 Task: Add a signature Mina Davis containing Have a great National Ice Cream Day, Mina Davis to email address softage.3@softage.net and add a label Incident reports
Action: Mouse moved to (98, 170)
Screenshot: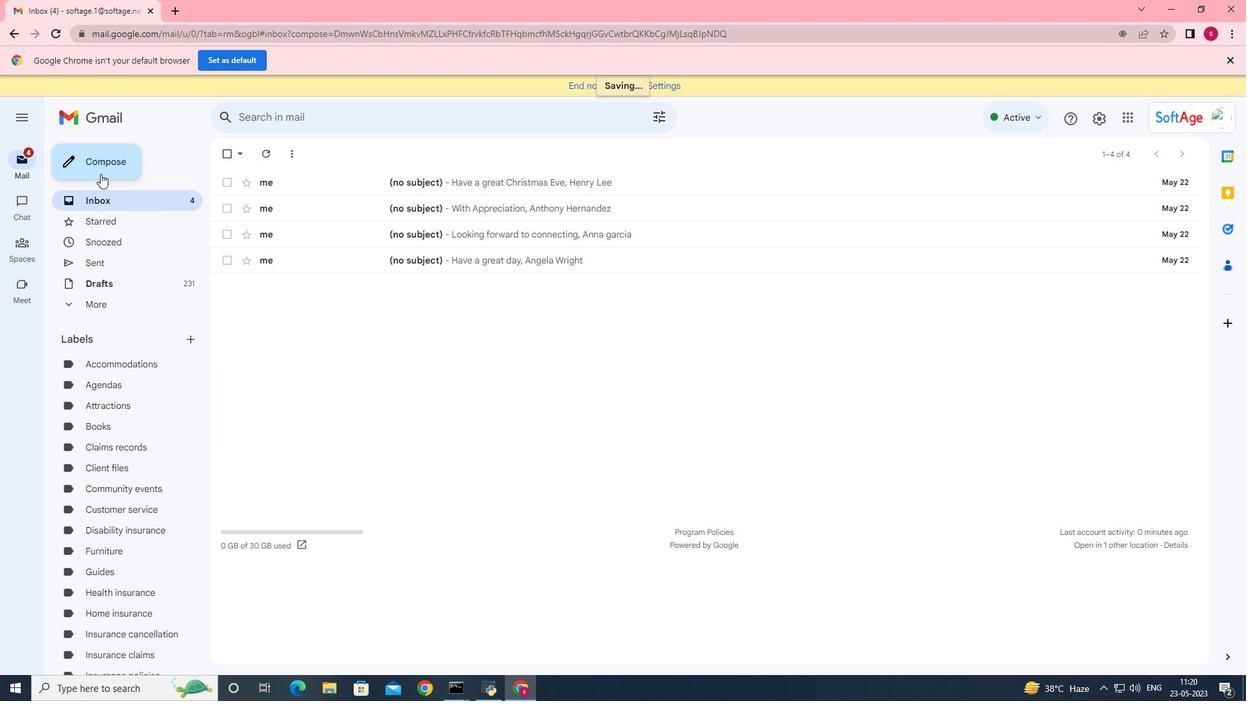 
Action: Mouse pressed left at (98, 170)
Screenshot: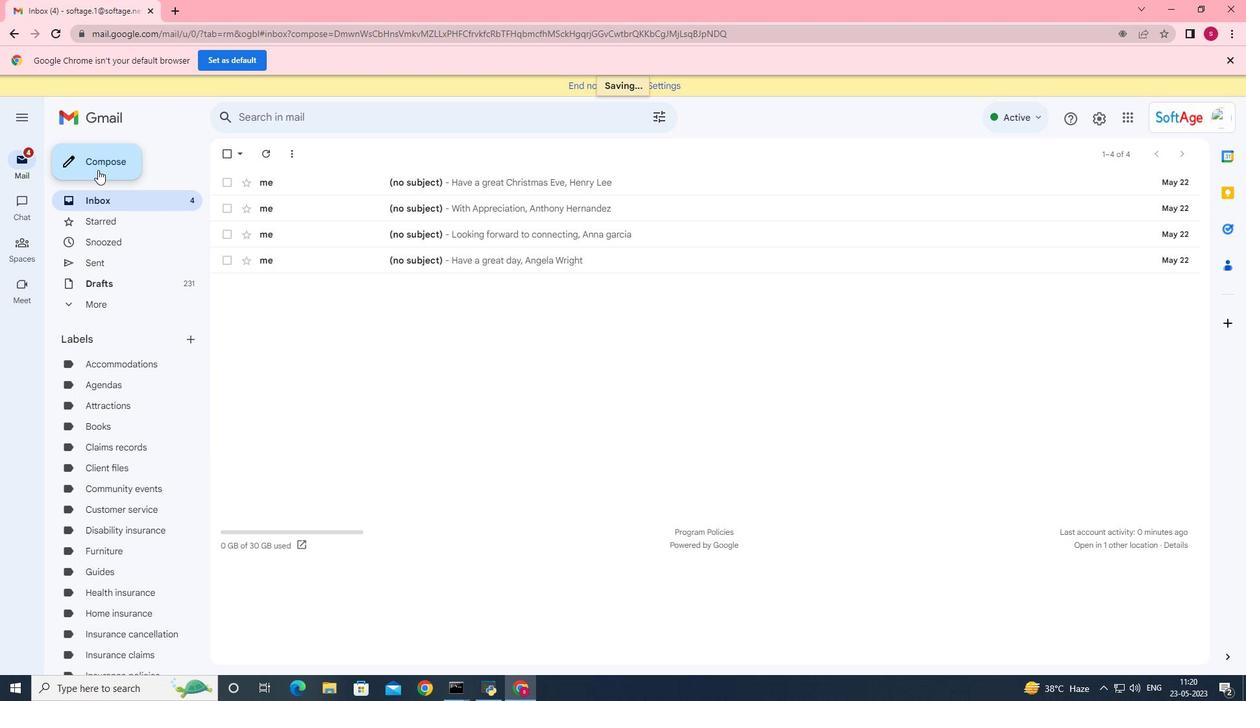 
Action: Mouse moved to (1052, 651)
Screenshot: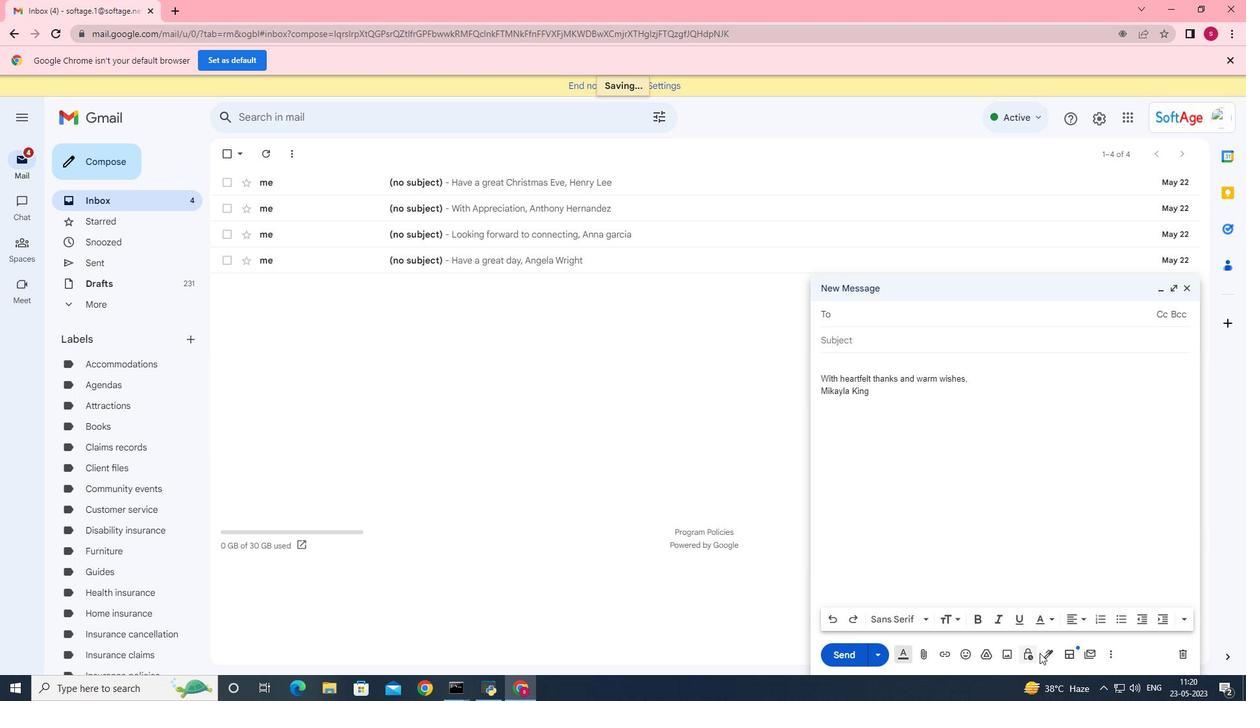 
Action: Mouse pressed left at (1052, 651)
Screenshot: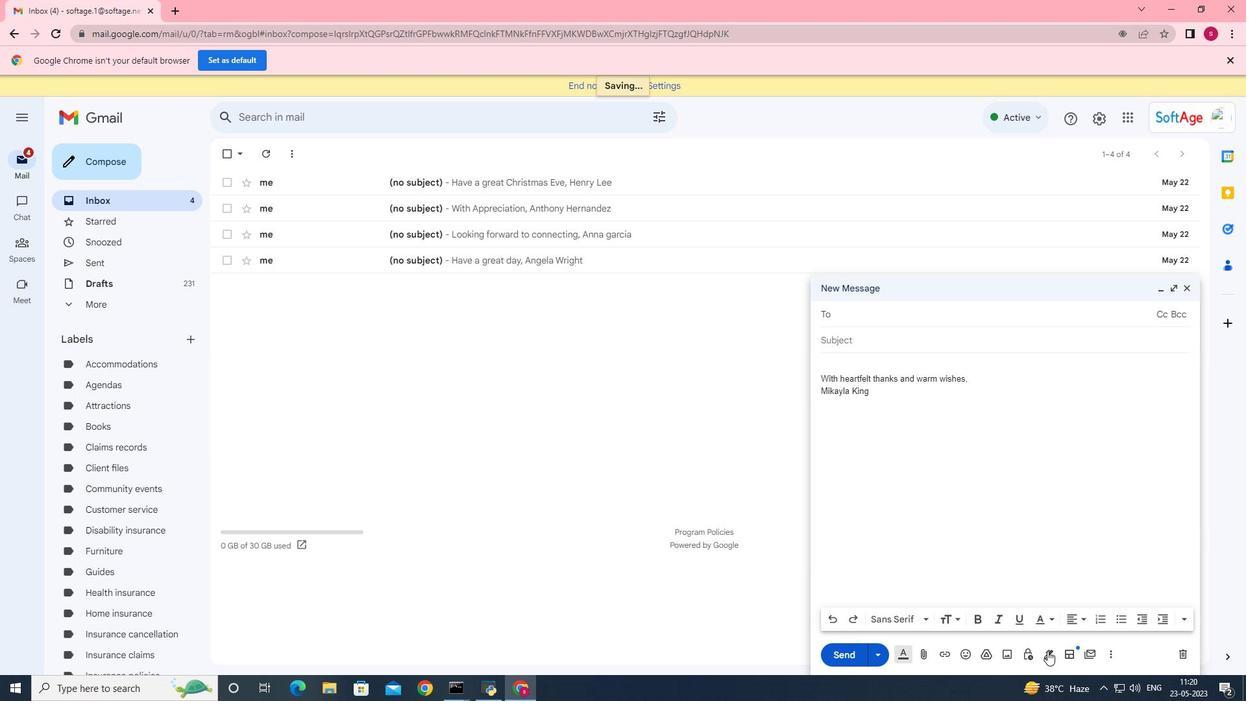 
Action: Mouse moved to (1152, 586)
Screenshot: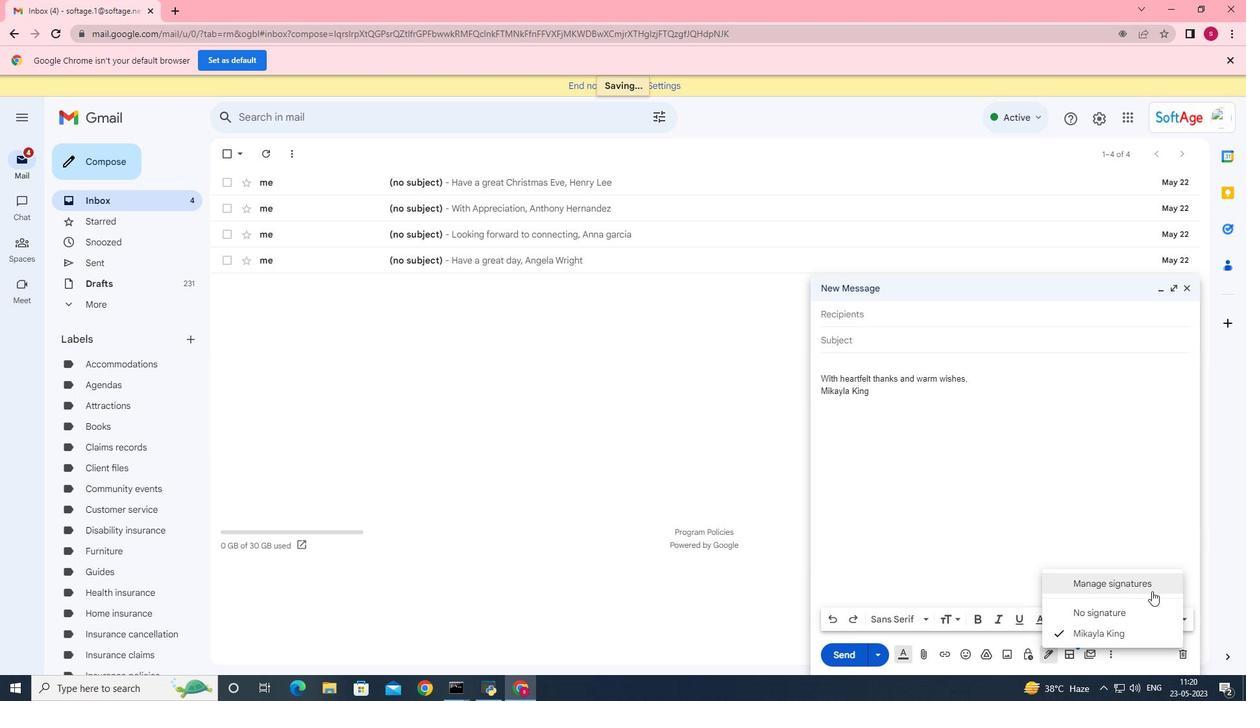 
Action: Mouse pressed left at (1152, 586)
Screenshot: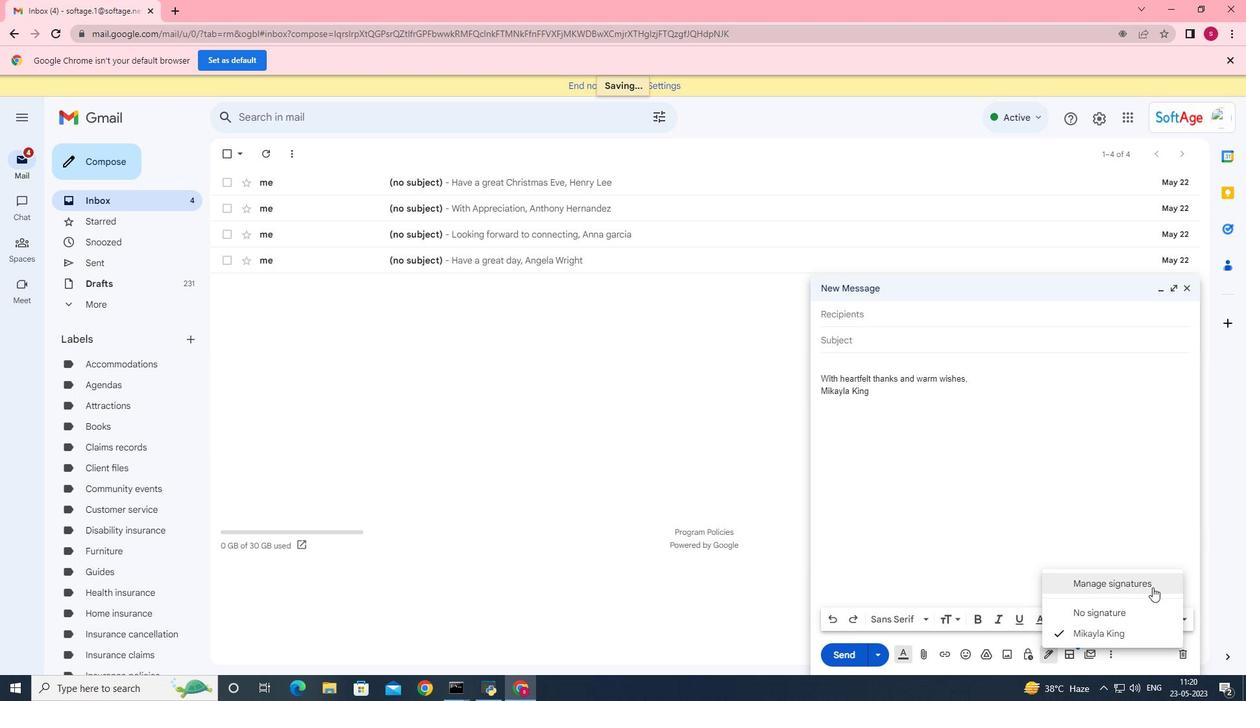 
Action: Mouse moved to (650, 379)
Screenshot: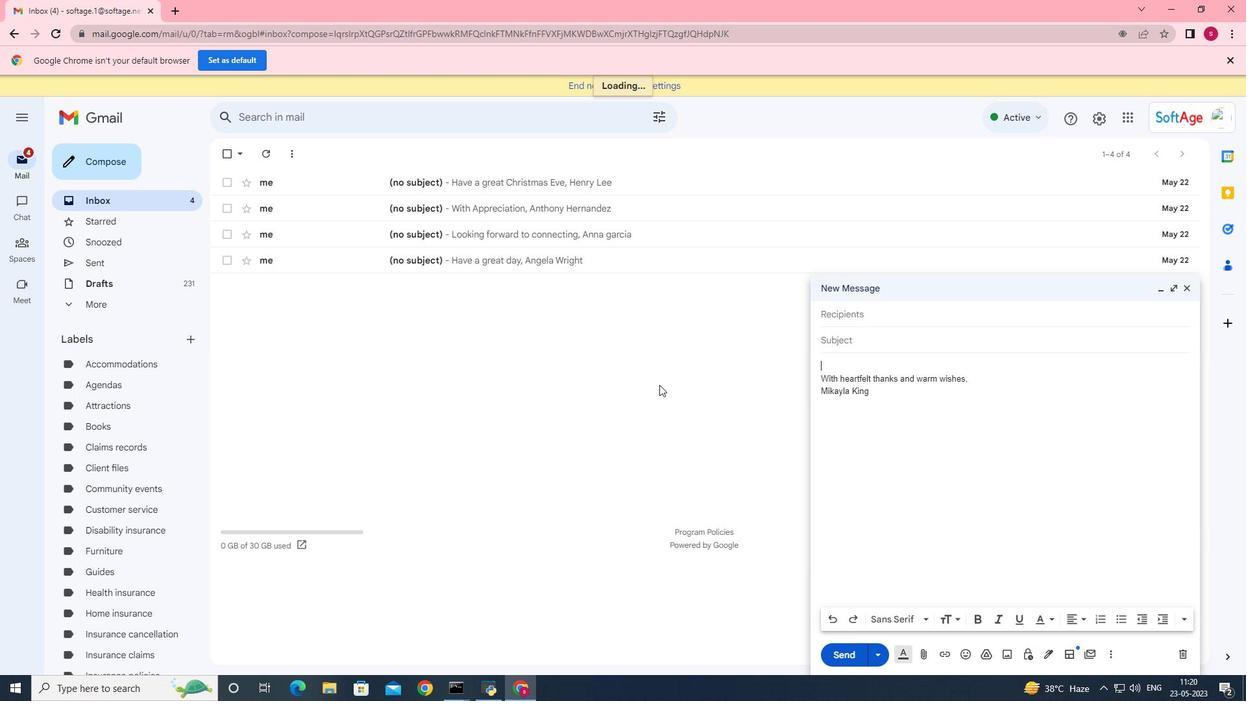 
Action: Mouse scrolled (650, 379) with delta (0, 0)
Screenshot: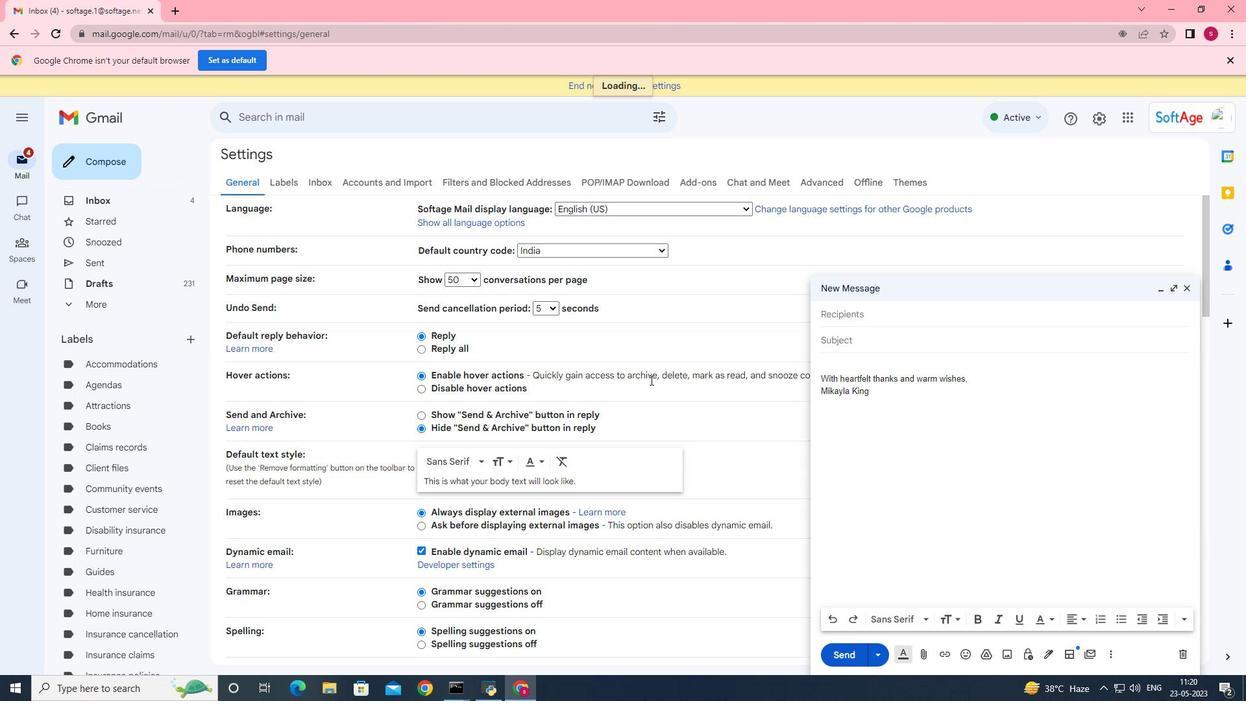 
Action: Mouse scrolled (650, 379) with delta (0, 0)
Screenshot: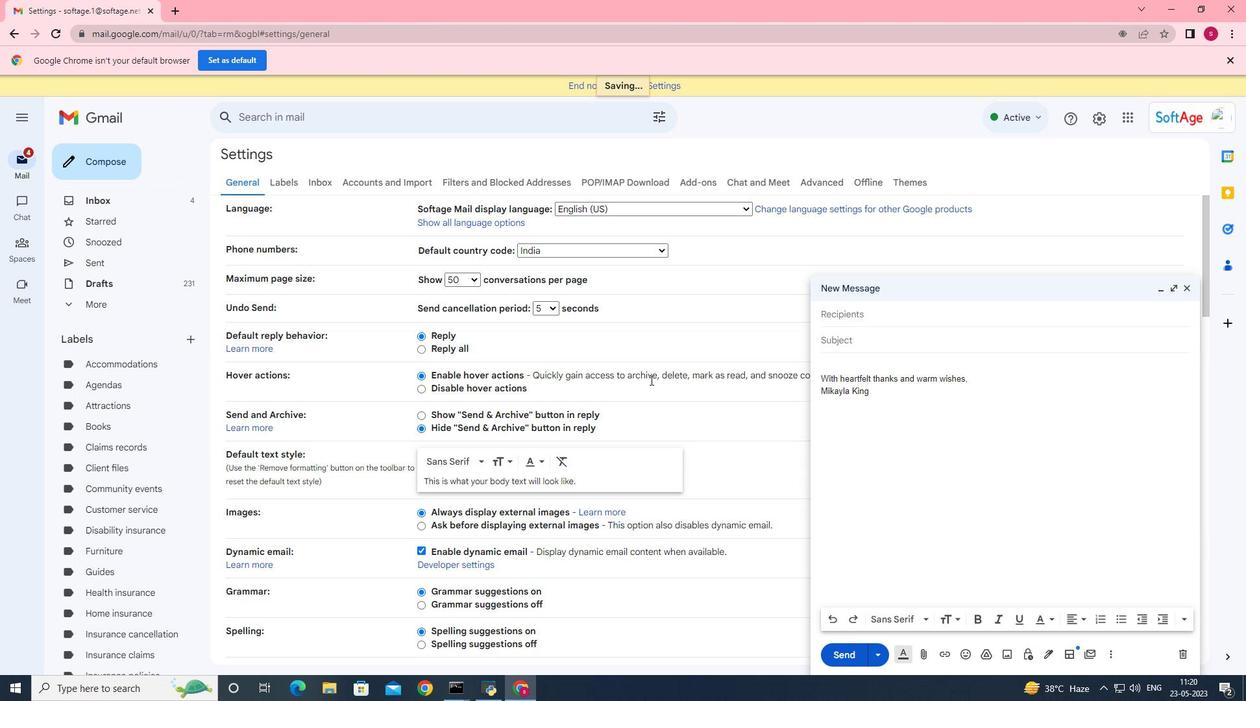 
Action: Mouse scrolled (650, 379) with delta (0, 0)
Screenshot: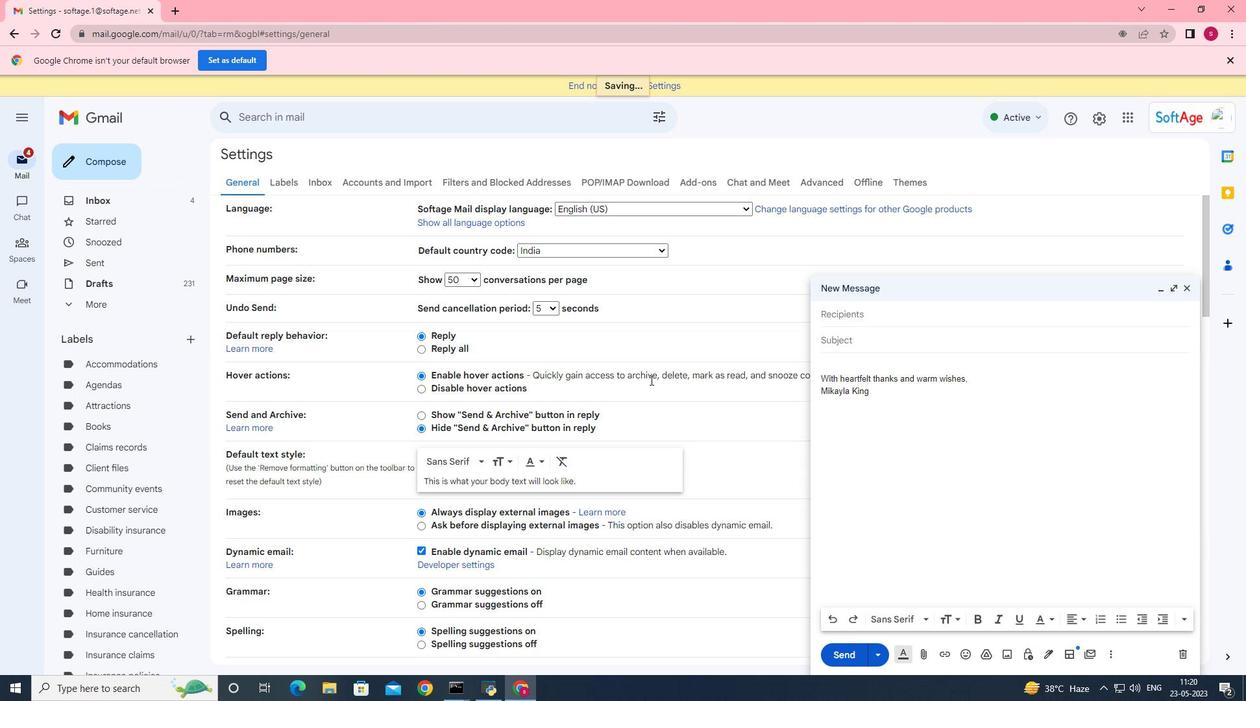 
Action: Mouse scrolled (650, 379) with delta (0, 0)
Screenshot: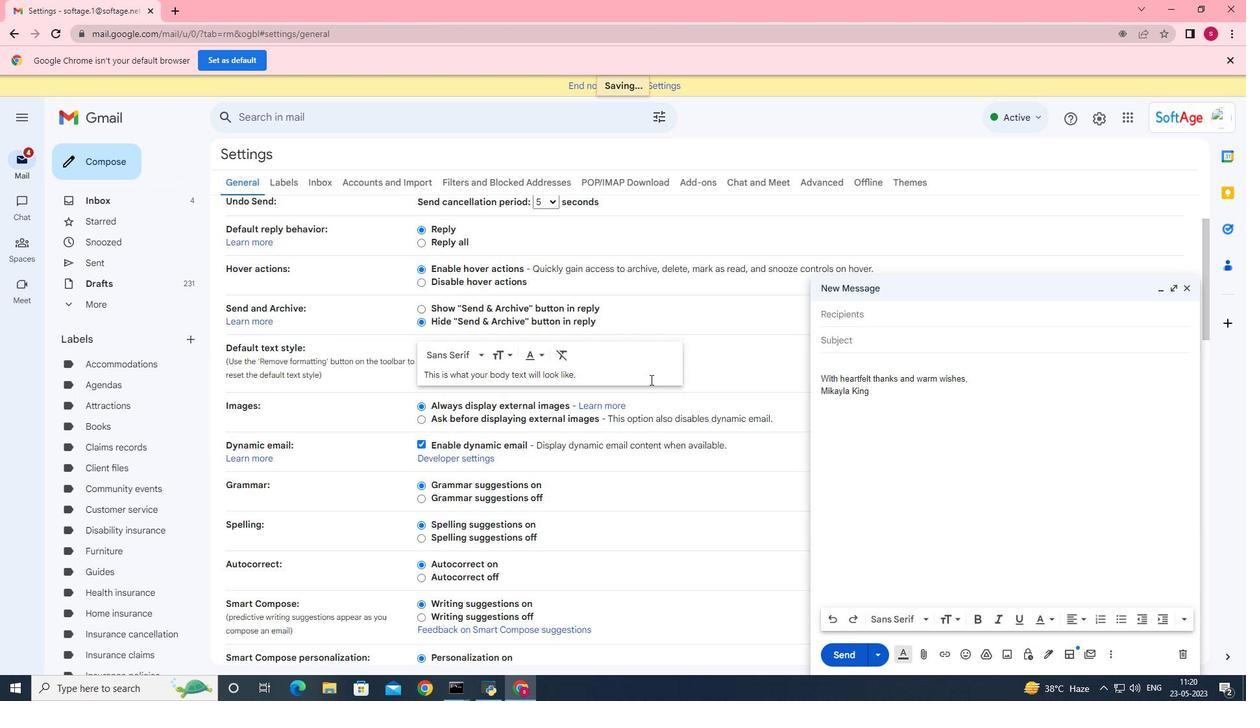 
Action: Mouse scrolled (650, 379) with delta (0, 0)
Screenshot: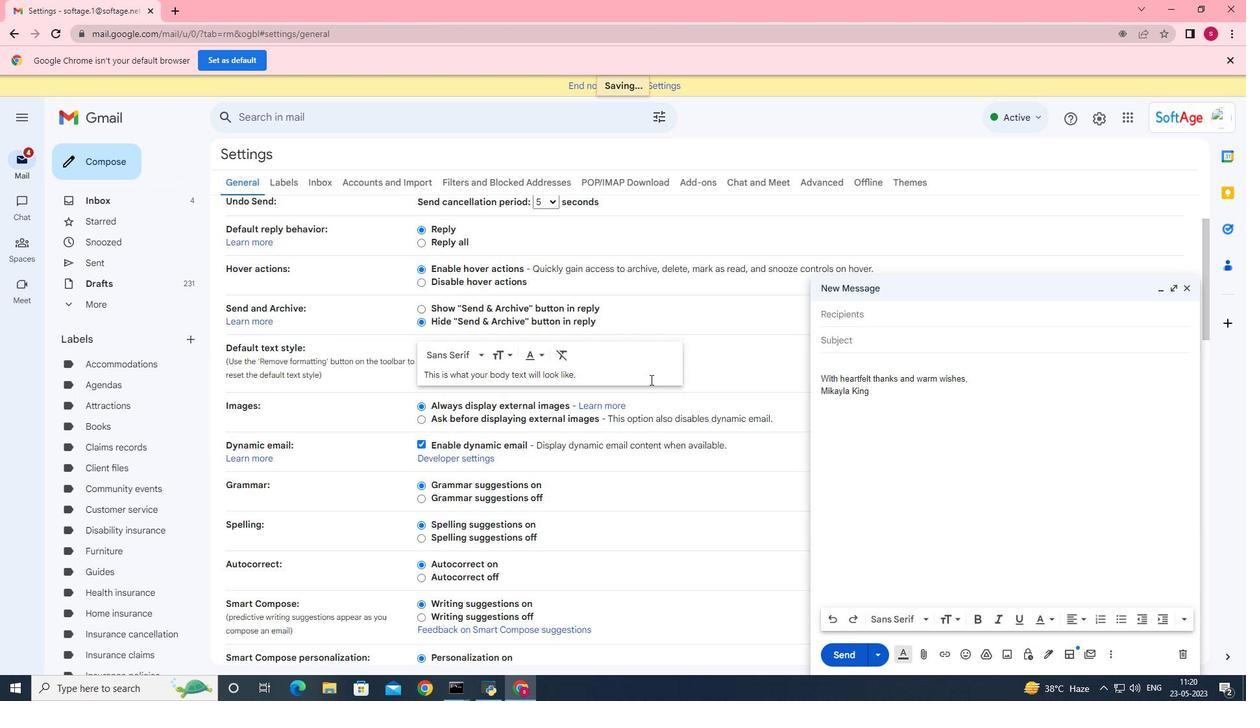 
Action: Mouse scrolled (650, 380) with delta (0, 0)
Screenshot: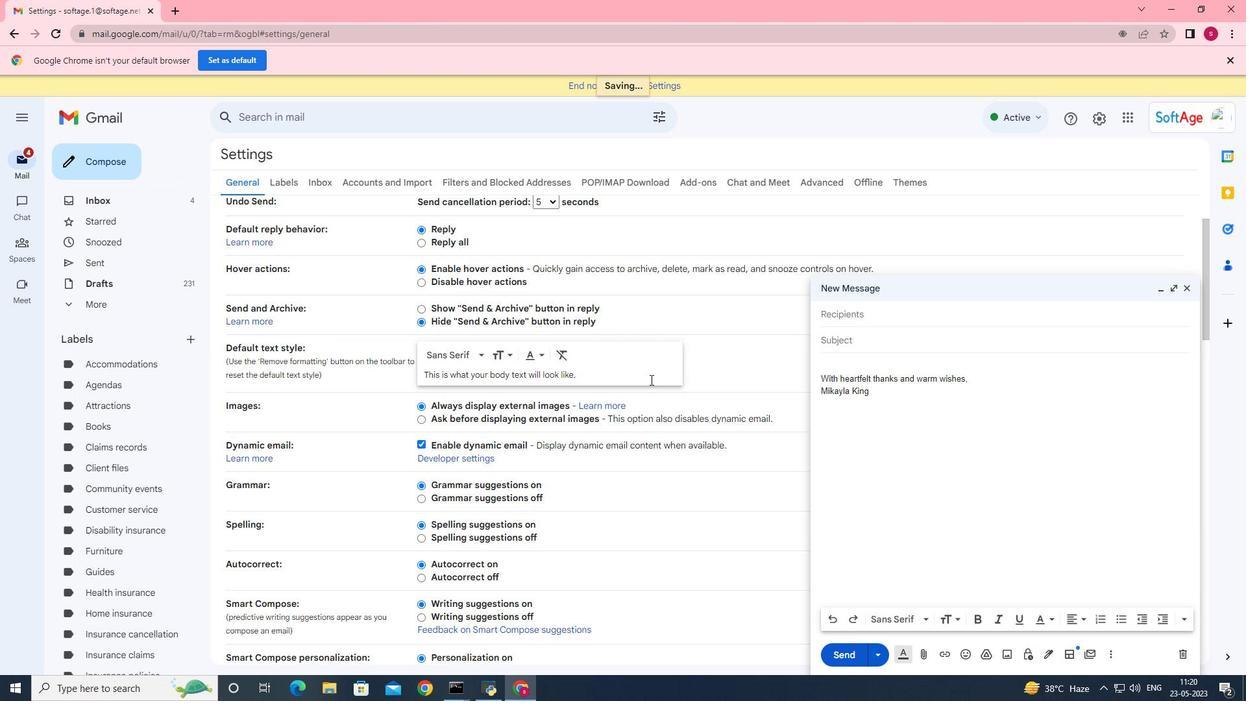 
Action: Mouse moved to (650, 379)
Screenshot: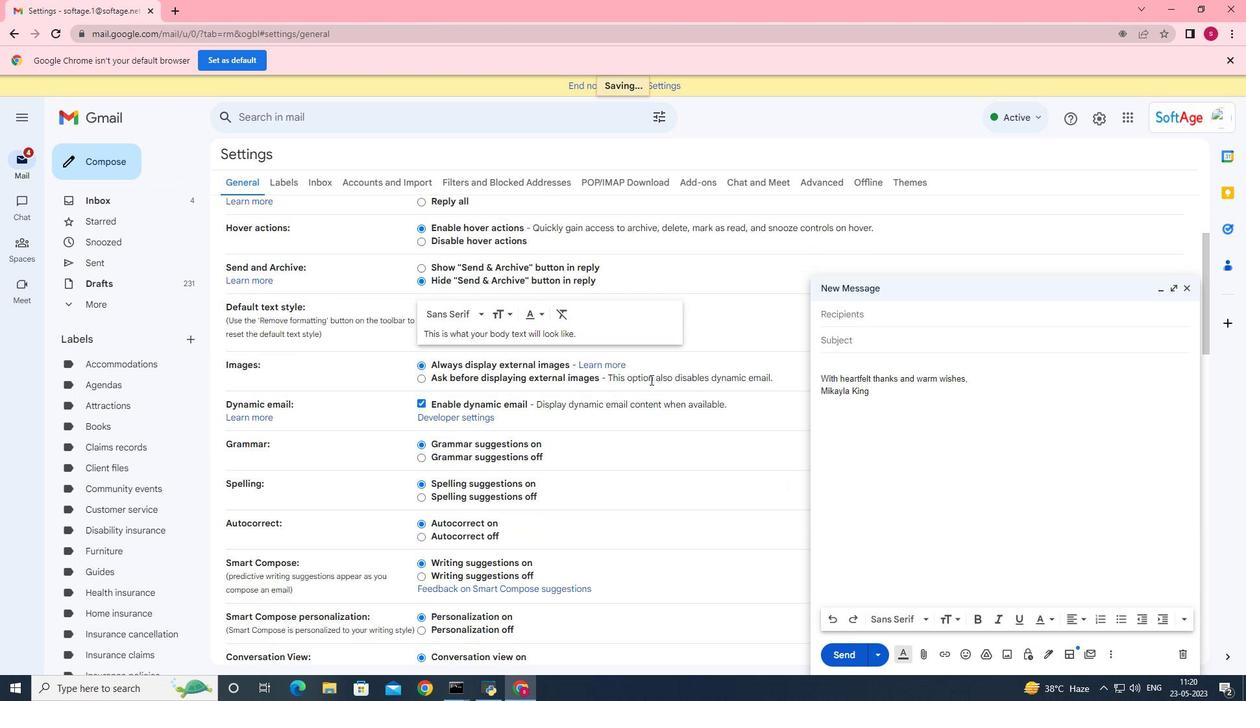 
Action: Mouse scrolled (650, 379) with delta (0, 0)
Screenshot: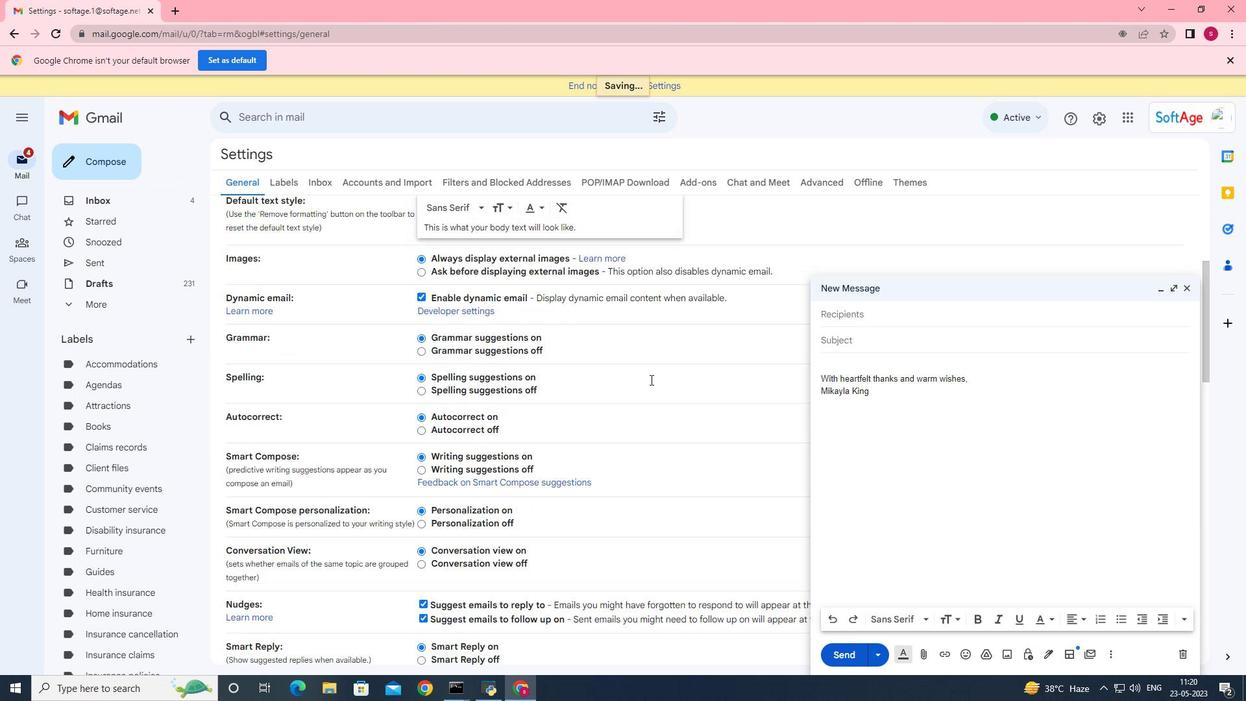 
Action: Mouse scrolled (650, 379) with delta (0, 0)
Screenshot: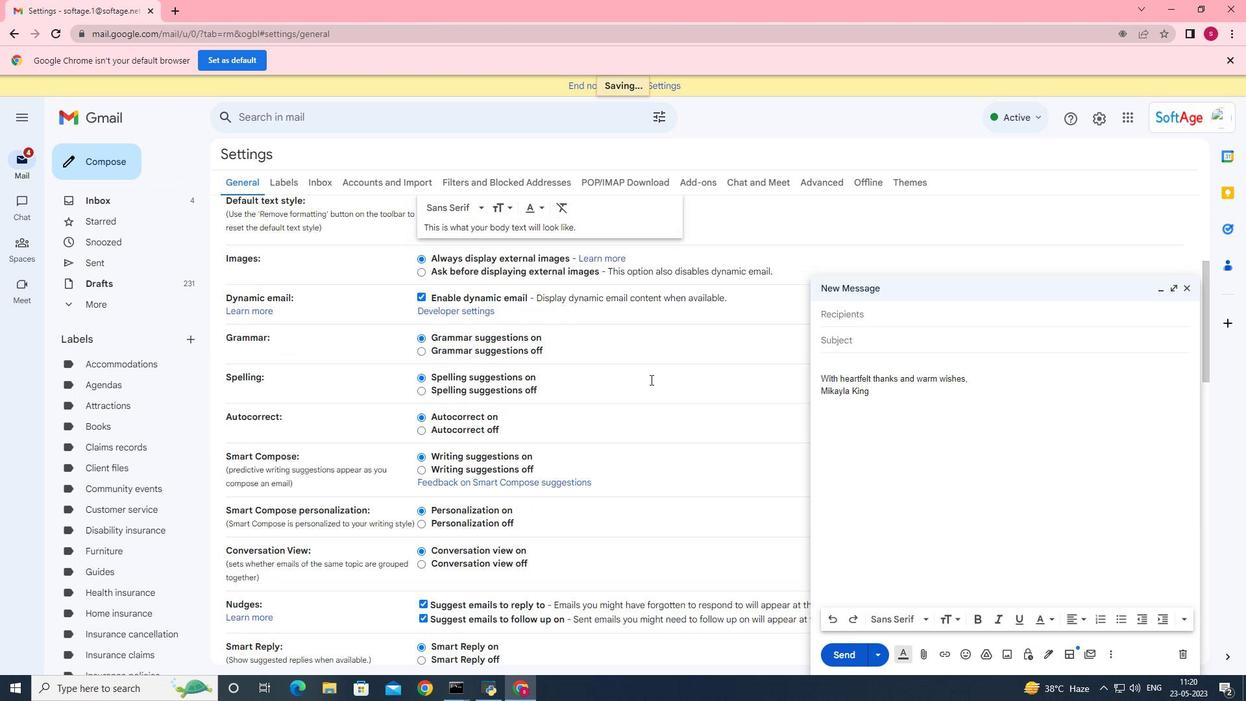 
Action: Mouse scrolled (650, 379) with delta (0, 0)
Screenshot: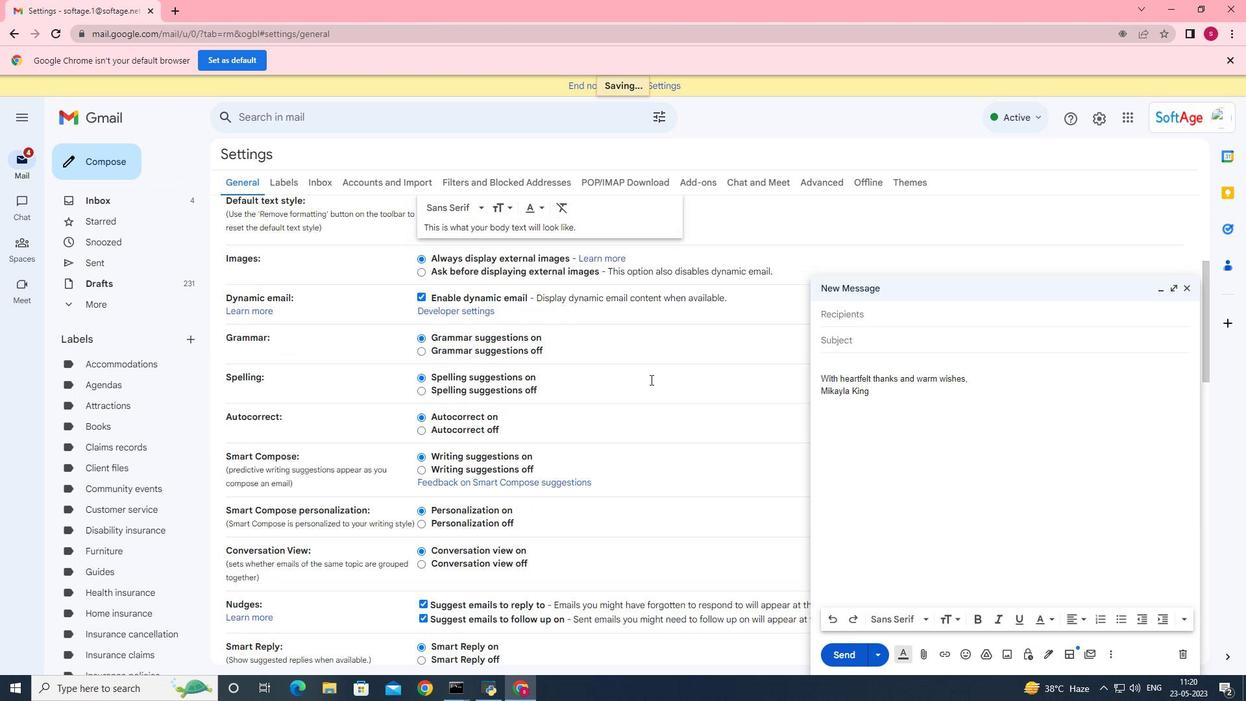 
Action: Mouse scrolled (650, 380) with delta (0, 0)
Screenshot: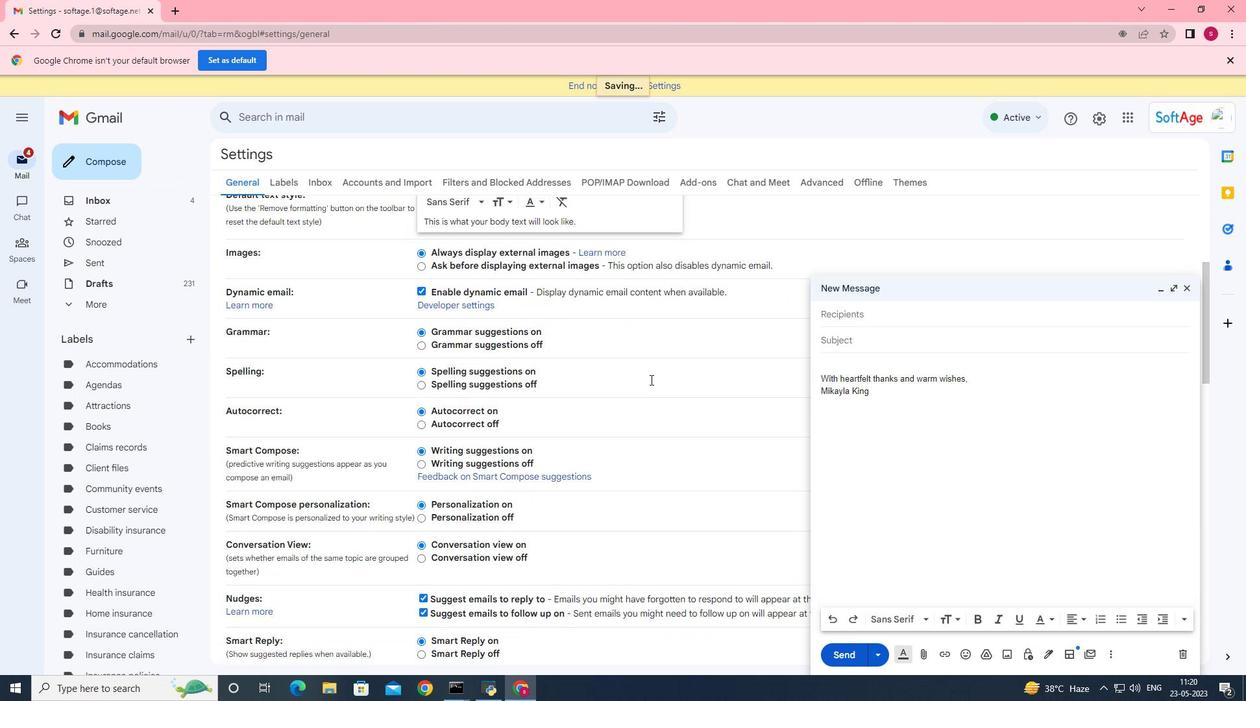 
Action: Mouse moved to (649, 379)
Screenshot: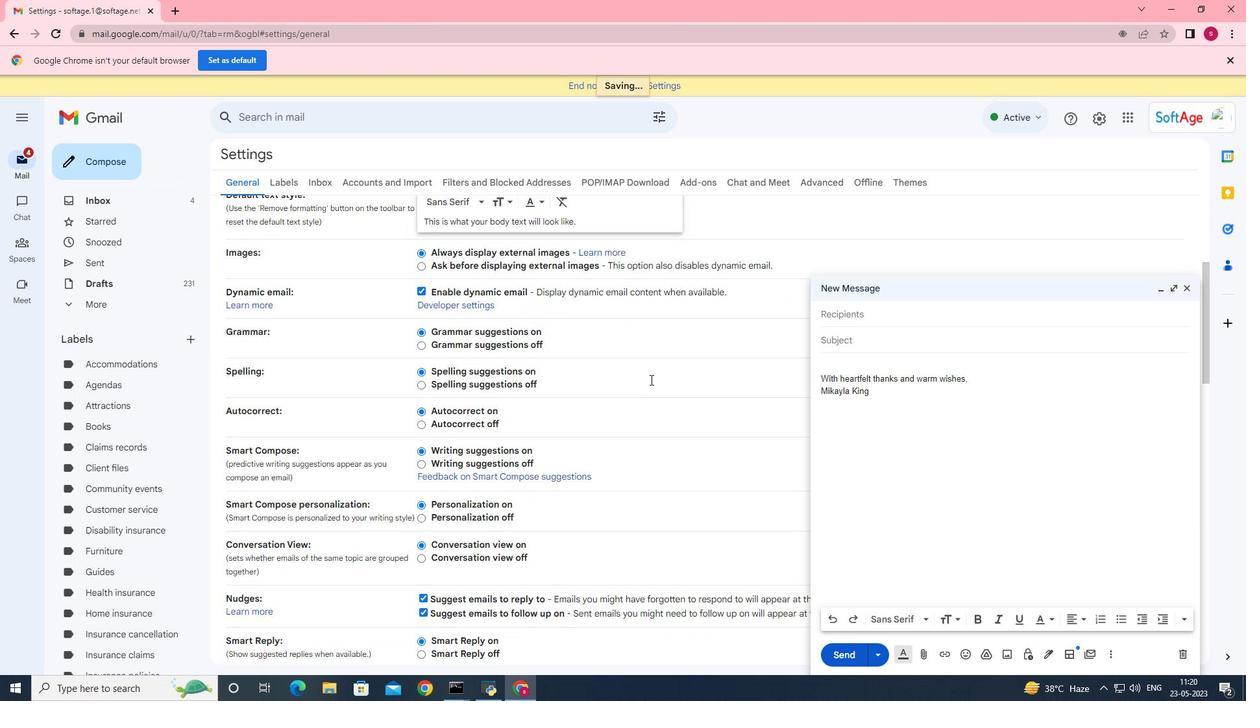 
Action: Mouse scrolled (649, 379) with delta (0, 0)
Screenshot: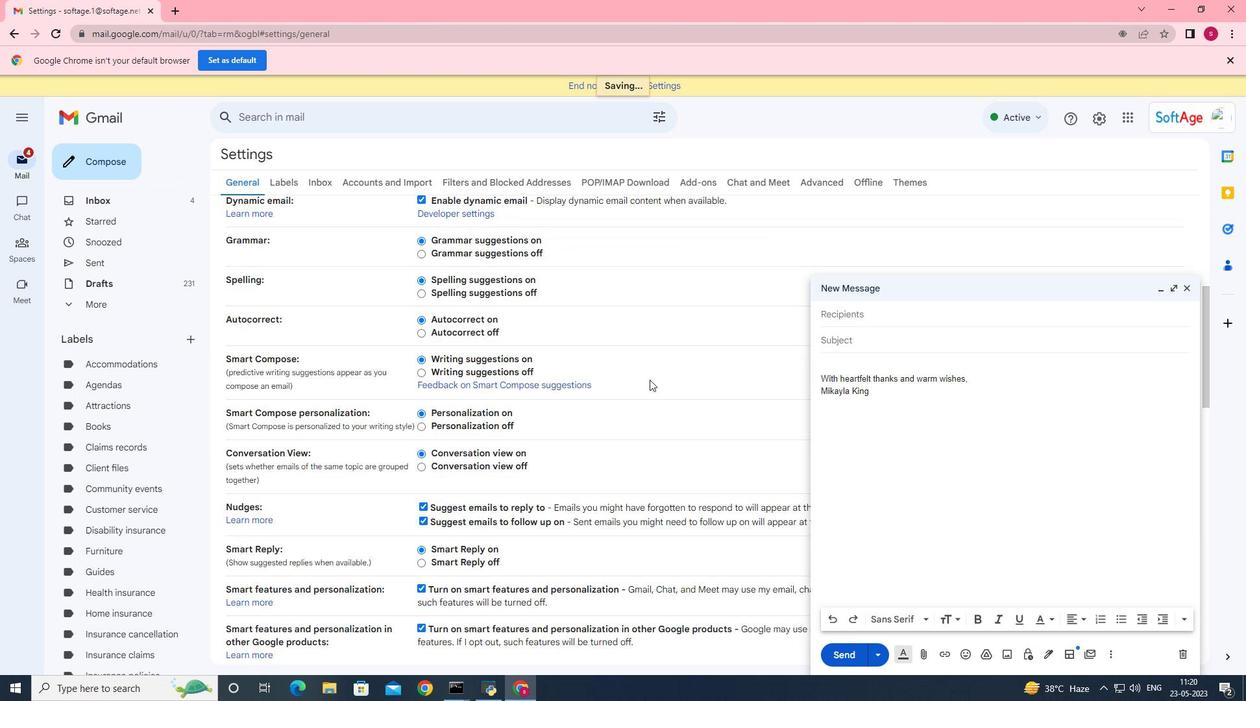
Action: Mouse scrolled (649, 379) with delta (0, 0)
Screenshot: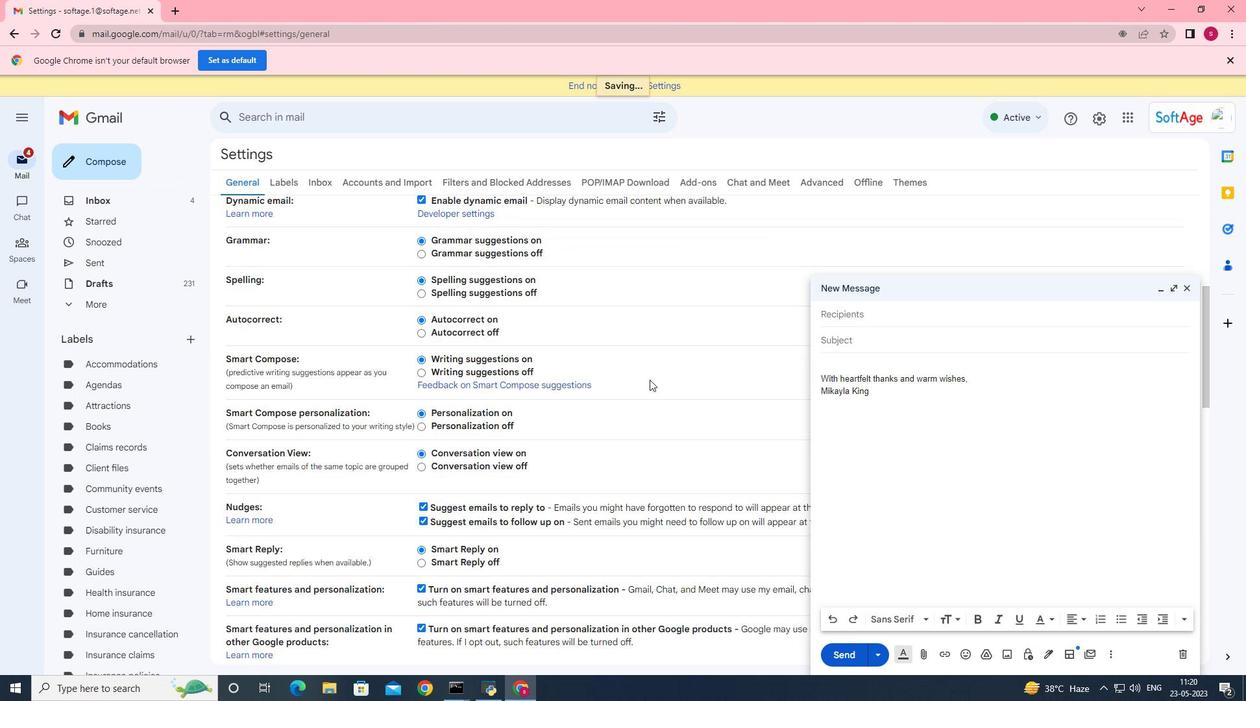 
Action: Mouse scrolled (649, 379) with delta (0, 0)
Screenshot: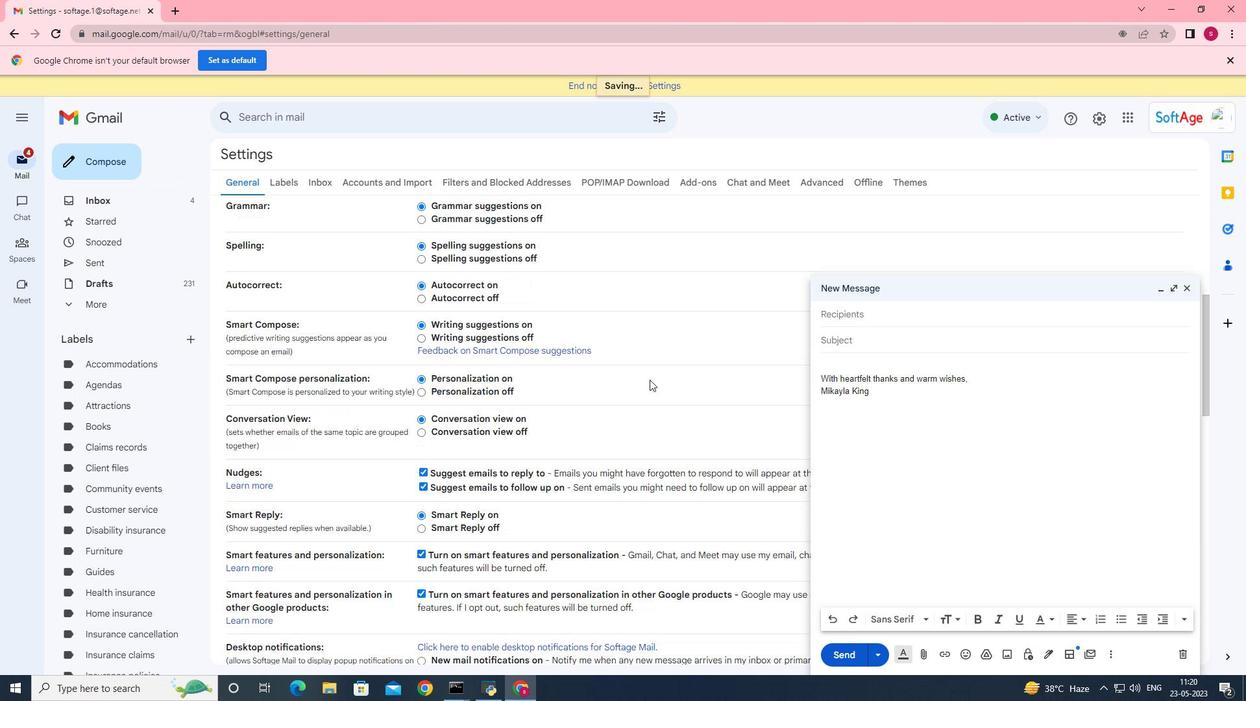 
Action: Mouse scrolled (649, 379) with delta (0, 0)
Screenshot: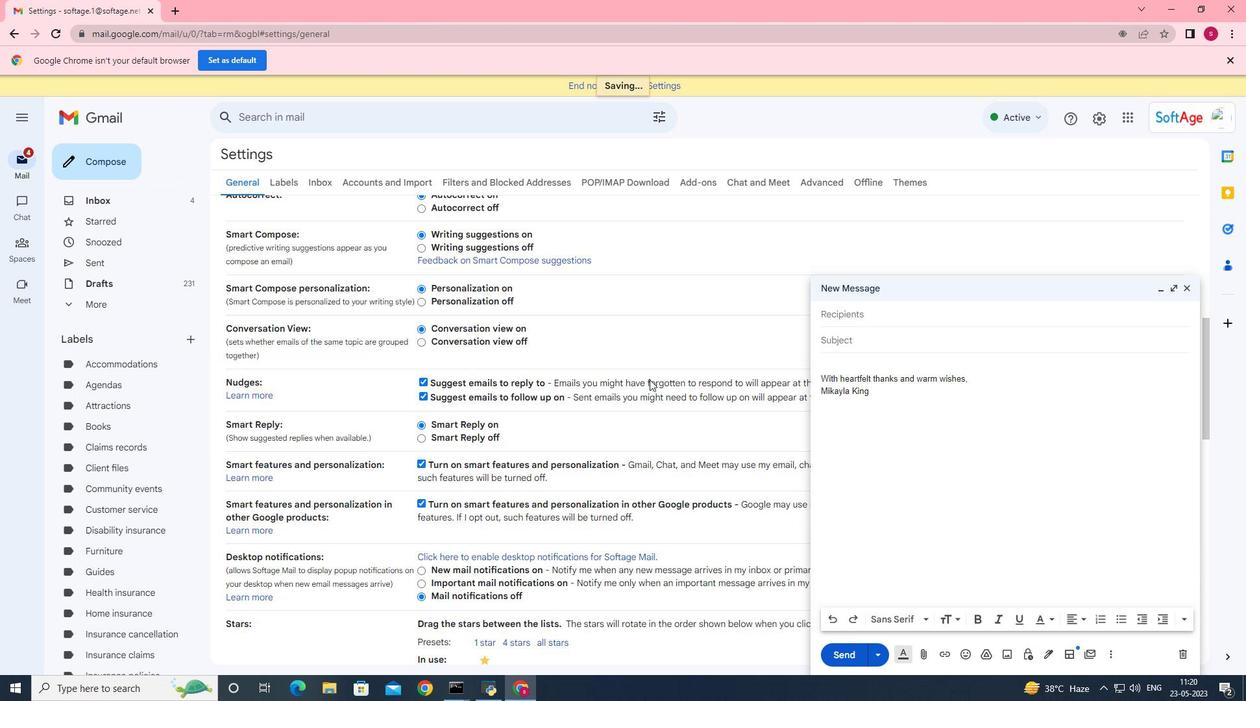 
Action: Mouse scrolled (649, 379) with delta (0, 0)
Screenshot: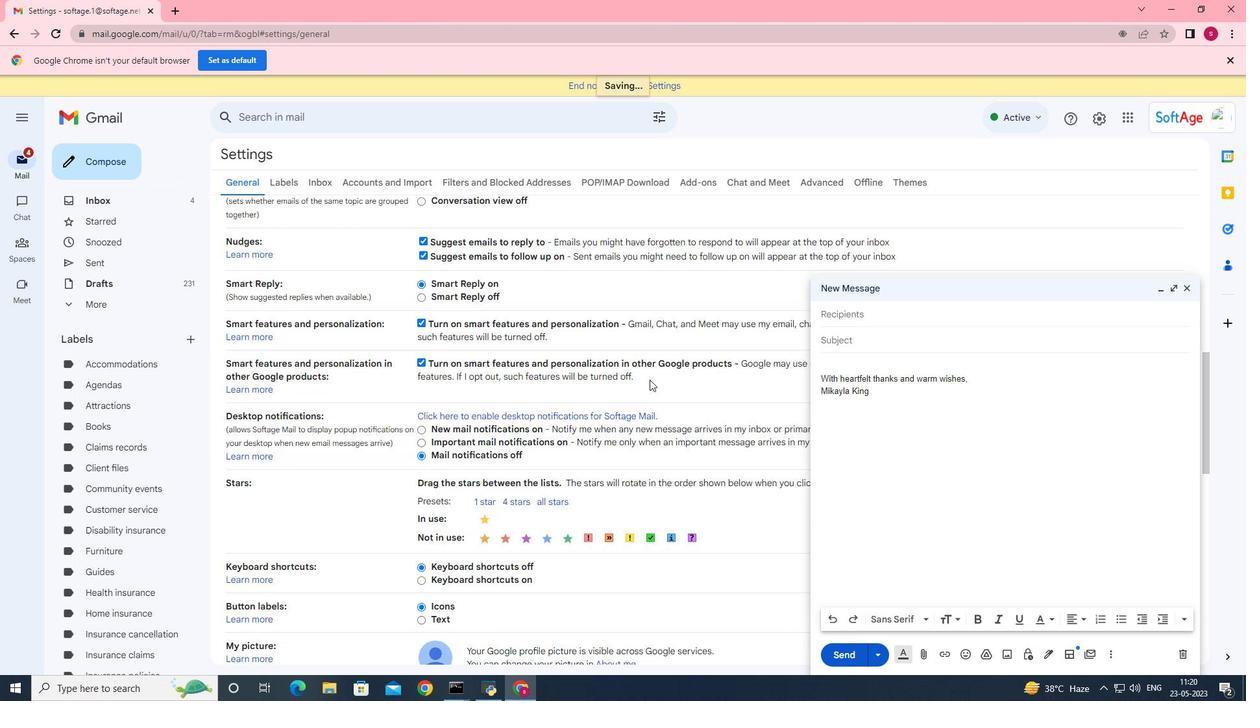 
Action: Mouse scrolled (649, 379) with delta (0, 0)
Screenshot: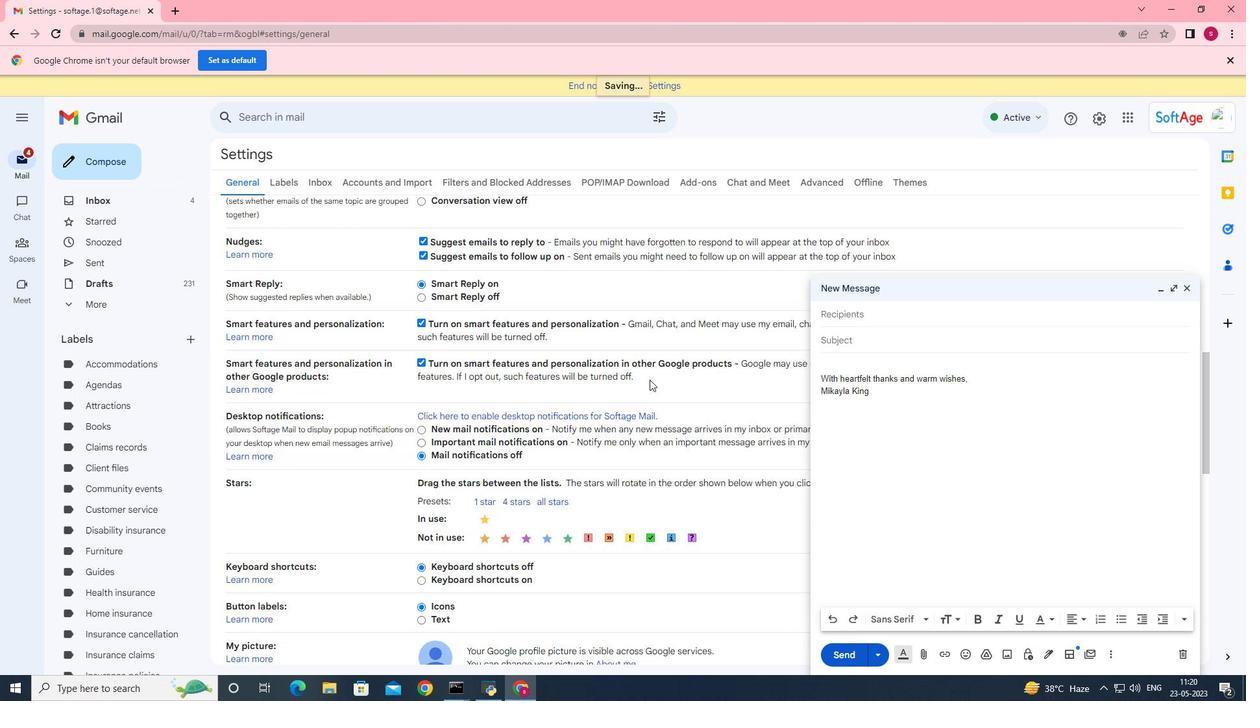 
Action: Mouse scrolled (649, 379) with delta (0, 0)
Screenshot: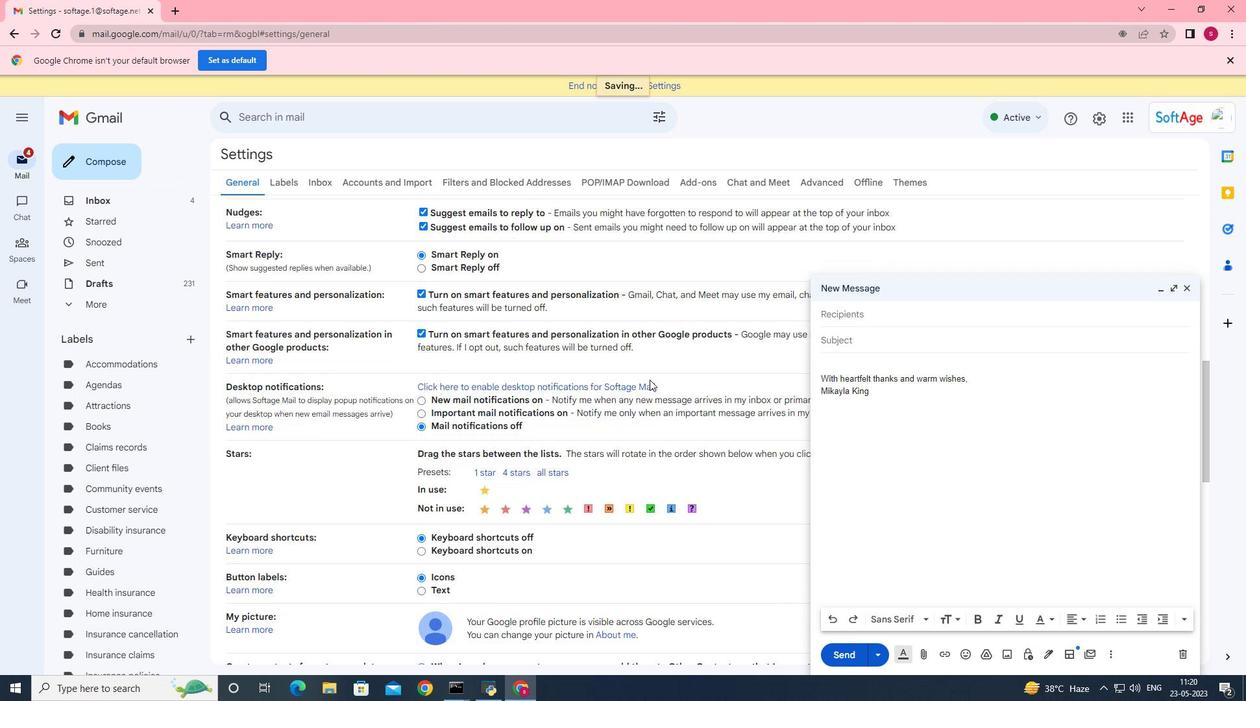 
Action: Mouse scrolled (649, 379) with delta (0, 0)
Screenshot: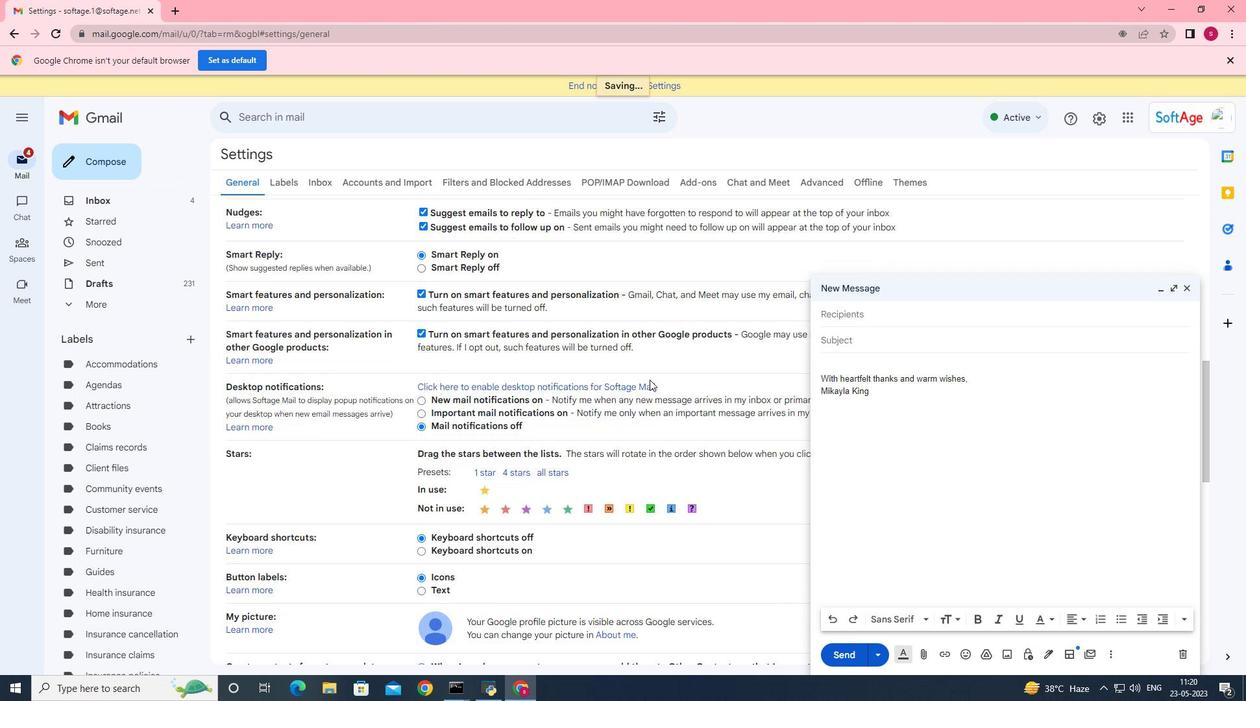 
Action: Mouse scrolled (649, 379) with delta (0, 0)
Screenshot: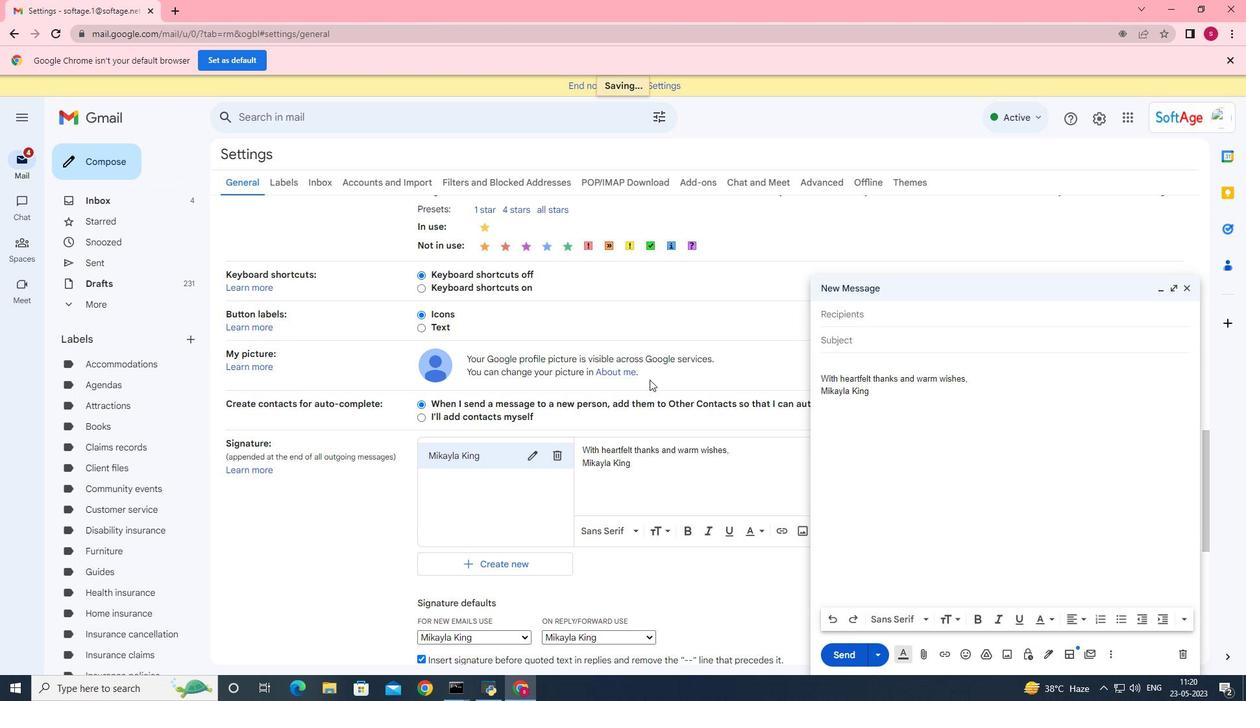 
Action: Mouse moved to (534, 387)
Screenshot: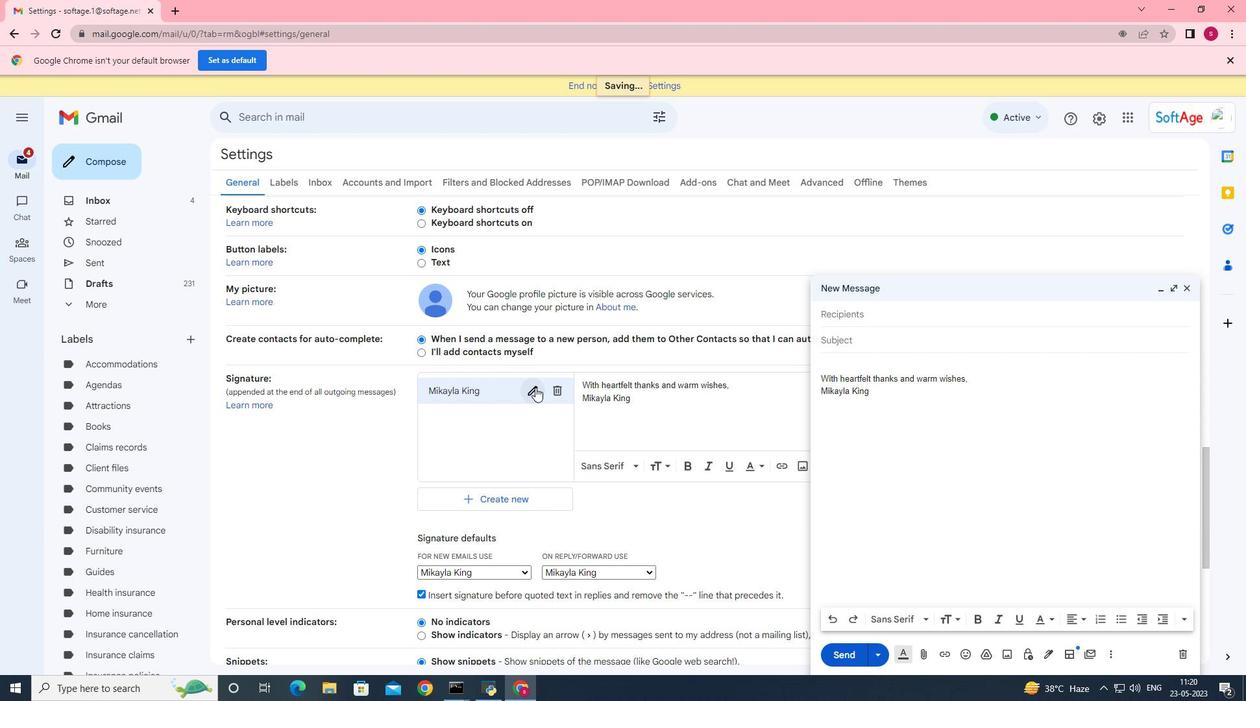 
Action: Mouse pressed left at (534, 387)
Screenshot: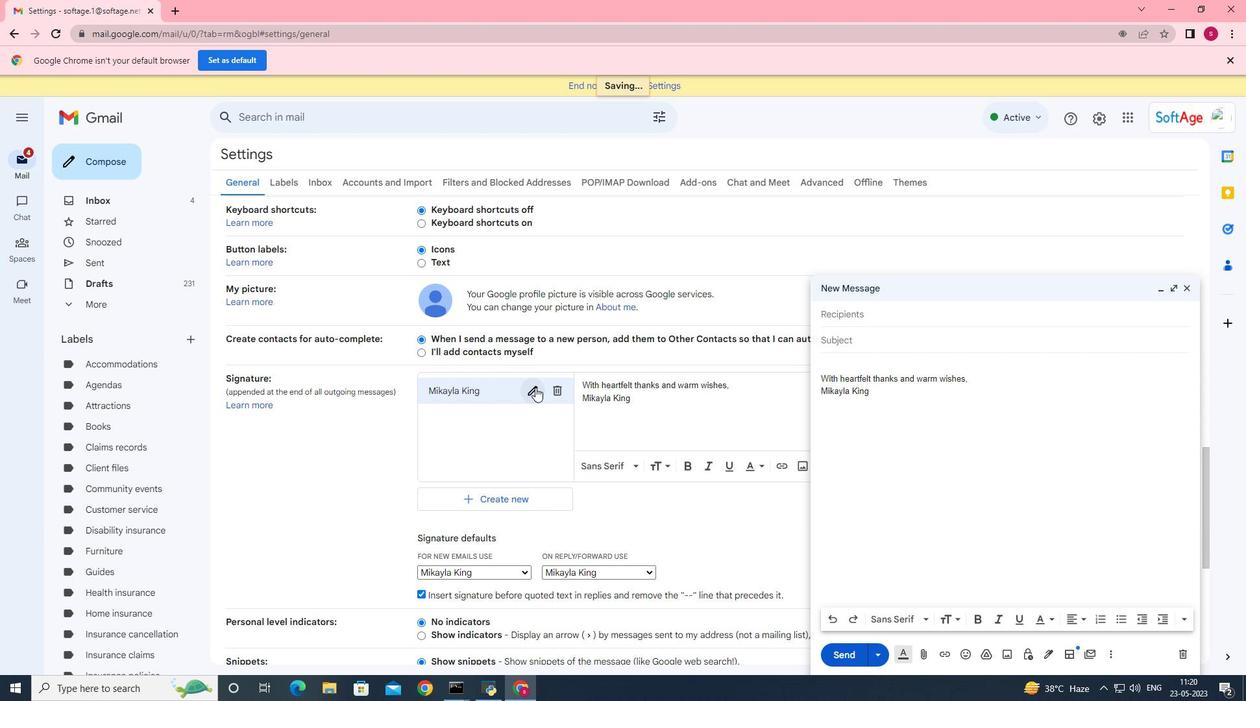 
Action: Key pressed ctrl+A<Key.backspace><Key.shift><Key.shift><Key.shift><Key.shift><Key.shift><Key.shift><Key.shift><Key.shift><Key.shift><Key.shift><Key.shift><Key.shift><Key.shift><Key.shift><Key.shift>Mina<Key.space><Key.shift><Key.shift><Key.shift>Davis
Screenshot: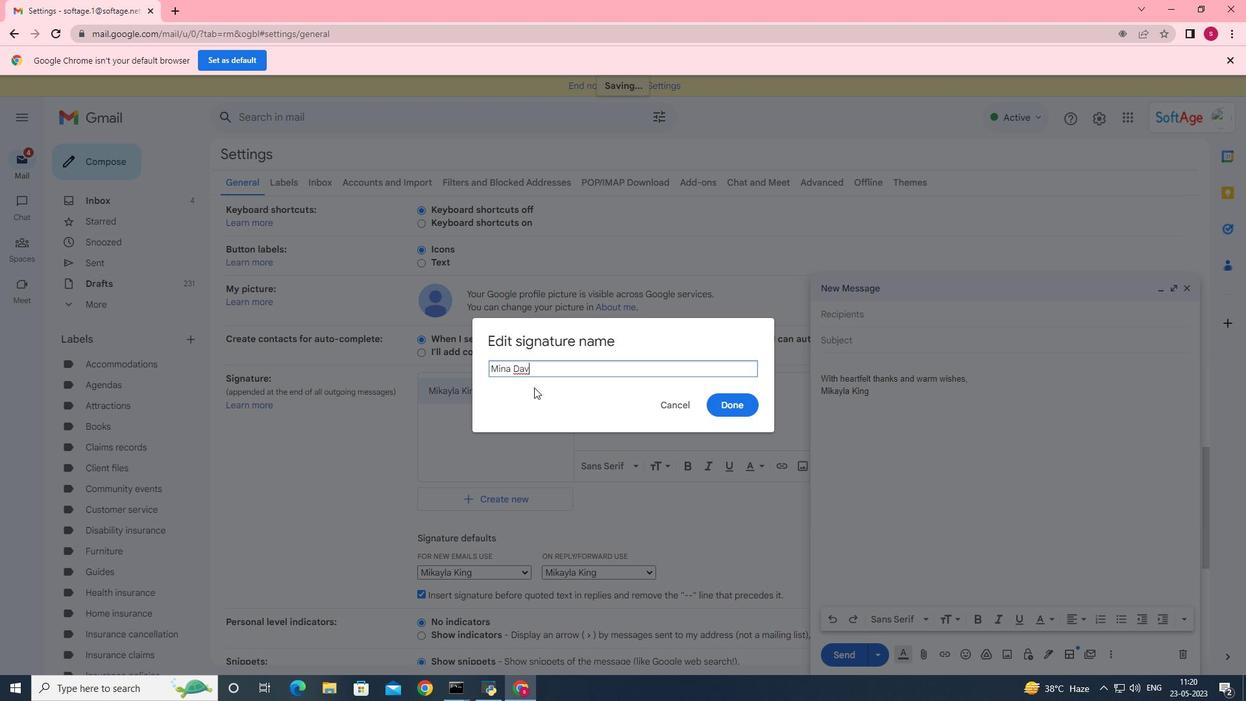 
Action: Mouse moved to (734, 404)
Screenshot: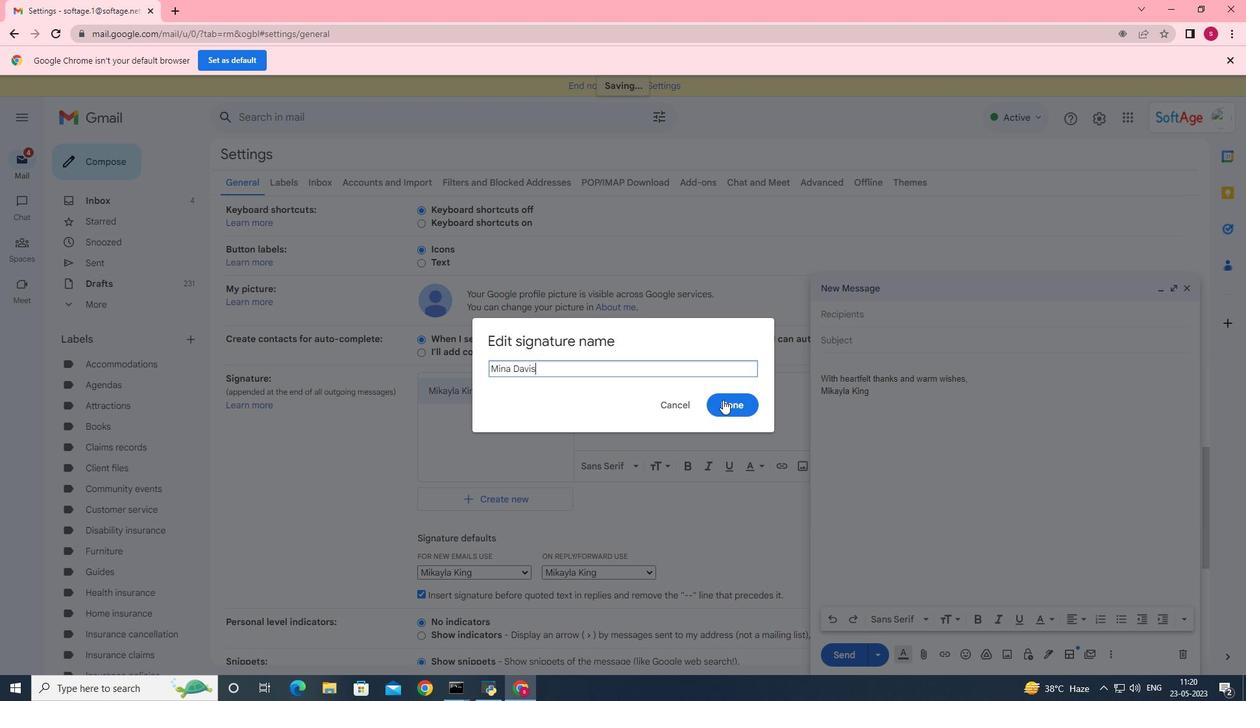 
Action: Mouse pressed left at (734, 404)
Screenshot: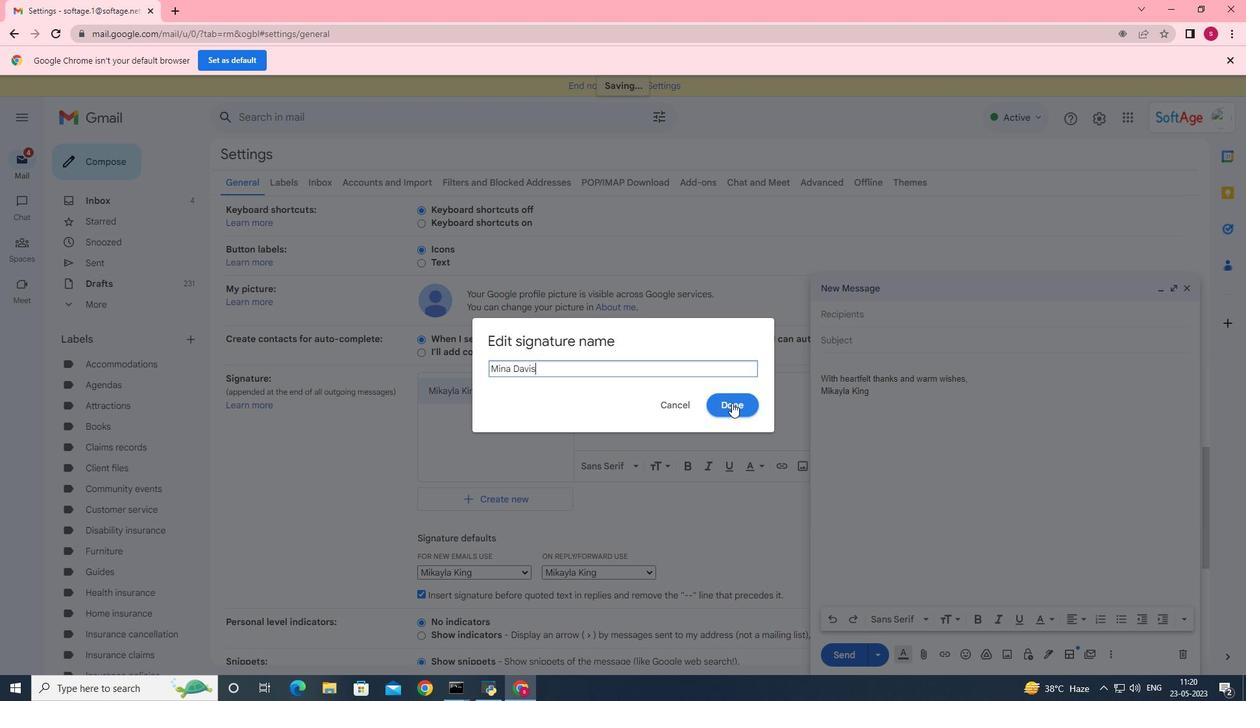 
Action: Mouse moved to (699, 414)
Screenshot: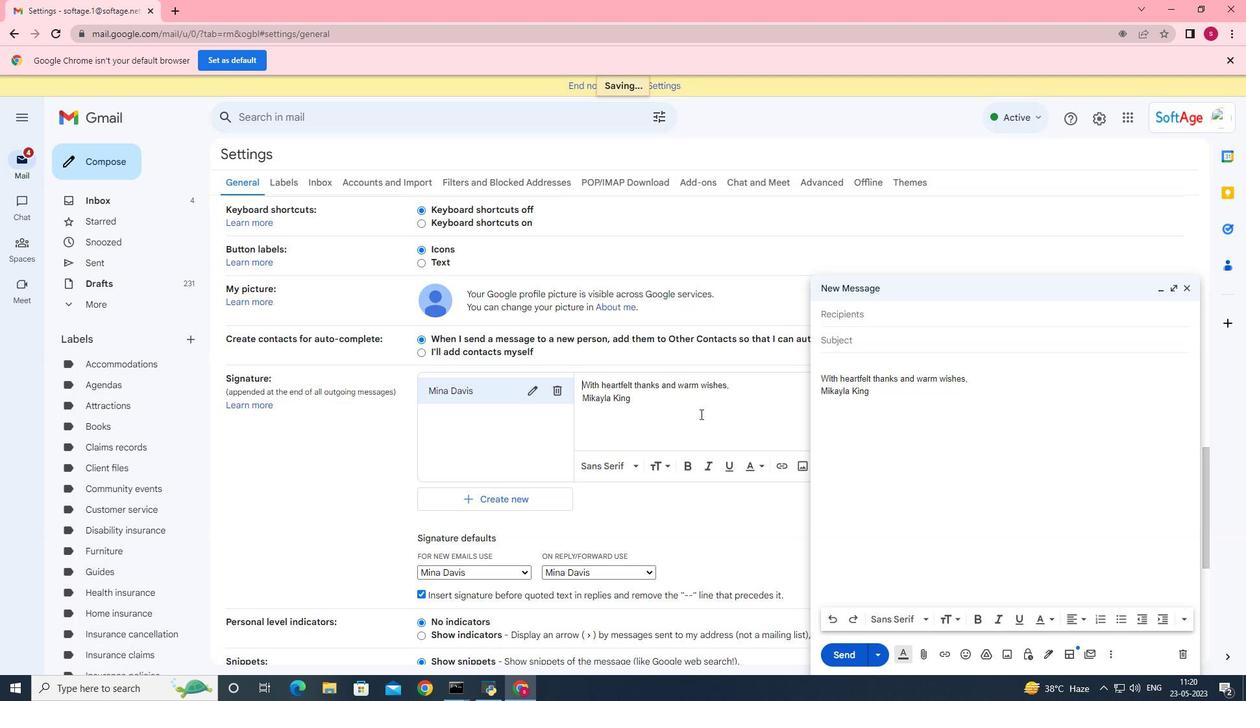 
Action: Mouse pressed left at (699, 414)
Screenshot: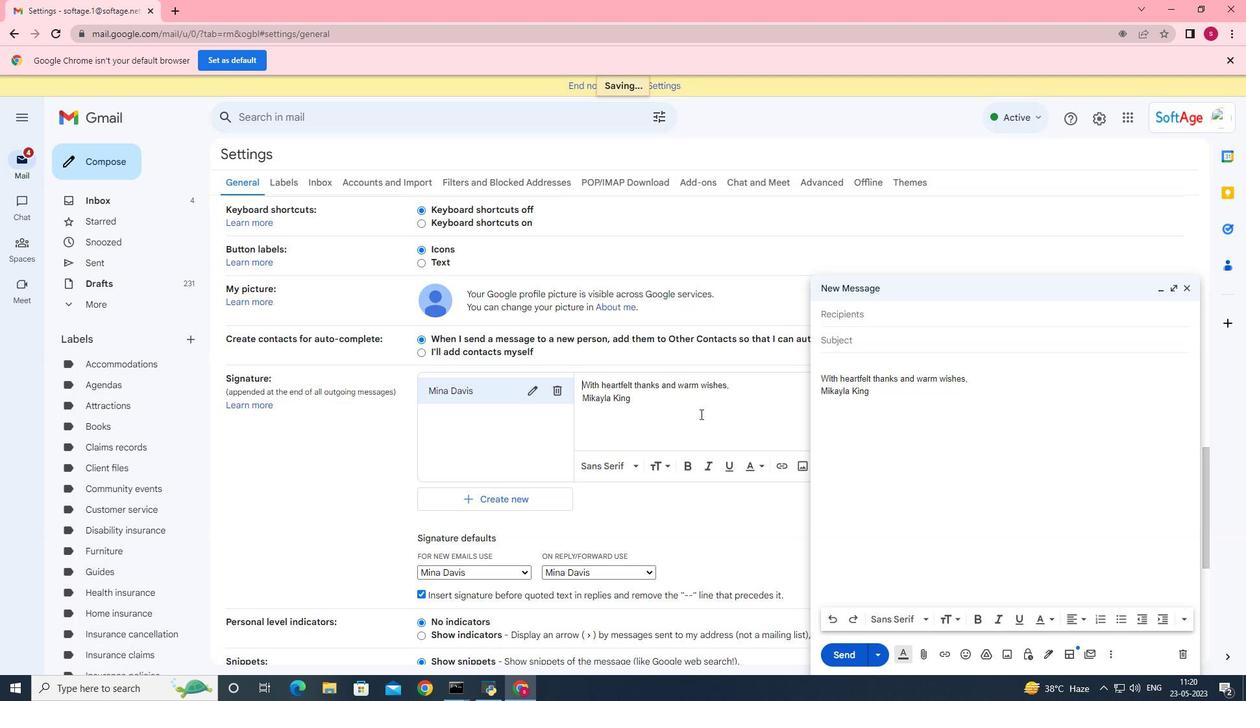 
Action: Key pressed ctrl+A<Key.backspace>ctrl+Ha
Screenshot: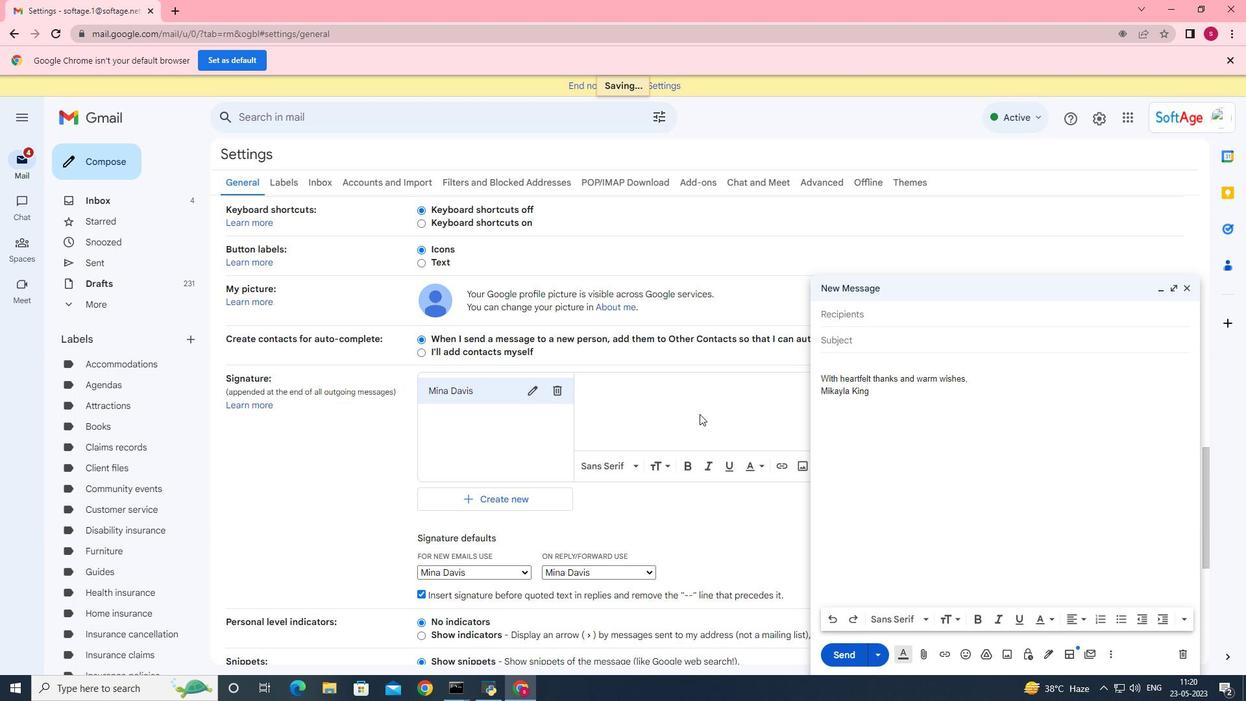 
Action: Mouse moved to (255, 5)
Screenshot: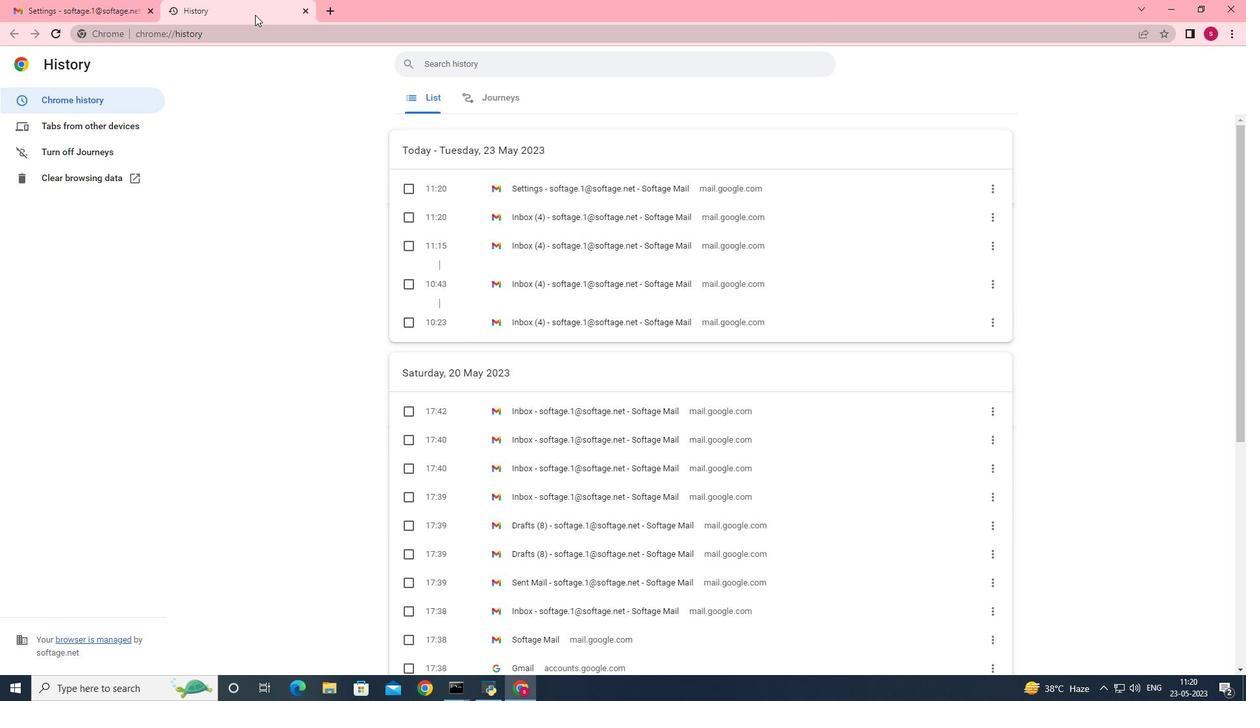 
Action: Mouse pressed middle at (255, 5)
Screenshot: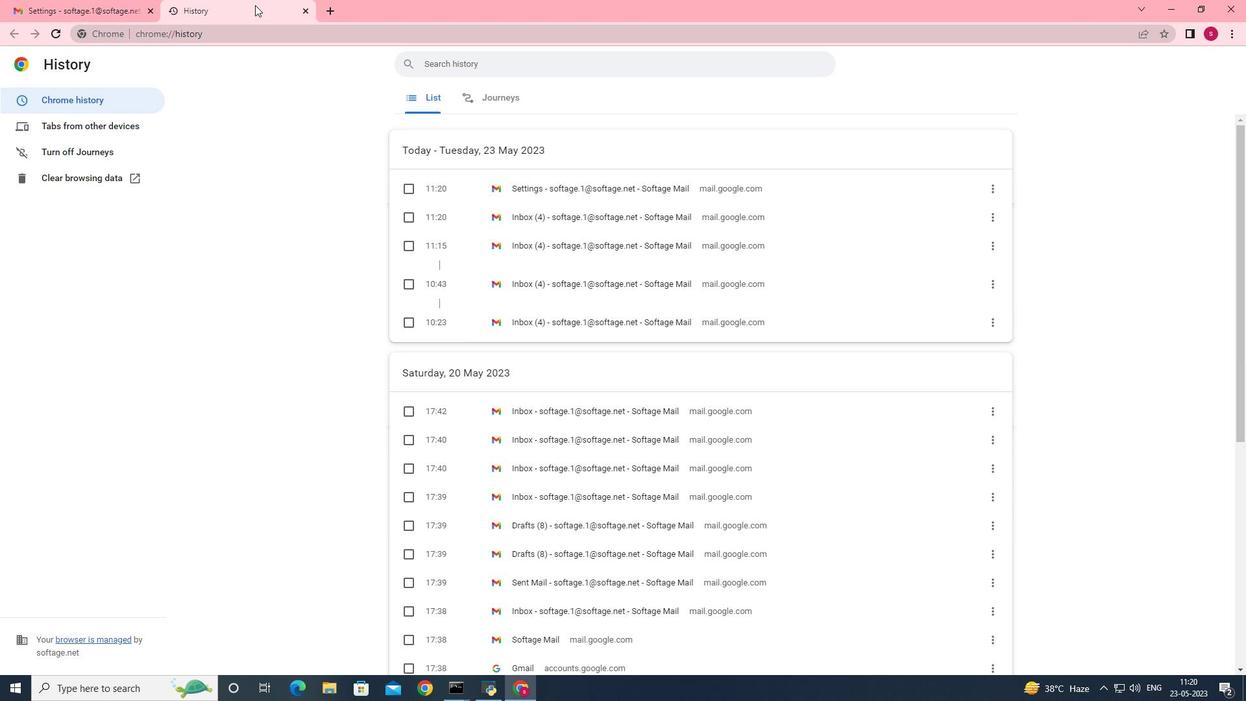 
Action: Mouse moved to (682, 410)
Screenshot: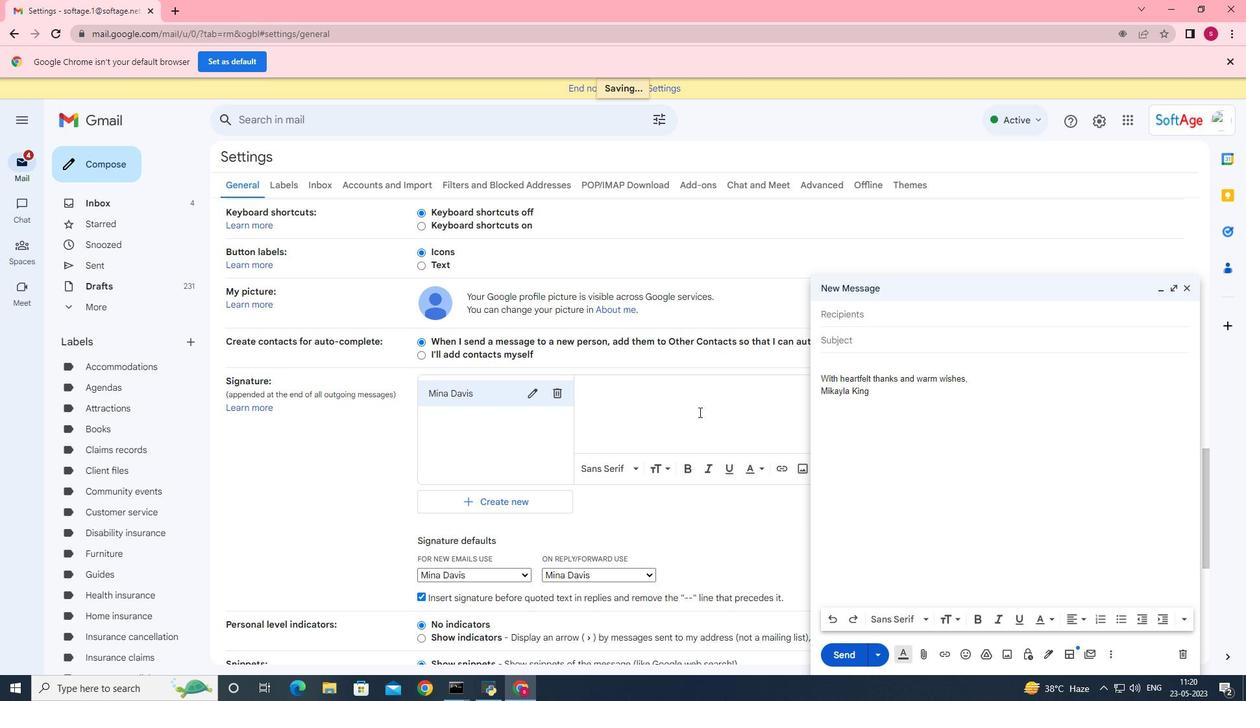 
Action: Mouse pressed left at (682, 410)
Screenshot: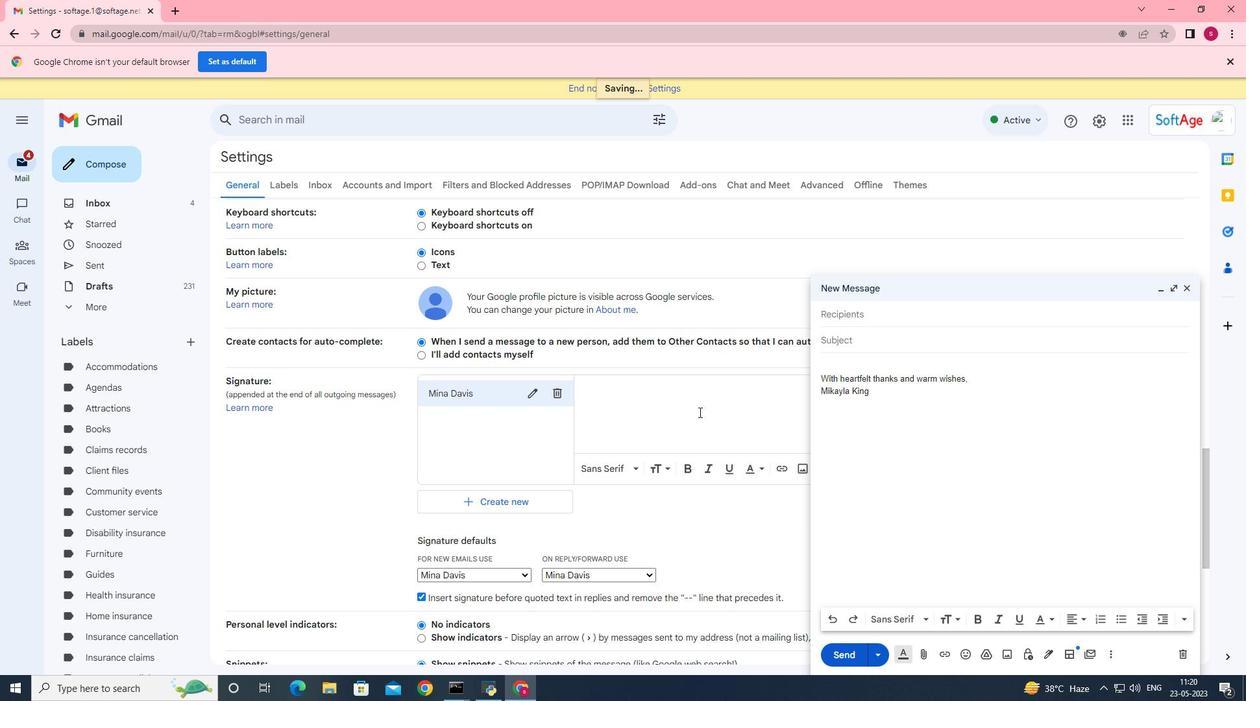 
Action: Key pressed <Key.shift>Have<Key.space>a<Key.space>great<Key.space><Key.shift>National<Key.space><Key.shift><Key.shift><Key.shift><Key.shift><Key.shift><Key.shift><Key.shift><Key.shift><Key.shift><Key.shift><Key.shift><Key.shift><Key.shift><Key.shift><Key.shift>Ice<Key.space><Key.shift><Key.shift><Key.shift>Cream<Key.space><Key.shift>Day
Screenshot: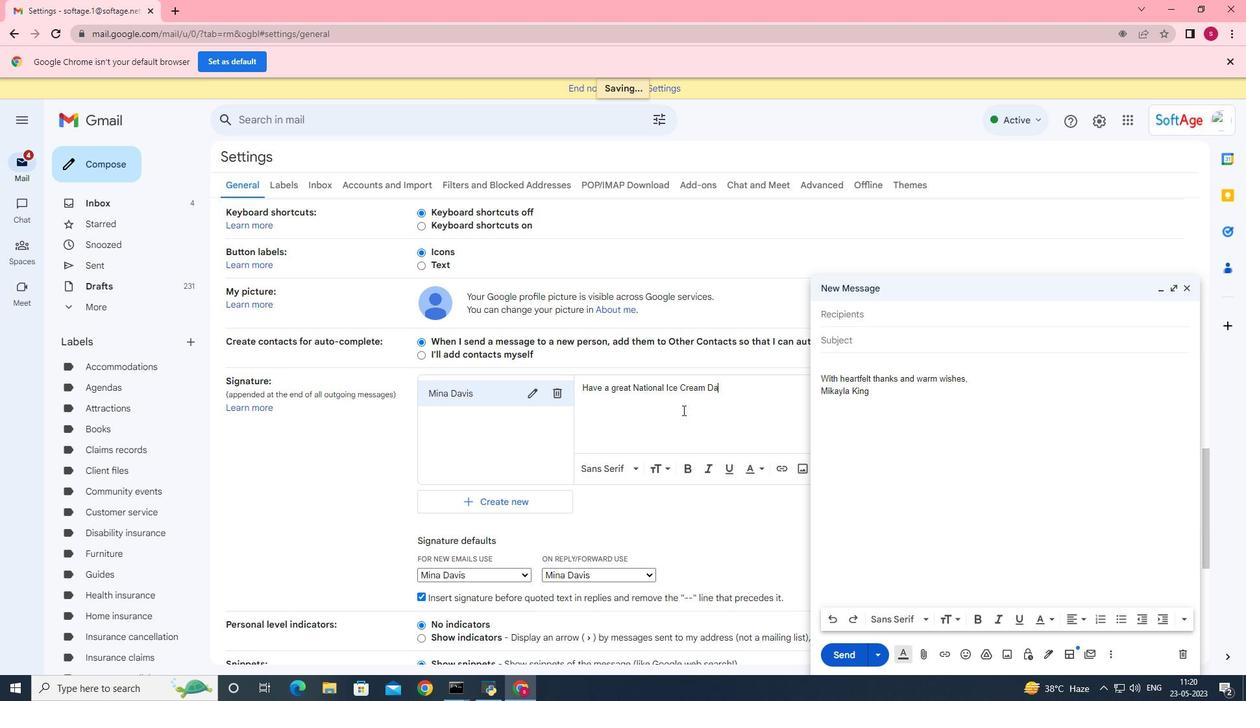 
Action: Mouse moved to (733, 393)
Screenshot: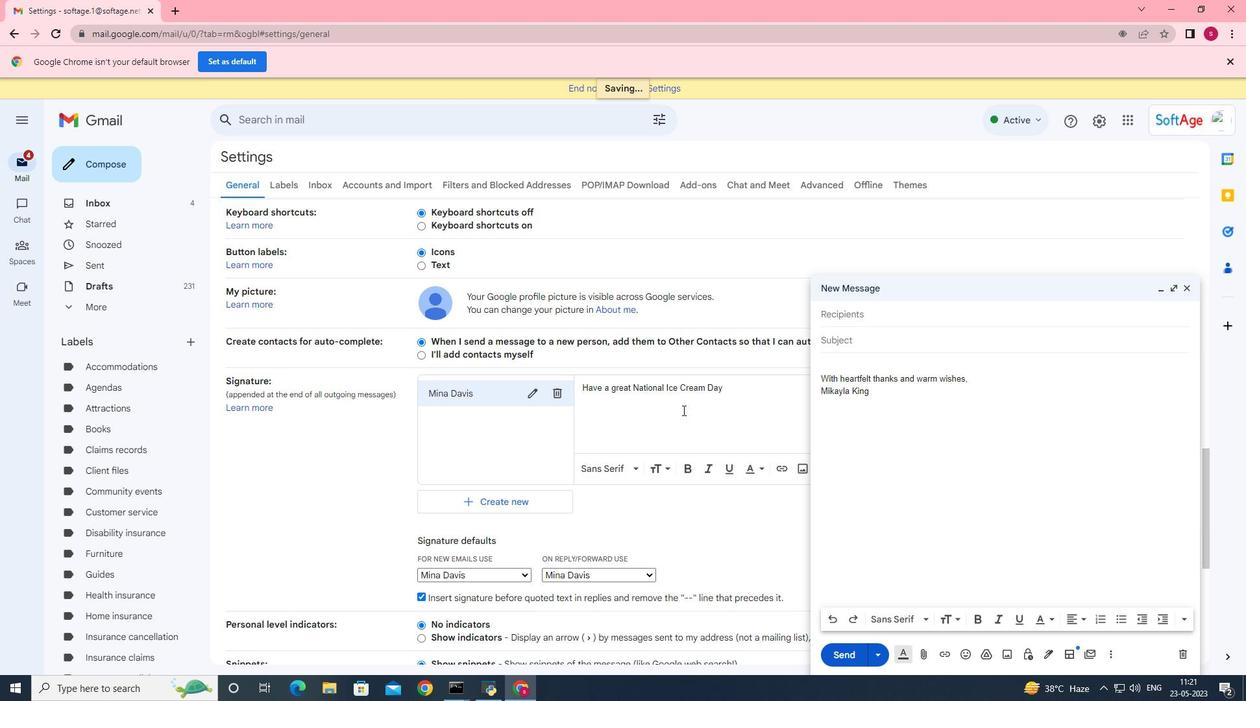 
Action: Mouse pressed left at (733, 393)
Screenshot: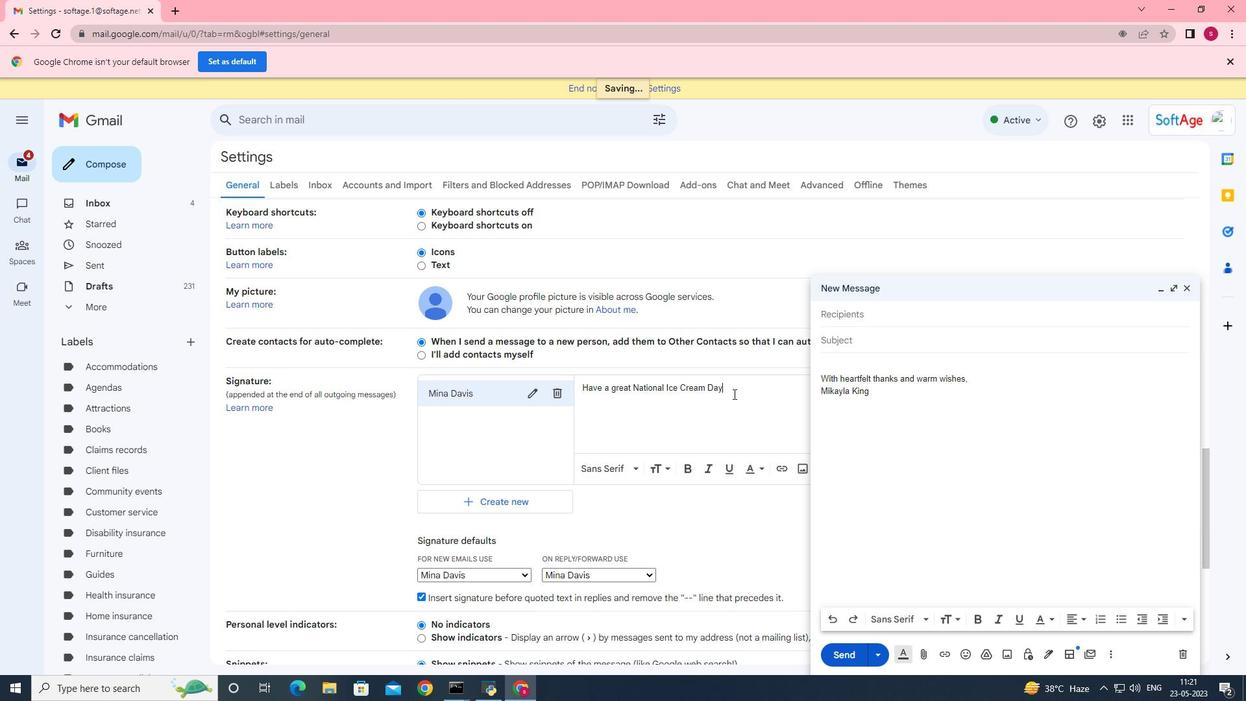 
Action: Mouse moved to (1190, 287)
Screenshot: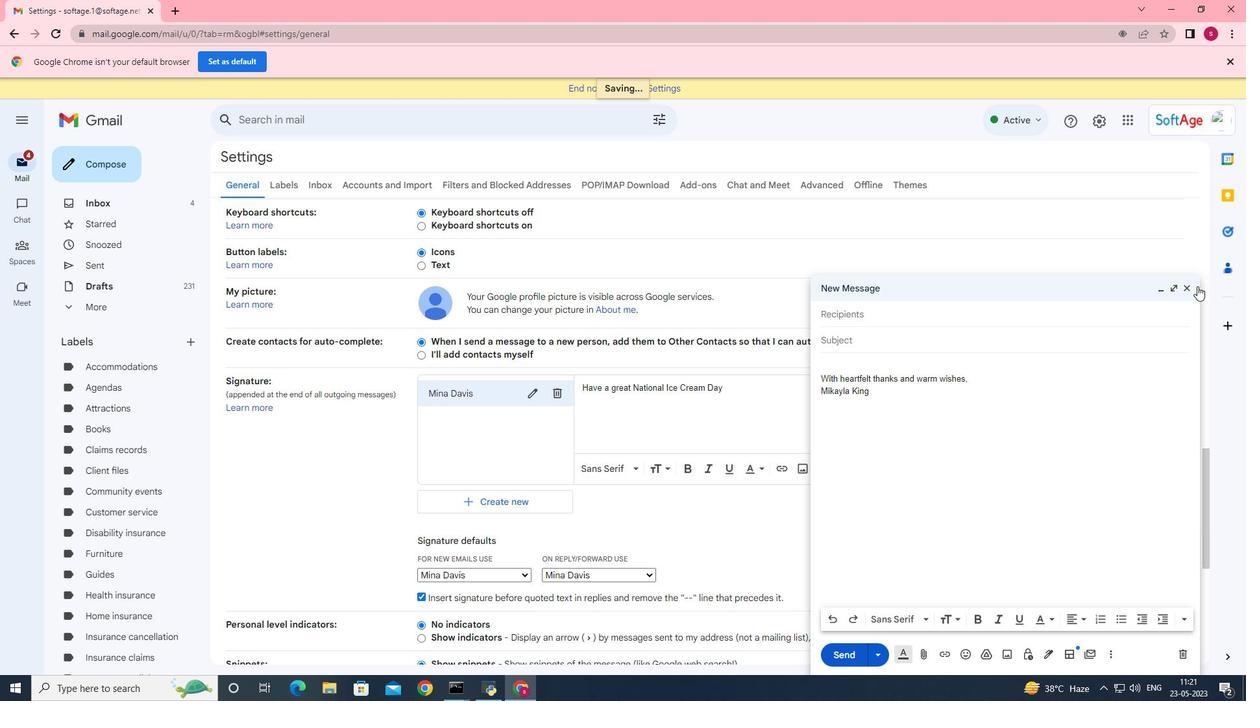 
Action: Mouse pressed left at (1190, 287)
Screenshot: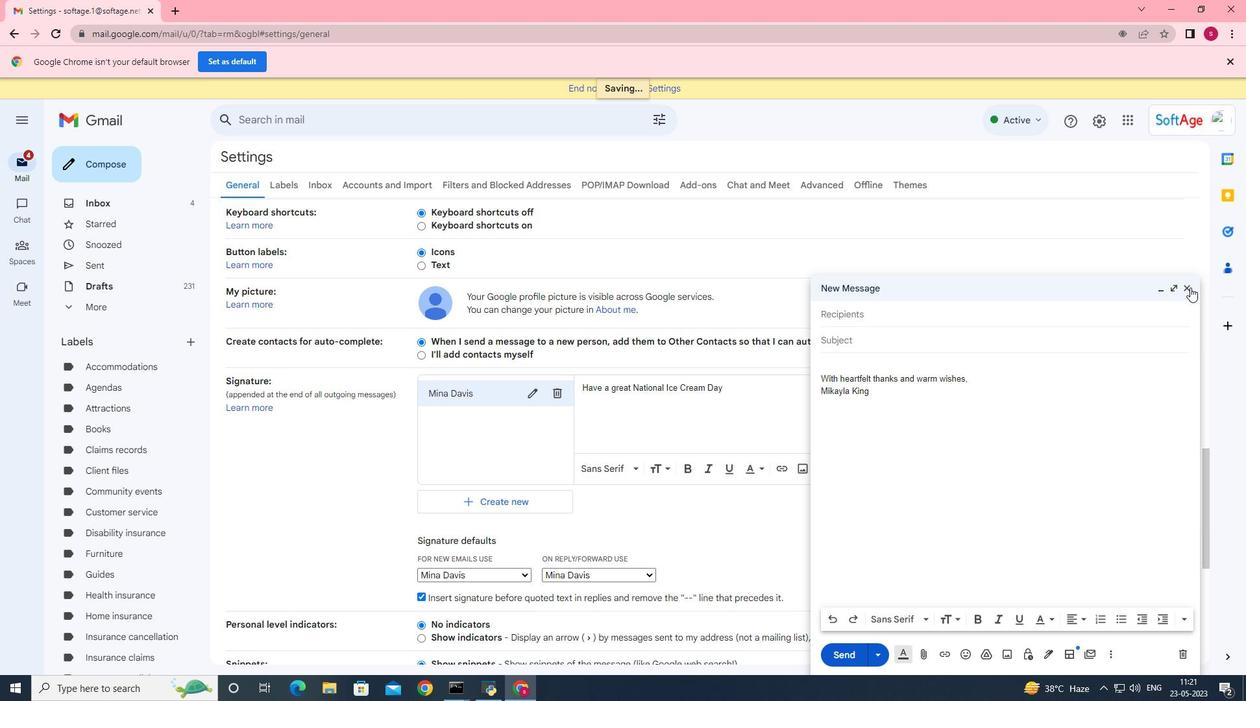 
Action: Mouse moved to (752, 384)
Screenshot: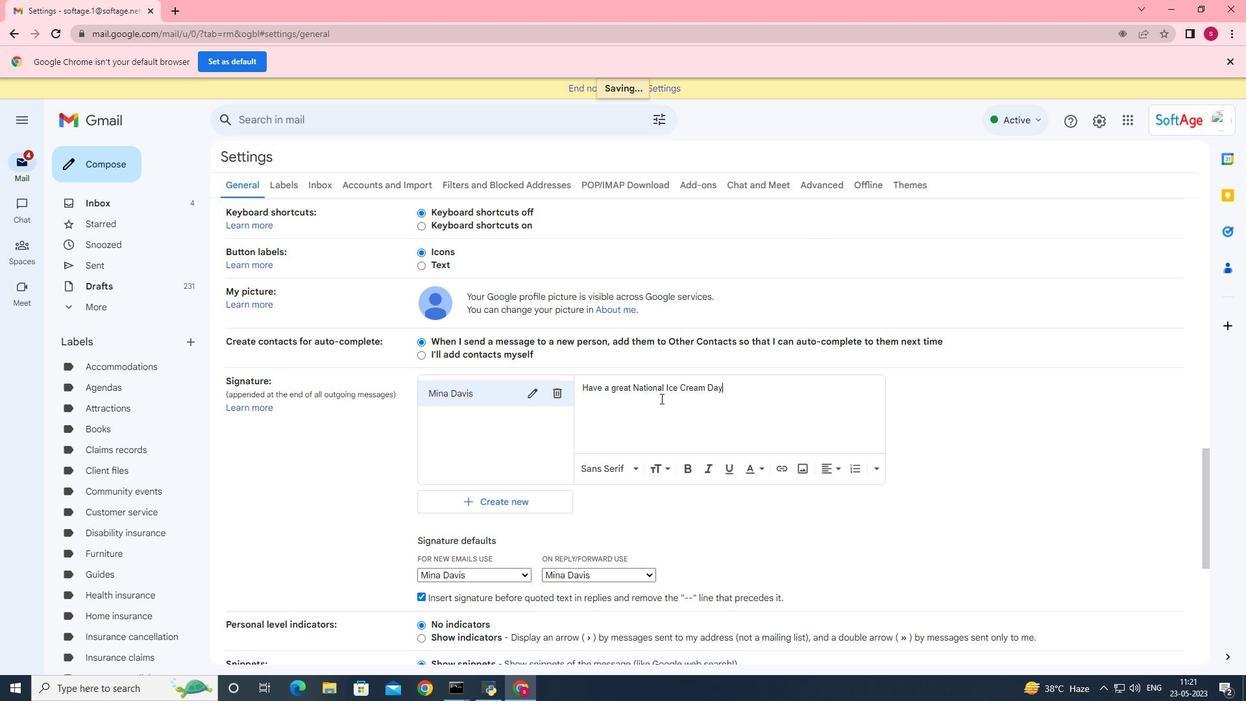 
Action: Key pressed ,<Key.enter><Key.shift><Key.shift><Key.shift><Key.shift><Key.shift><Key.shift><Key.shift>Mina<Key.space><Key.shift>Davis<Key.space>
Screenshot: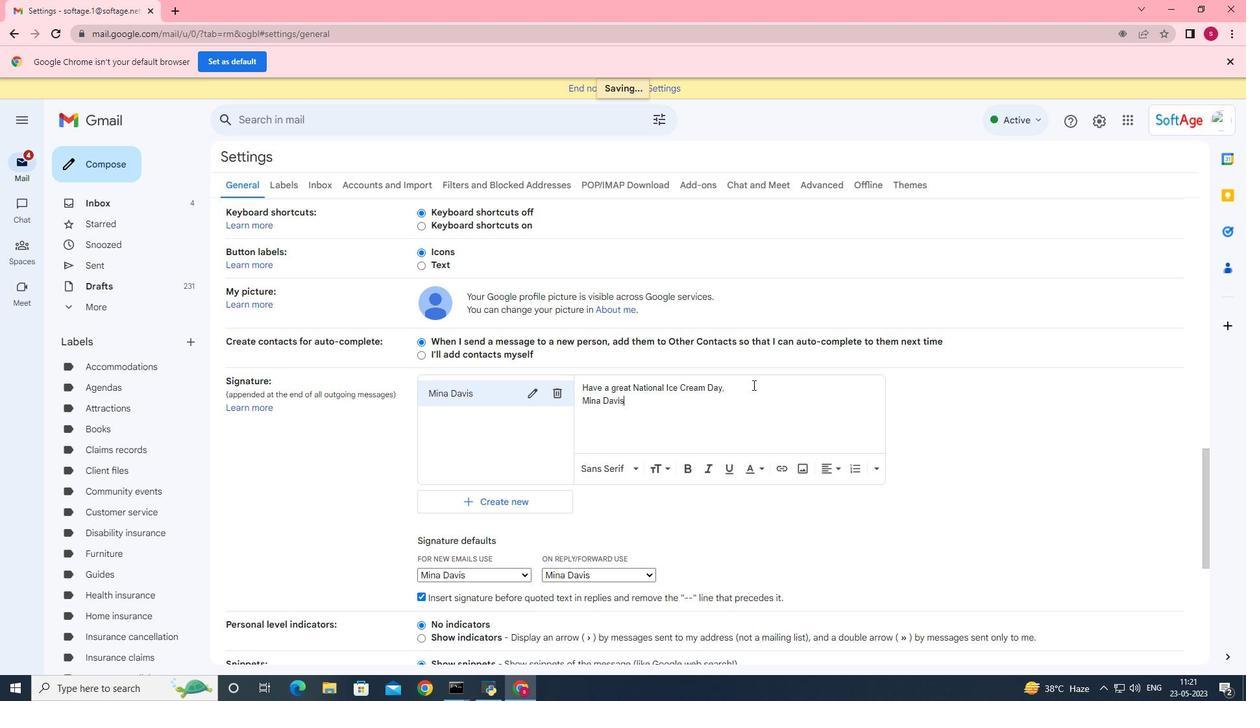 
Action: Mouse moved to (747, 389)
Screenshot: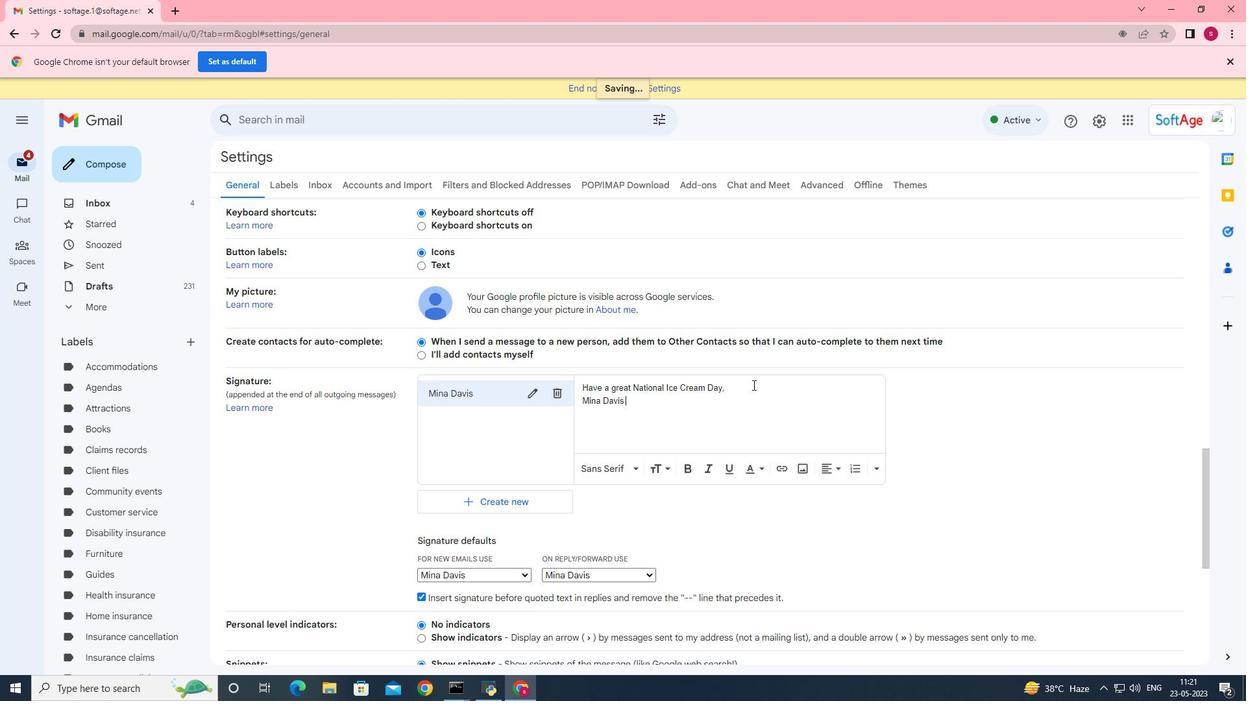 
Action: Mouse scrolled (747, 388) with delta (0, 0)
Screenshot: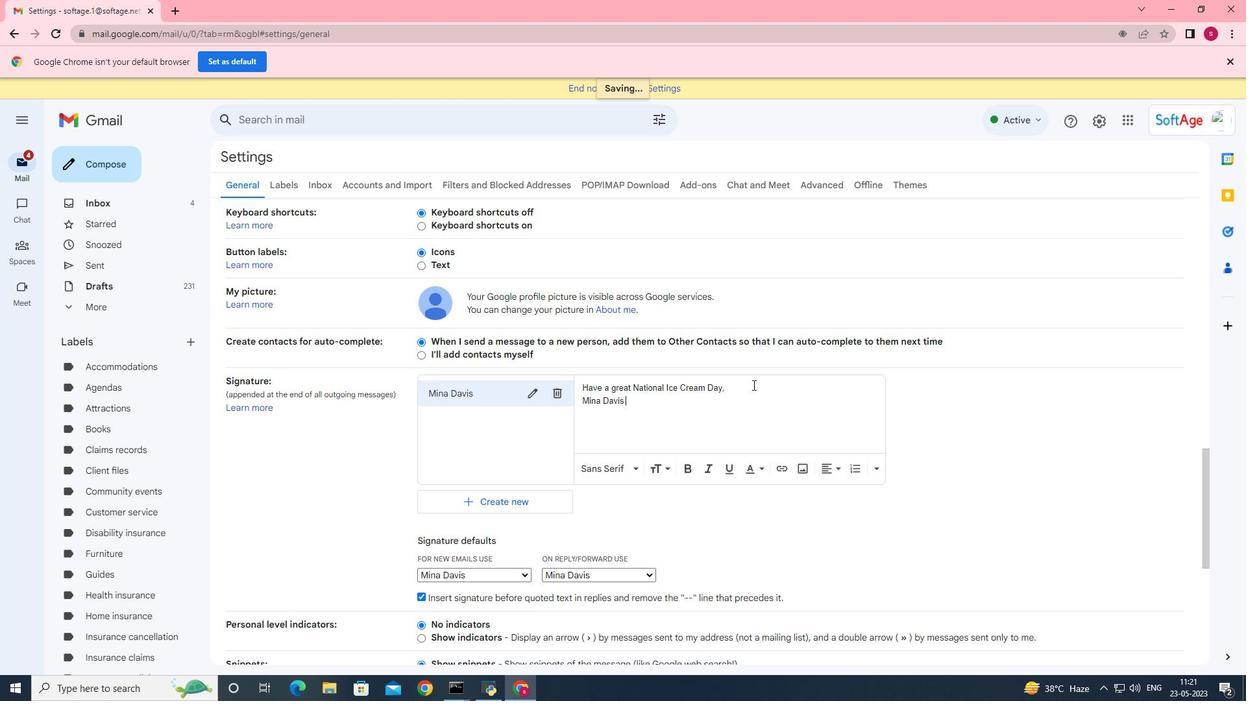 
Action: Mouse scrolled (747, 388) with delta (0, 0)
Screenshot: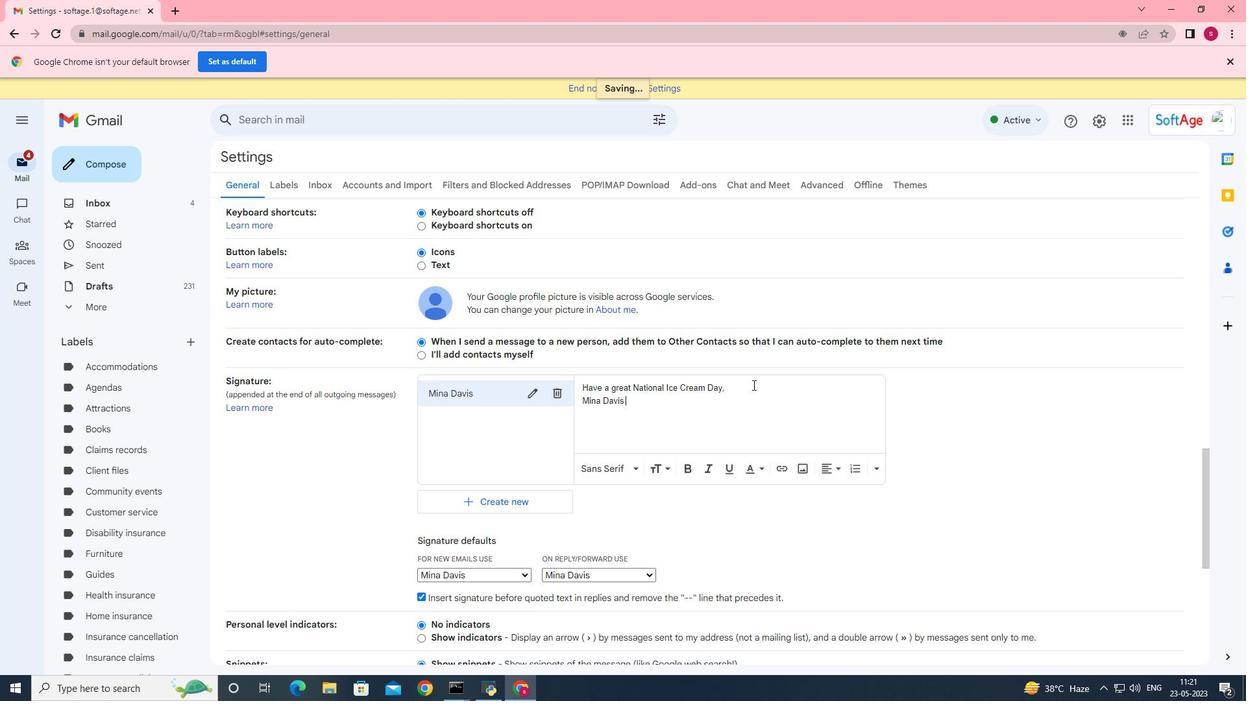 
Action: Mouse scrolled (747, 388) with delta (0, 0)
Screenshot: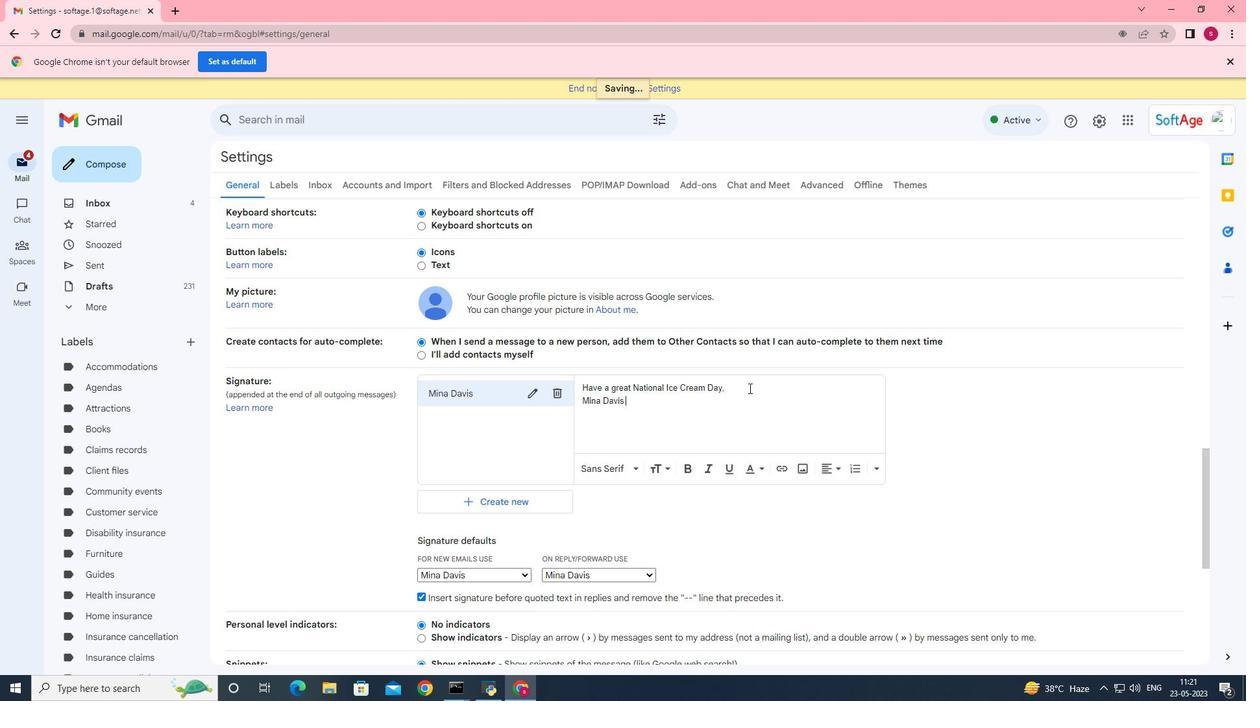 
Action: Mouse moved to (572, 408)
Screenshot: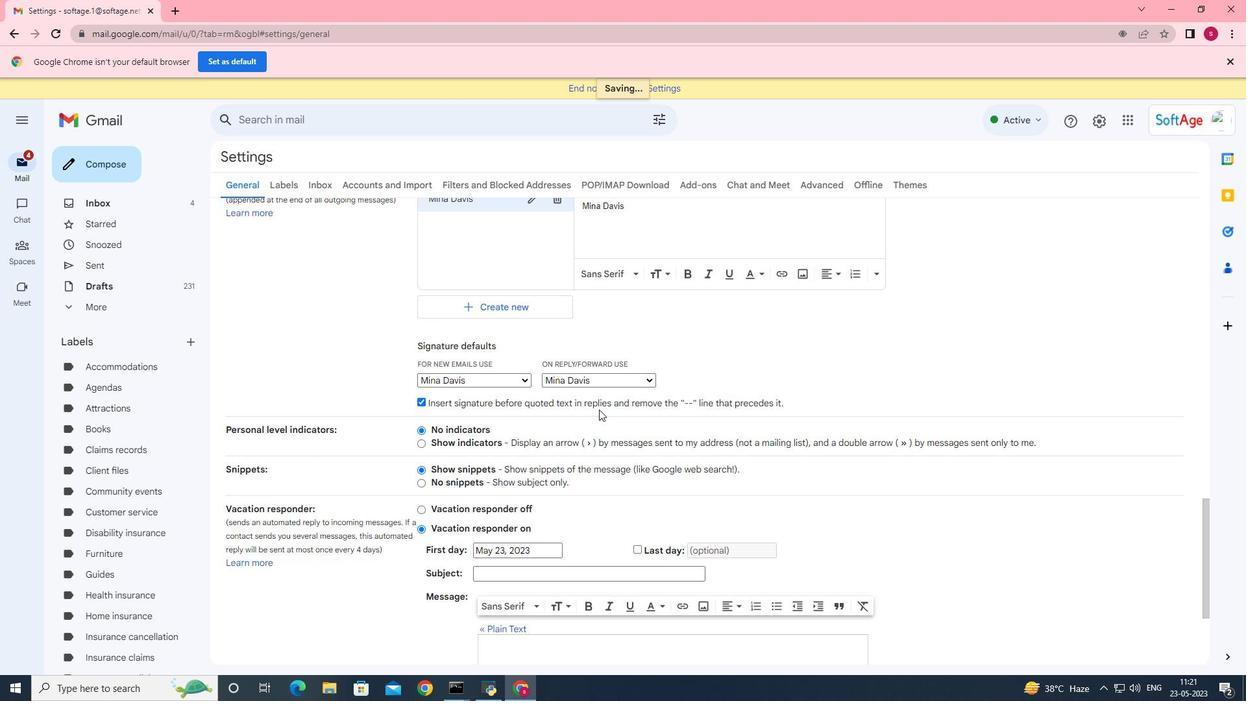 
Action: Mouse scrolled (572, 407) with delta (0, 0)
Screenshot: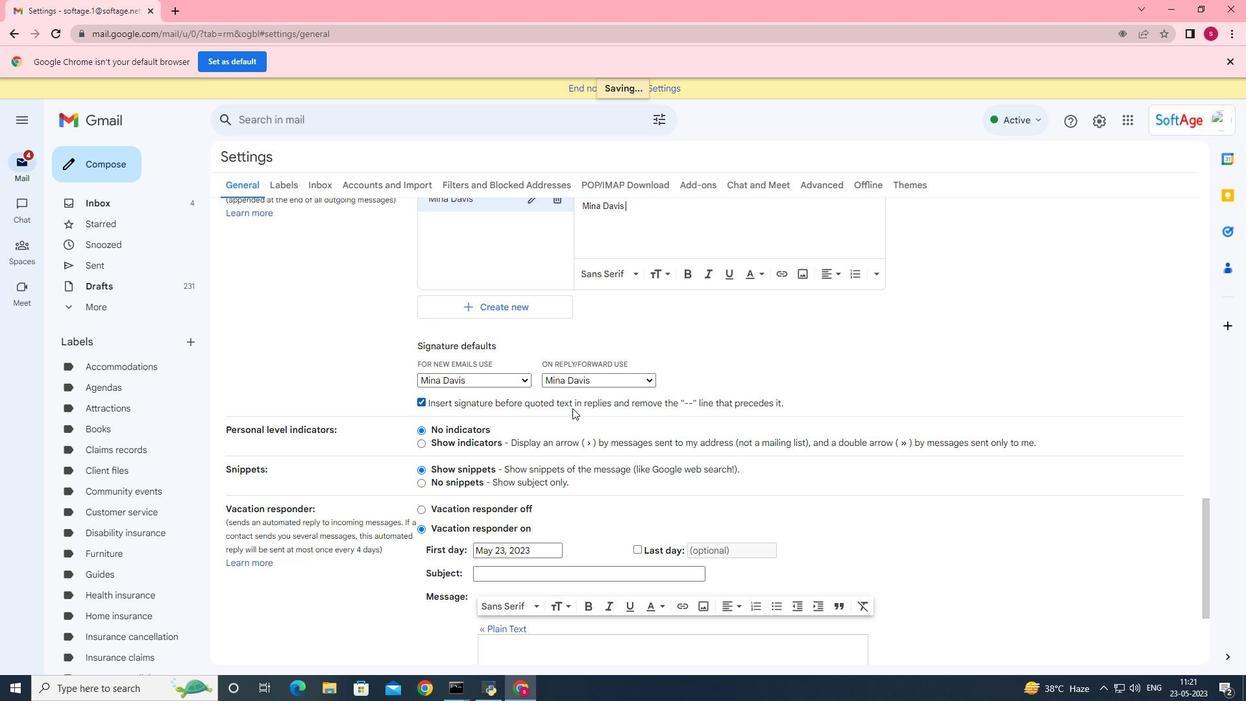
Action: Mouse scrolled (572, 407) with delta (0, 0)
Screenshot: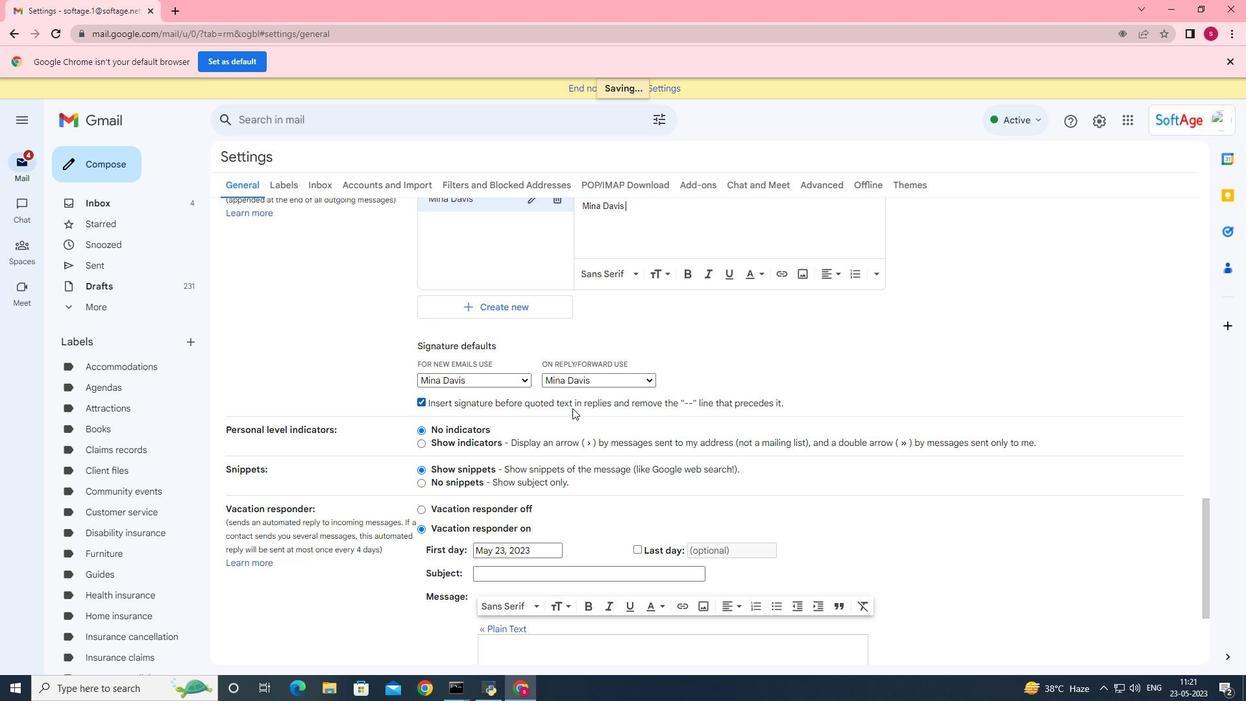 
Action: Mouse scrolled (572, 407) with delta (0, 0)
Screenshot: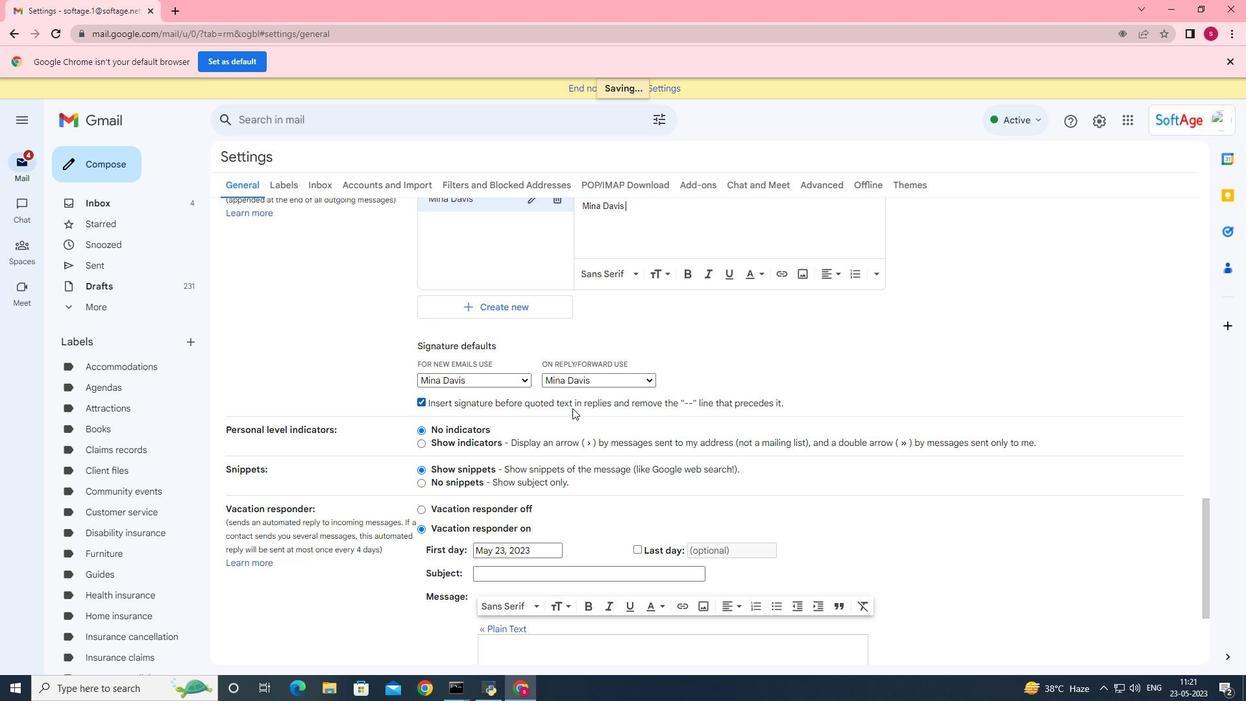 
Action: Mouse scrolled (572, 407) with delta (0, 0)
Screenshot: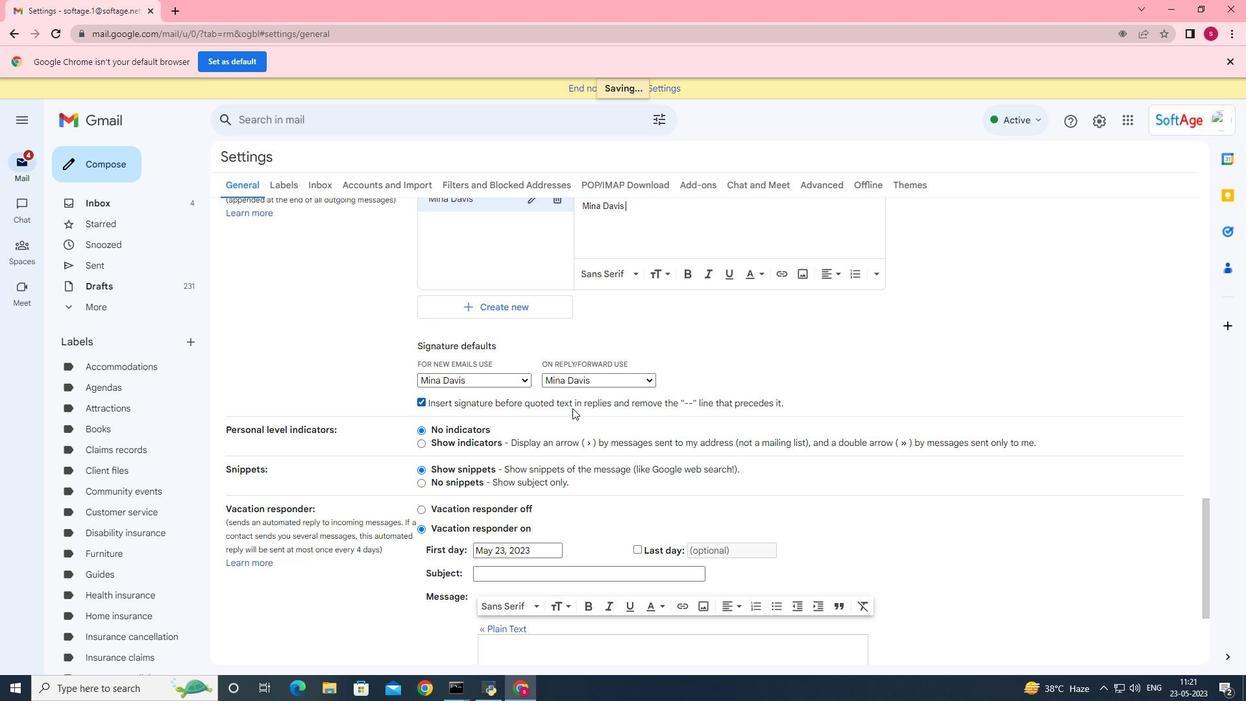 
Action: Mouse moved to (590, 427)
Screenshot: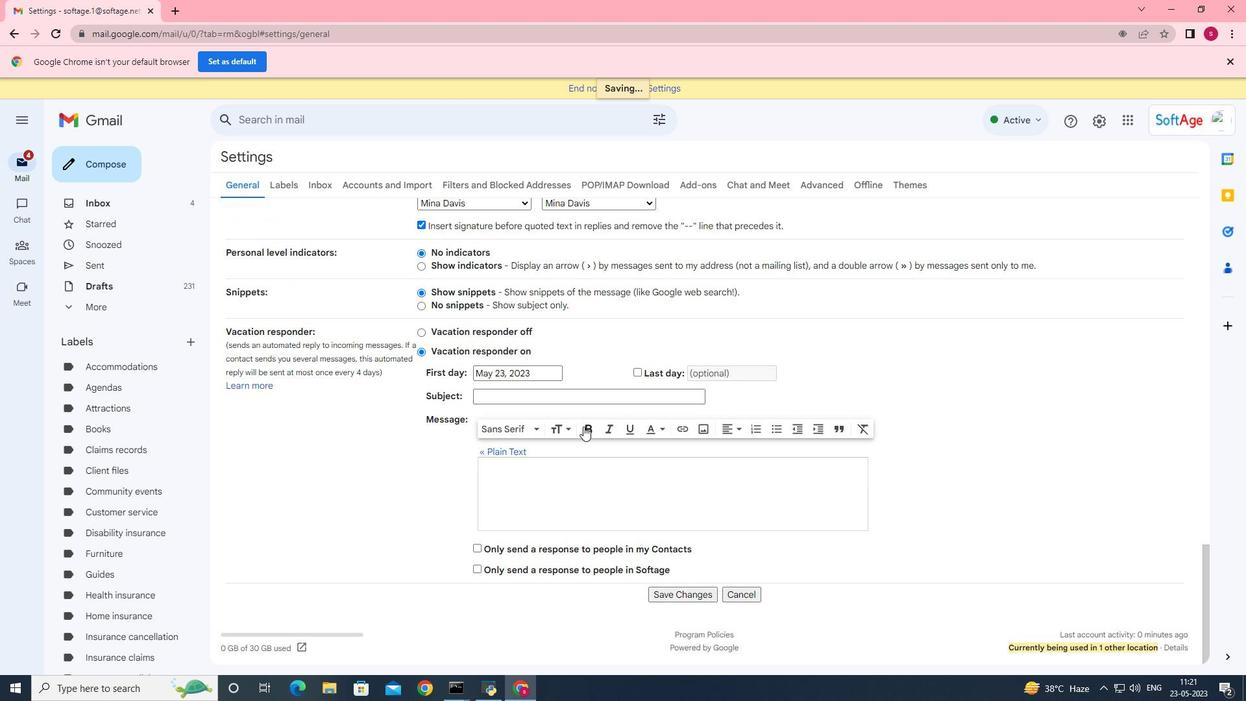 
Action: Mouse scrolled (590, 427) with delta (0, 0)
Screenshot: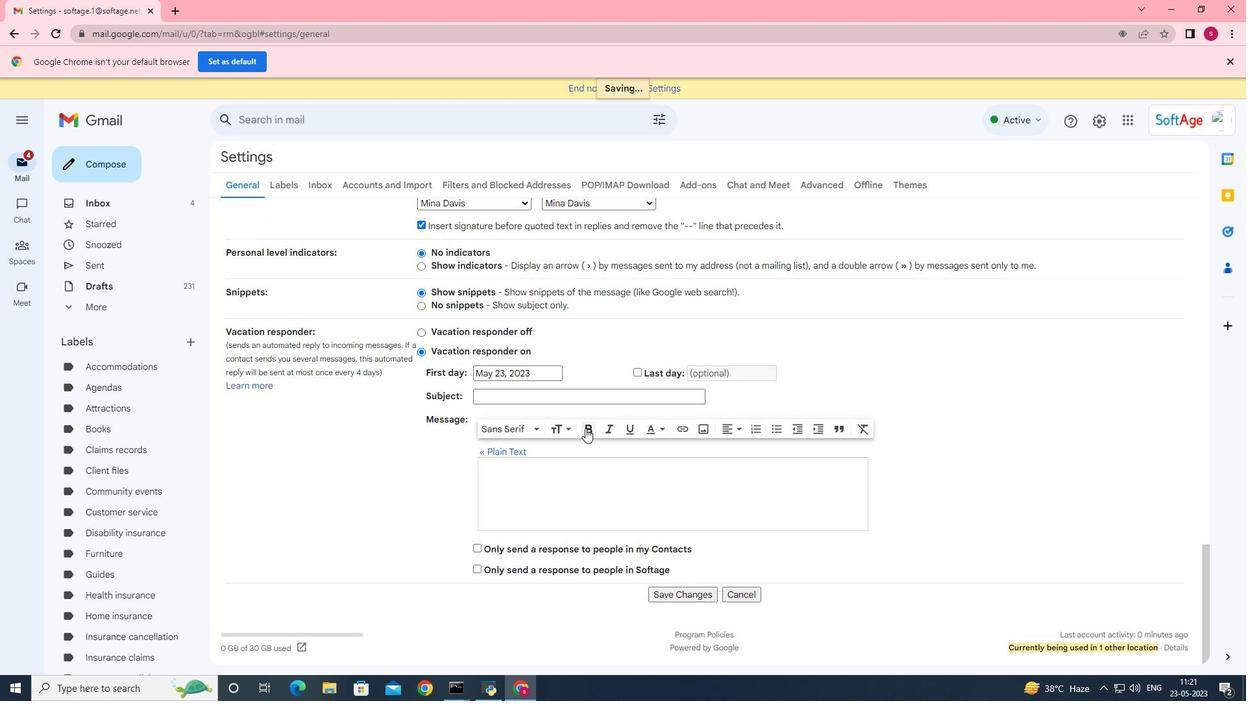 
Action: Mouse scrolled (590, 427) with delta (0, 0)
Screenshot: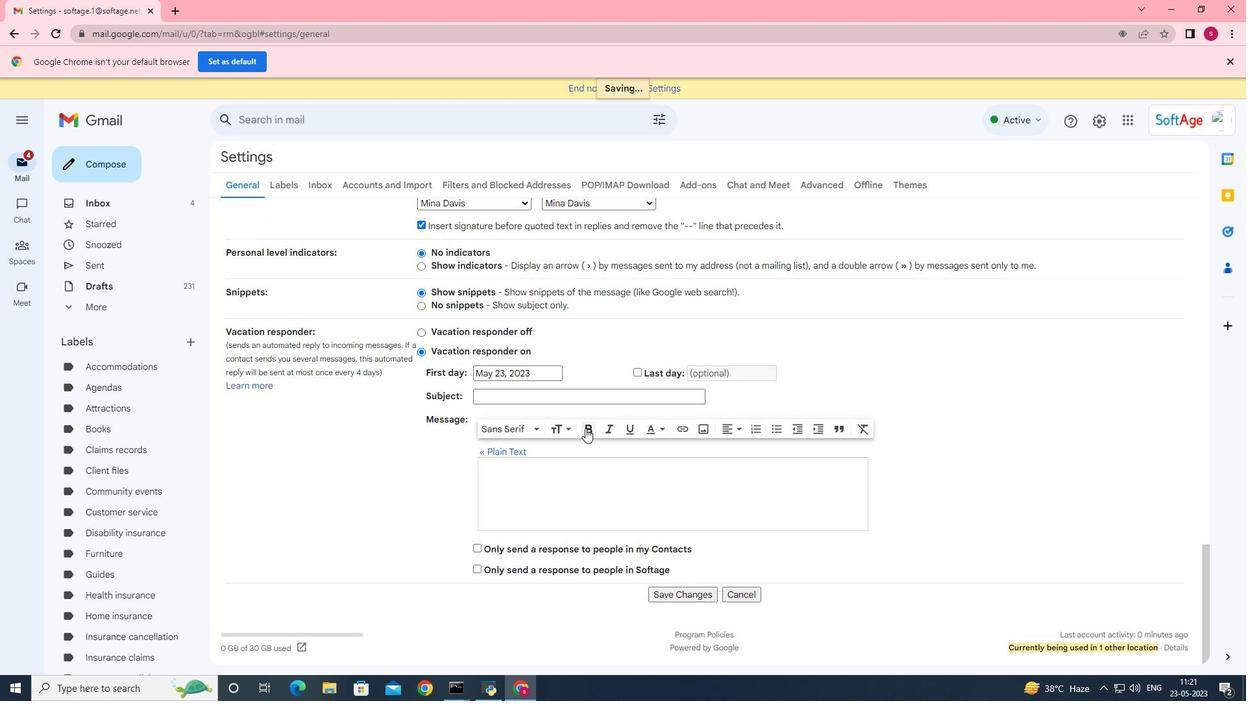 
Action: Mouse scrolled (590, 427) with delta (0, 0)
Screenshot: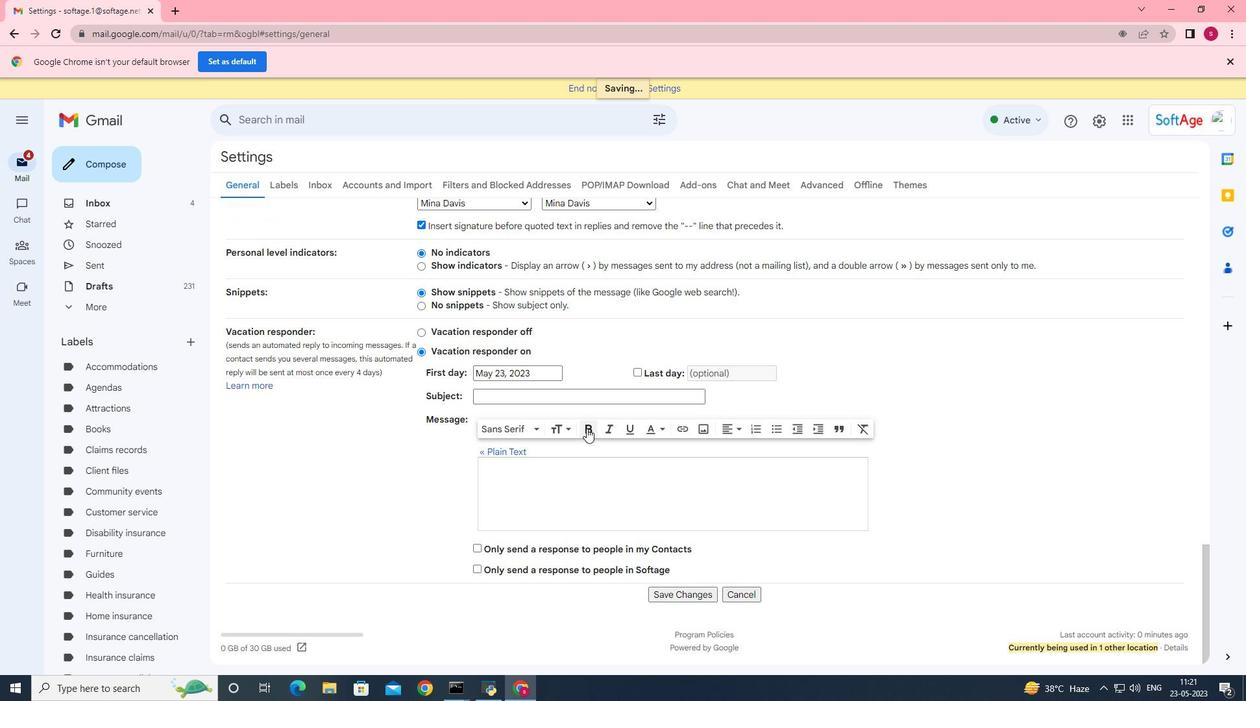 
Action: Mouse scrolled (590, 427) with delta (0, 0)
Screenshot: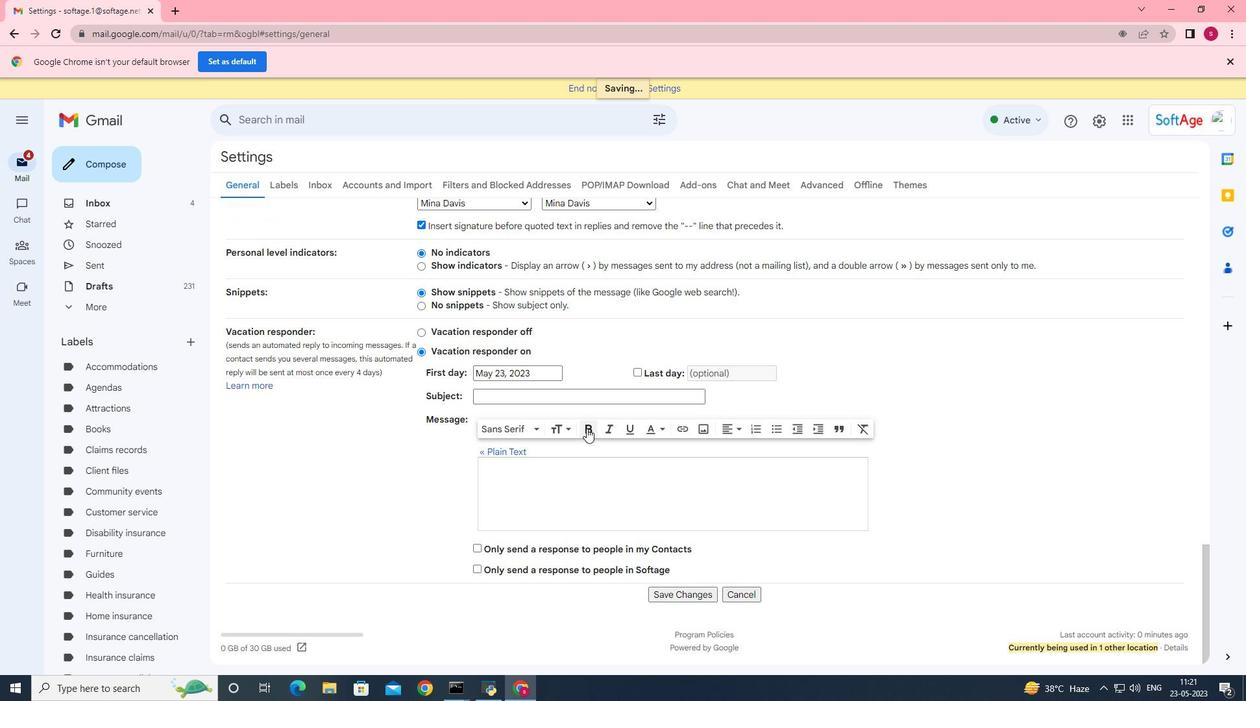 
Action: Mouse scrolled (590, 427) with delta (0, 0)
Screenshot: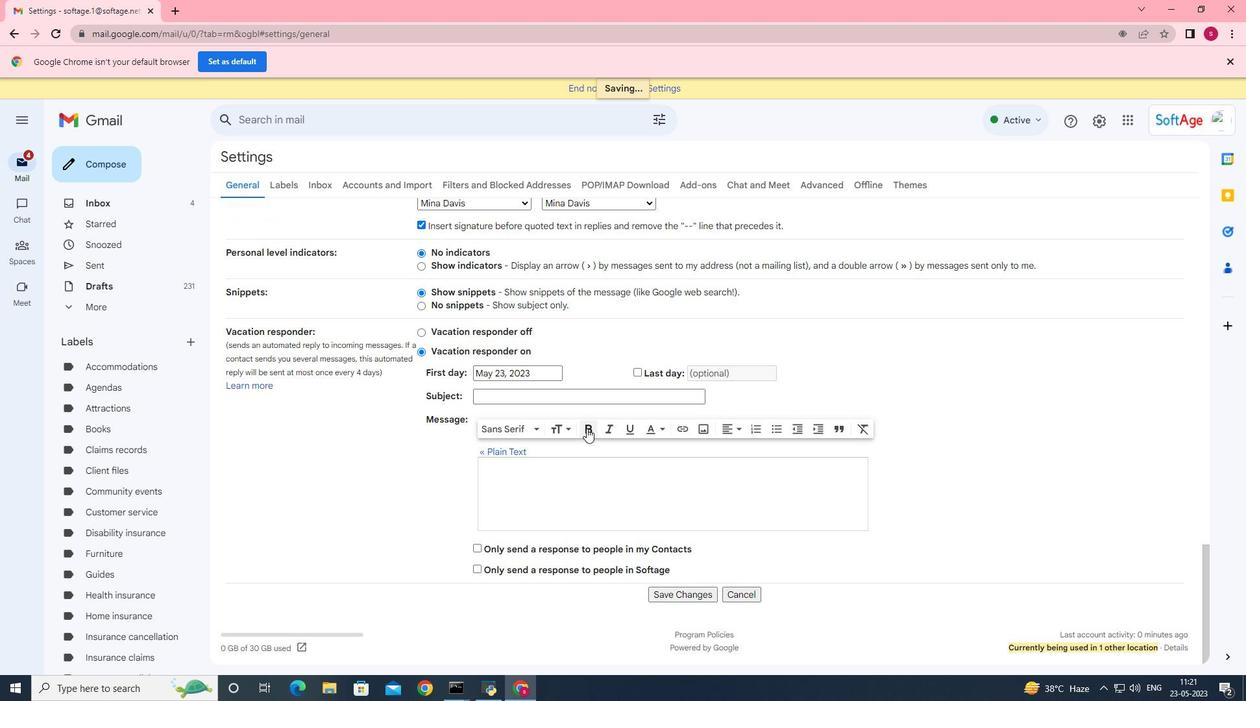 
Action: Mouse scrolled (590, 427) with delta (0, 0)
Screenshot: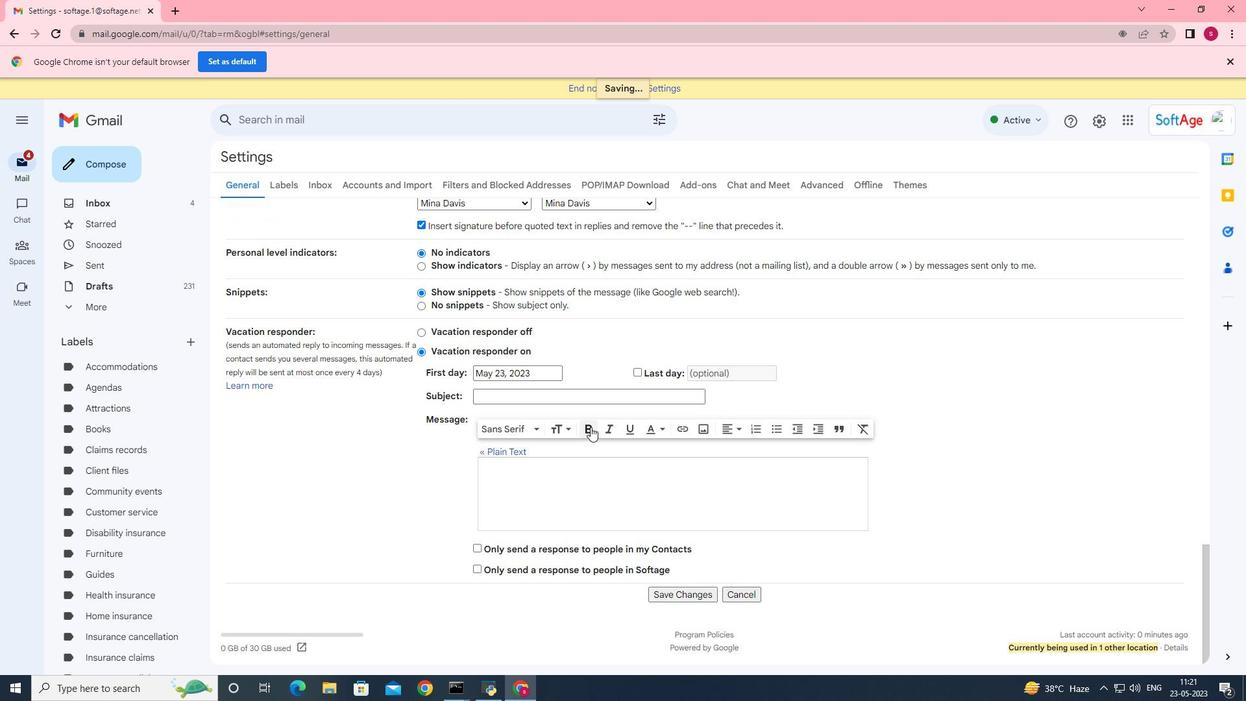 
Action: Mouse scrolled (590, 427) with delta (0, 0)
Screenshot: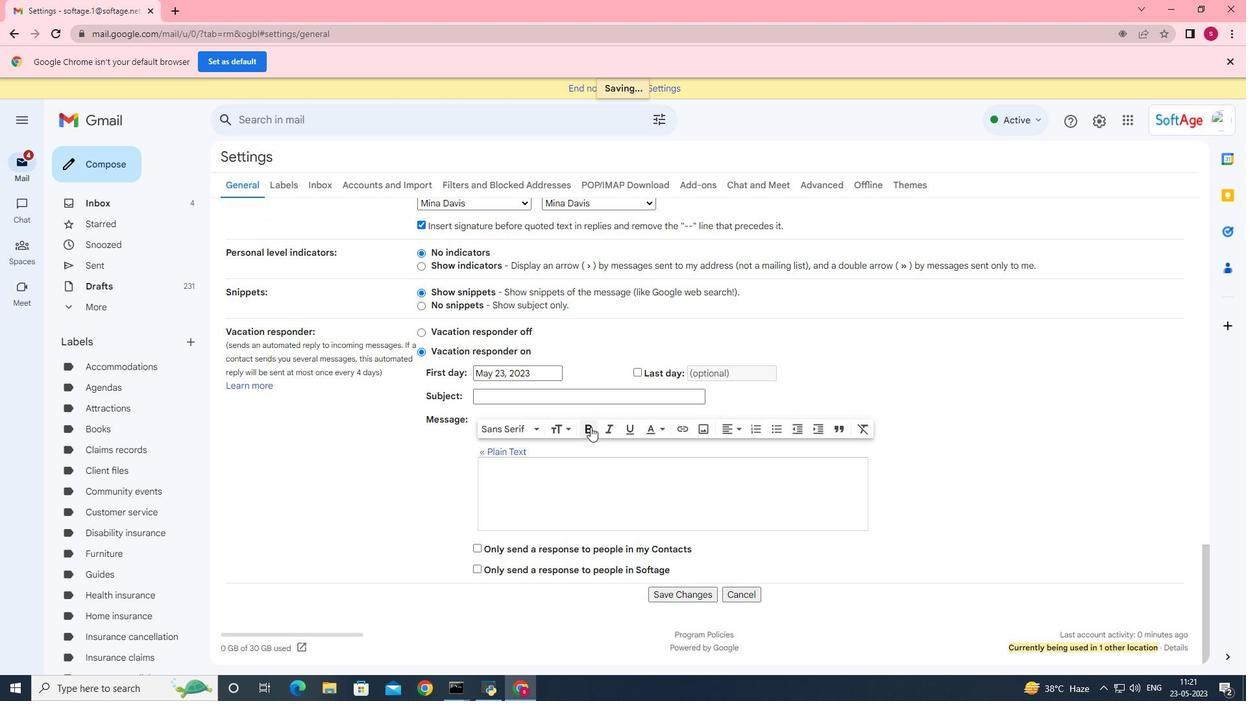 
Action: Mouse scrolled (590, 426) with delta (0, 0)
Screenshot: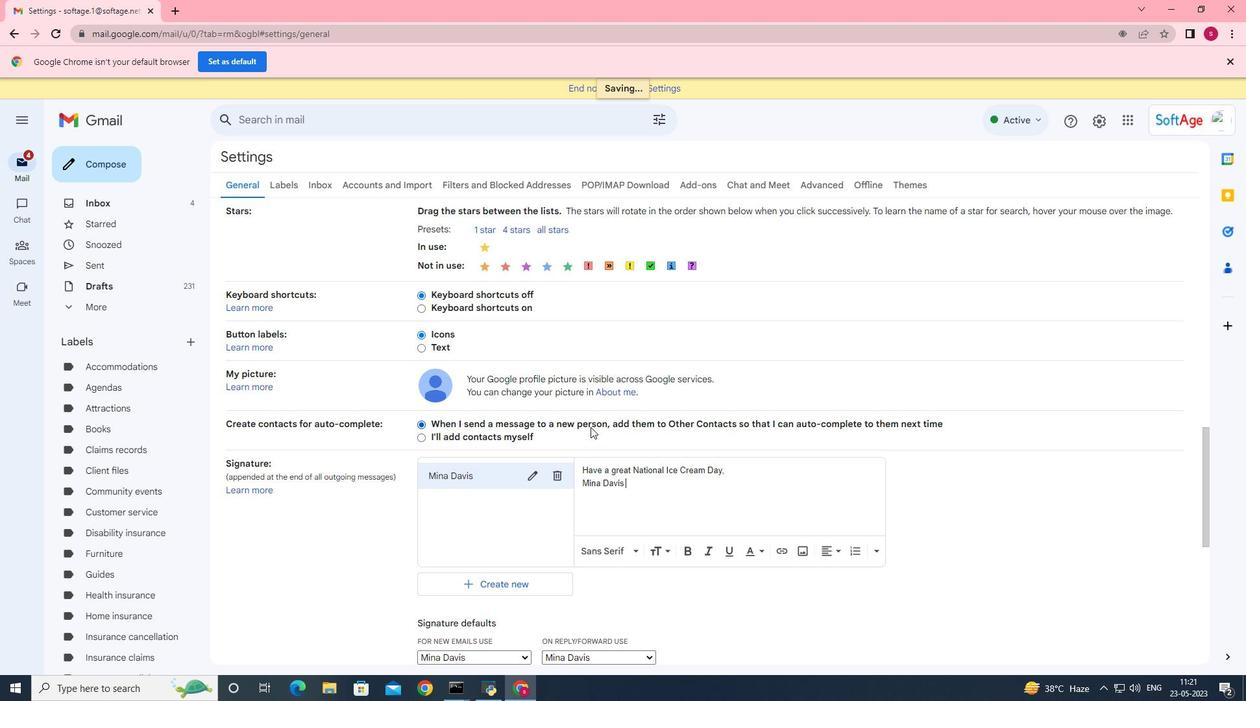 
Action: Mouse scrolled (590, 426) with delta (0, 0)
Screenshot: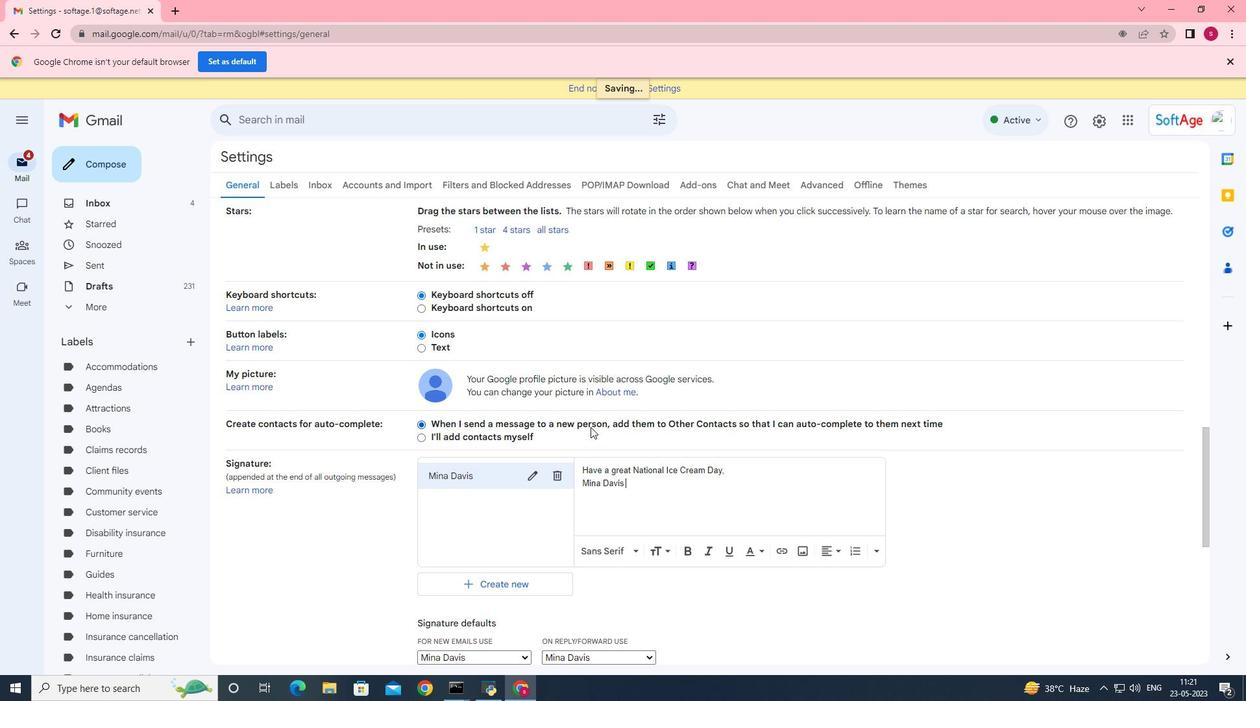 
Action: Mouse scrolled (590, 426) with delta (0, 0)
Screenshot: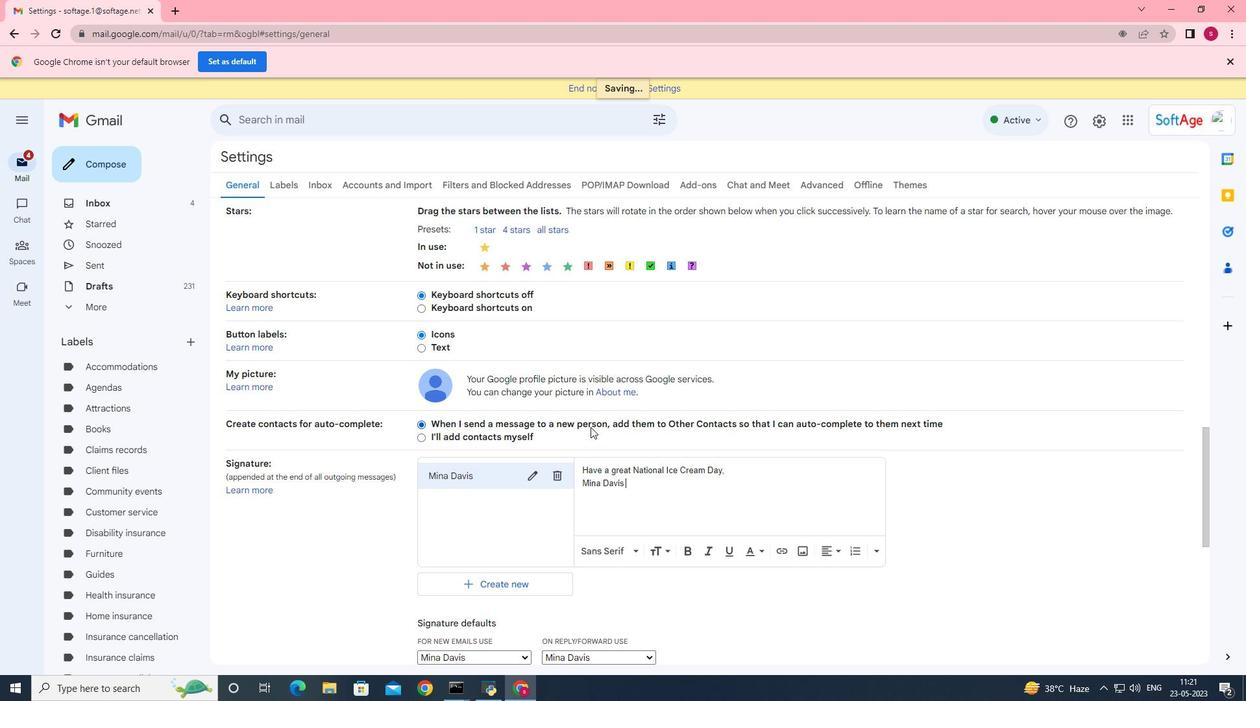 
Action: Mouse scrolled (590, 426) with delta (0, 0)
Screenshot: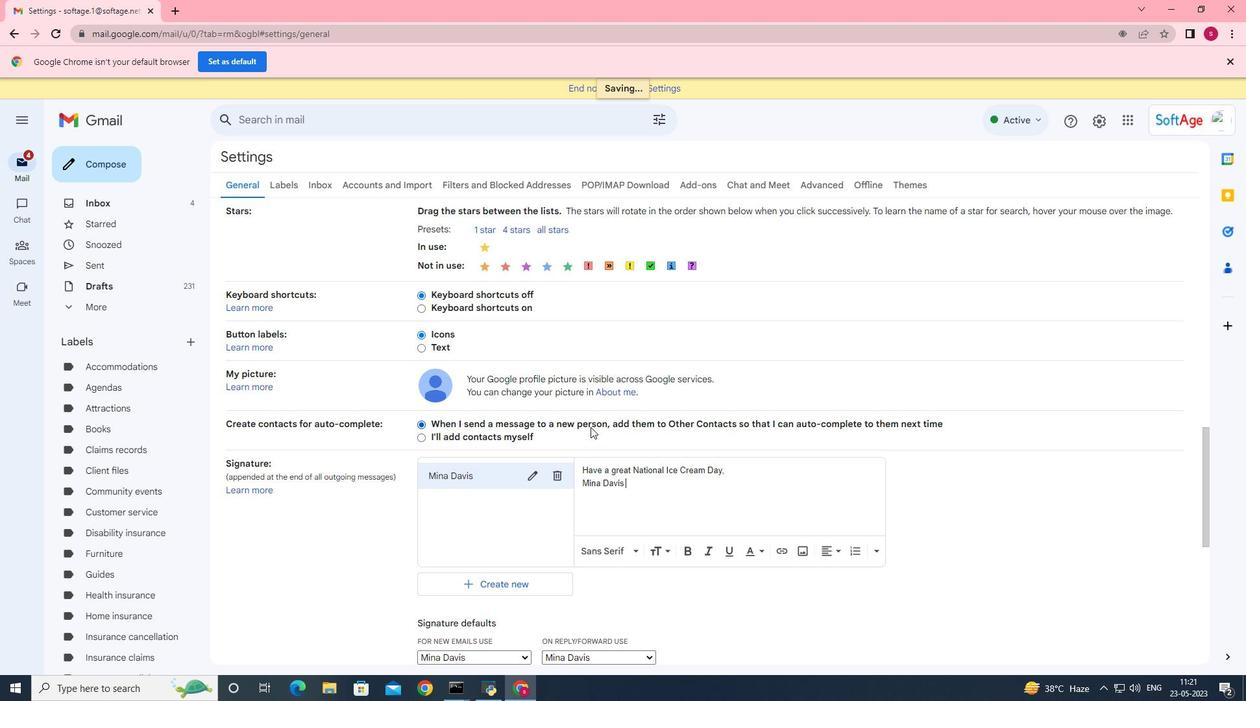 
Action: Mouse scrolled (590, 426) with delta (0, 0)
Screenshot: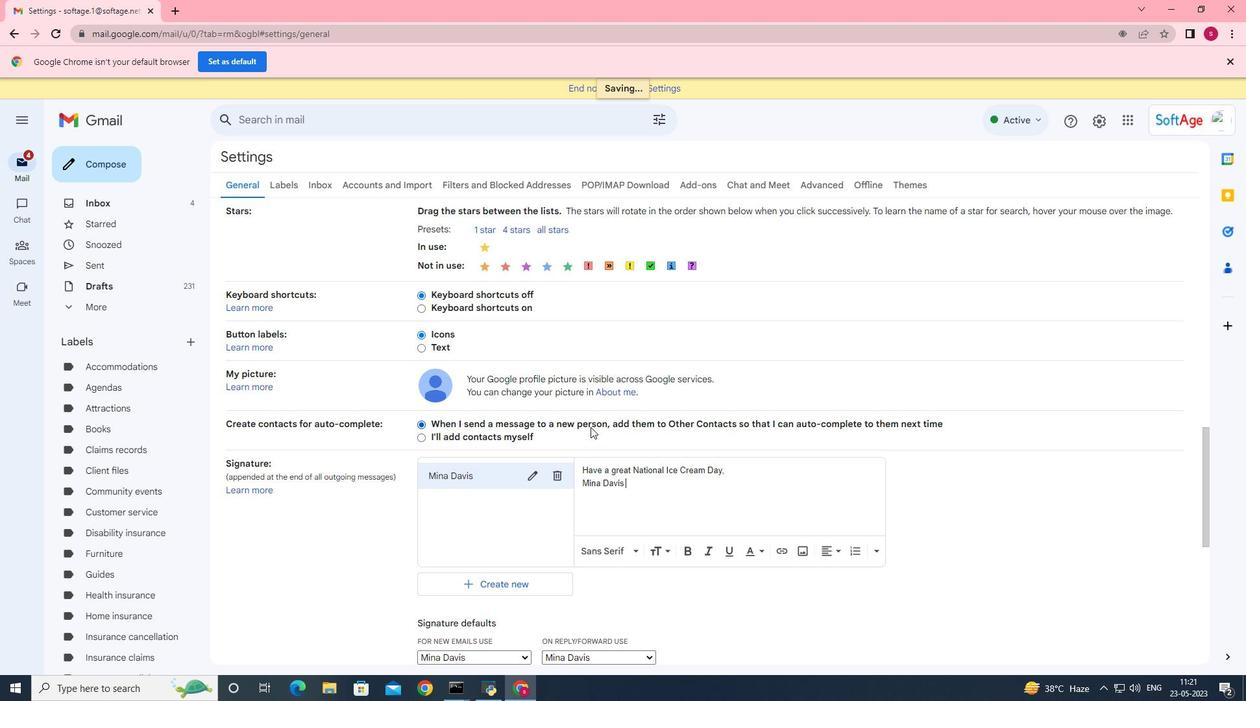 
Action: Mouse scrolled (590, 426) with delta (0, 0)
Screenshot: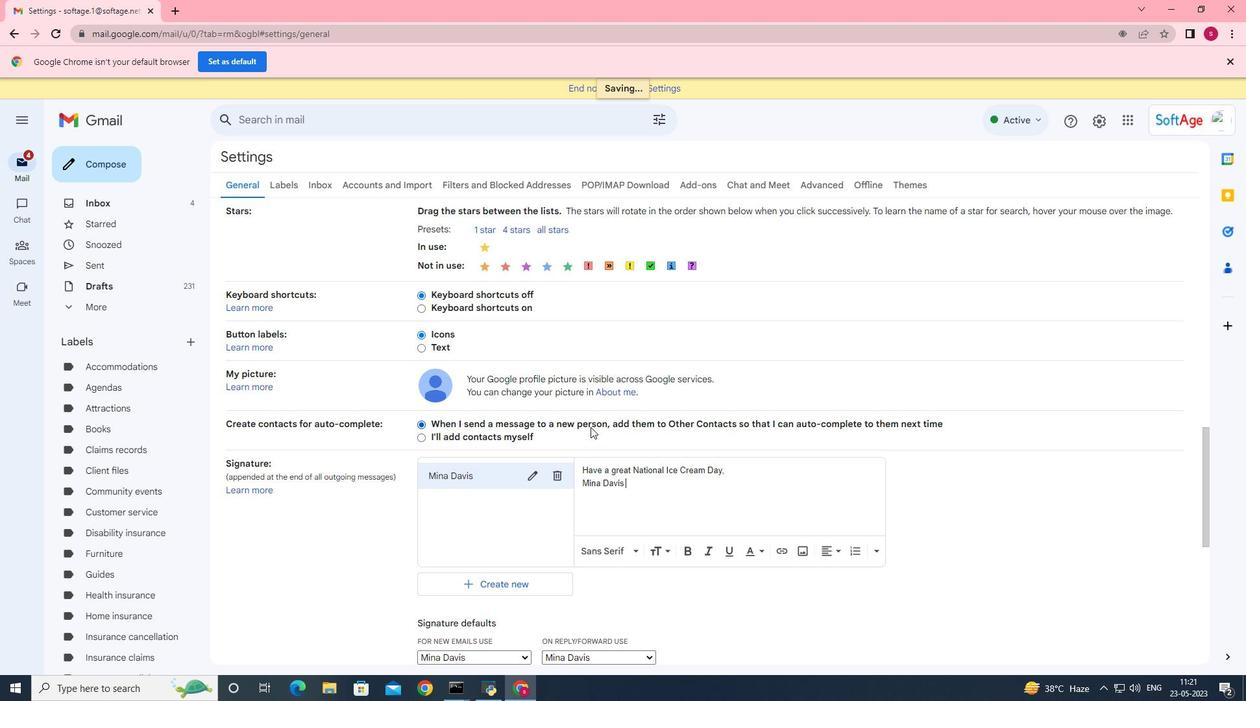 
Action: Mouse scrolled (590, 426) with delta (0, 0)
Screenshot: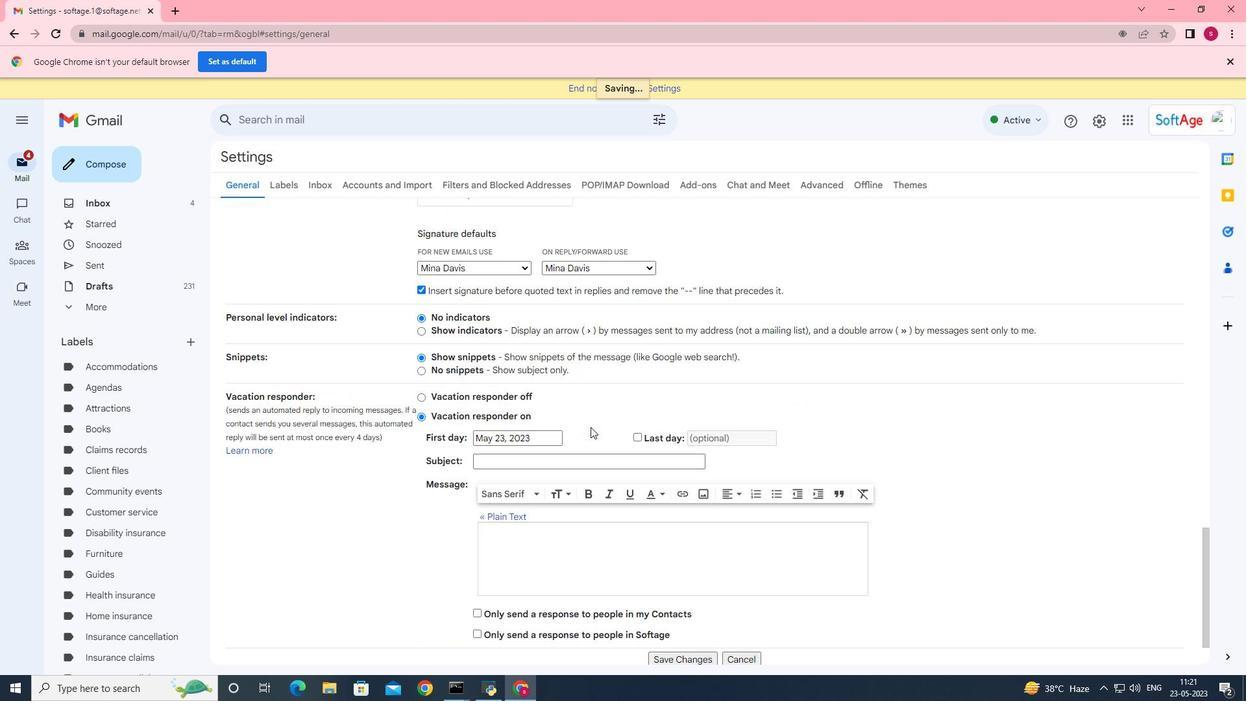 
Action: Mouse scrolled (590, 426) with delta (0, 0)
Screenshot: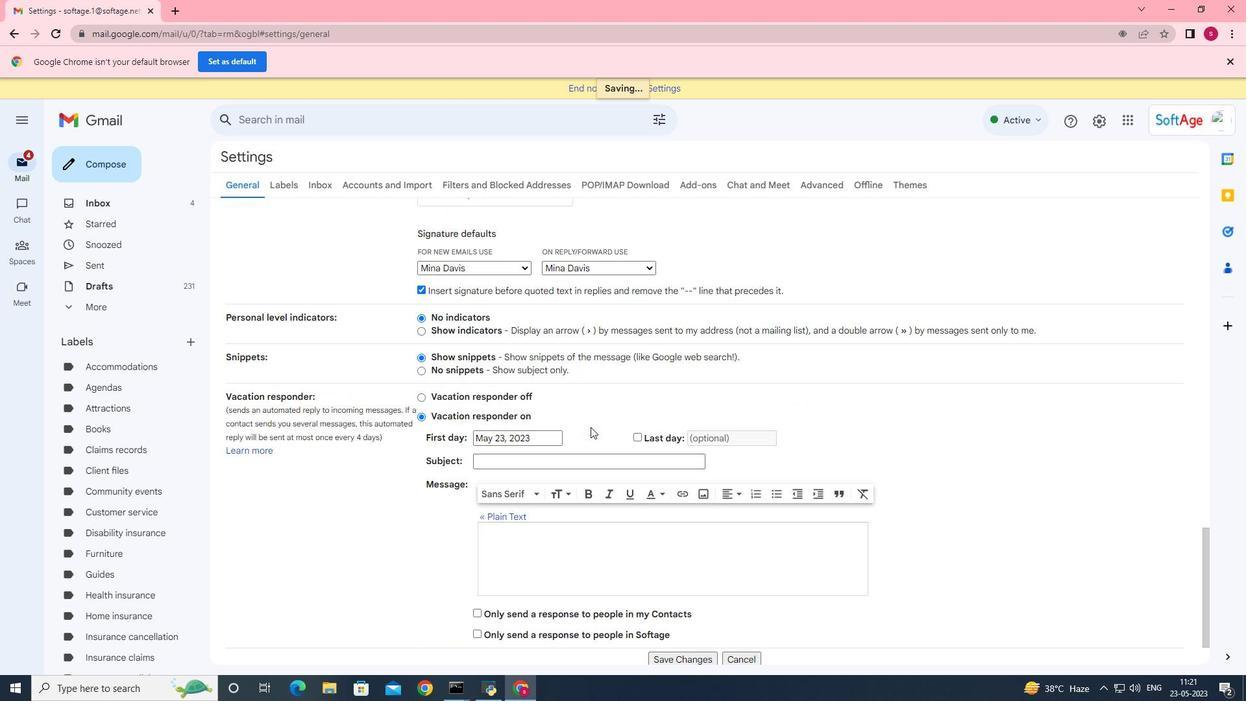 
Action: Mouse scrolled (590, 426) with delta (0, 0)
Screenshot: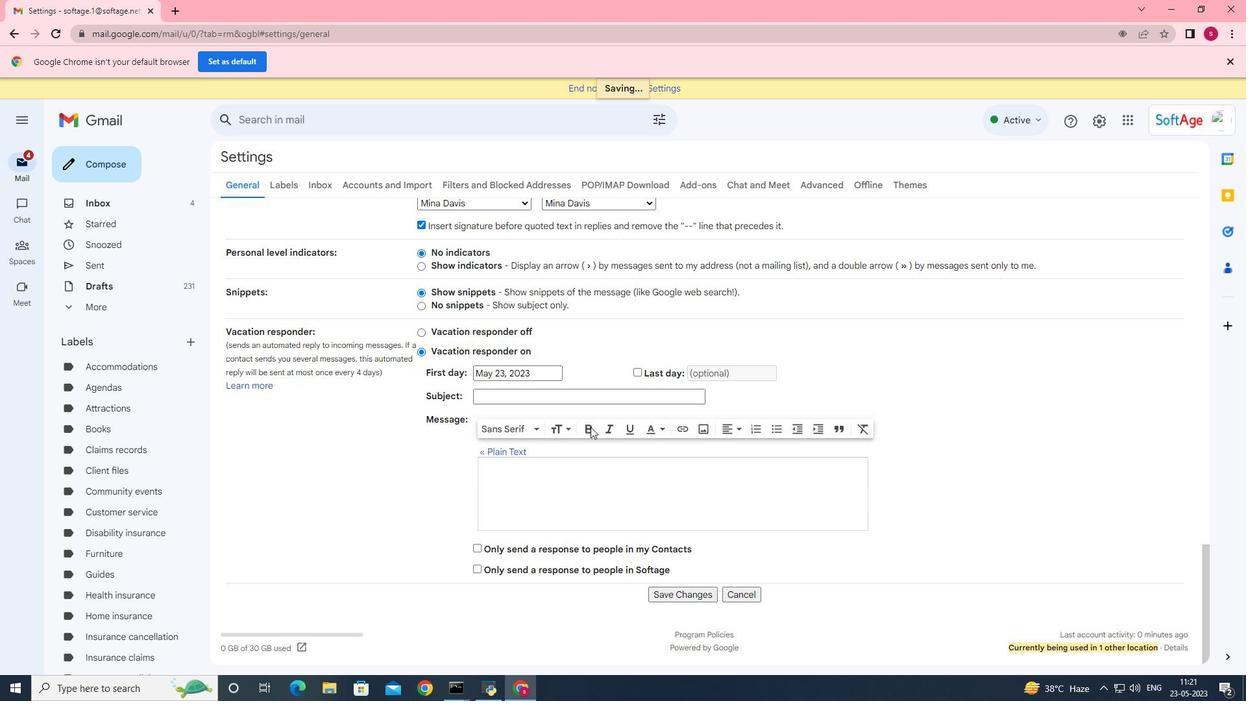 
Action: Mouse scrolled (590, 426) with delta (0, 0)
Screenshot: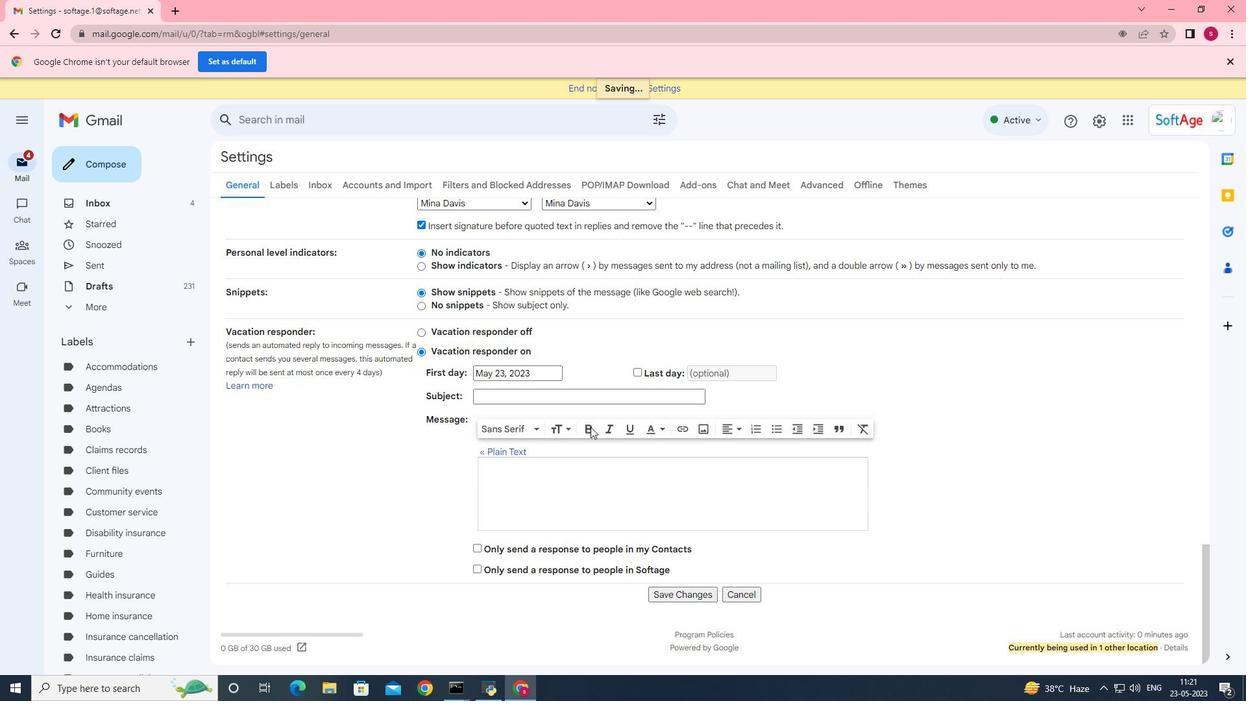 
Action: Mouse scrolled (590, 426) with delta (0, 0)
Screenshot: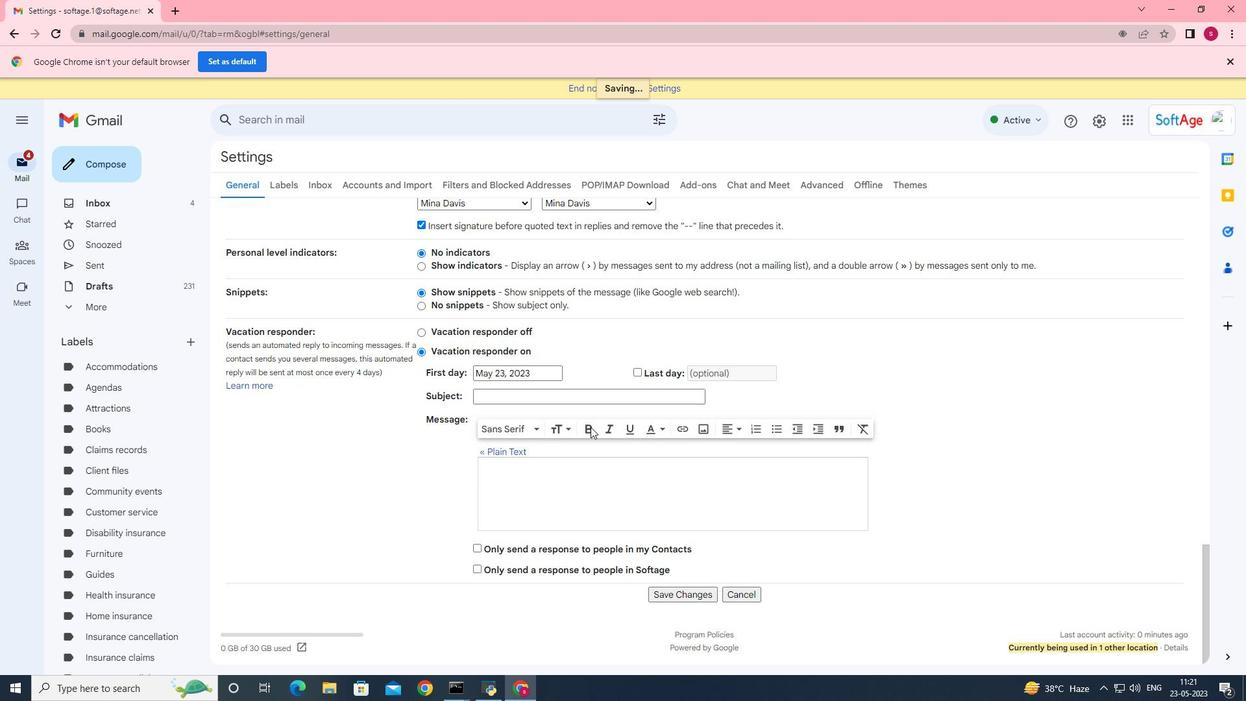 
Action: Mouse moved to (597, 429)
Screenshot: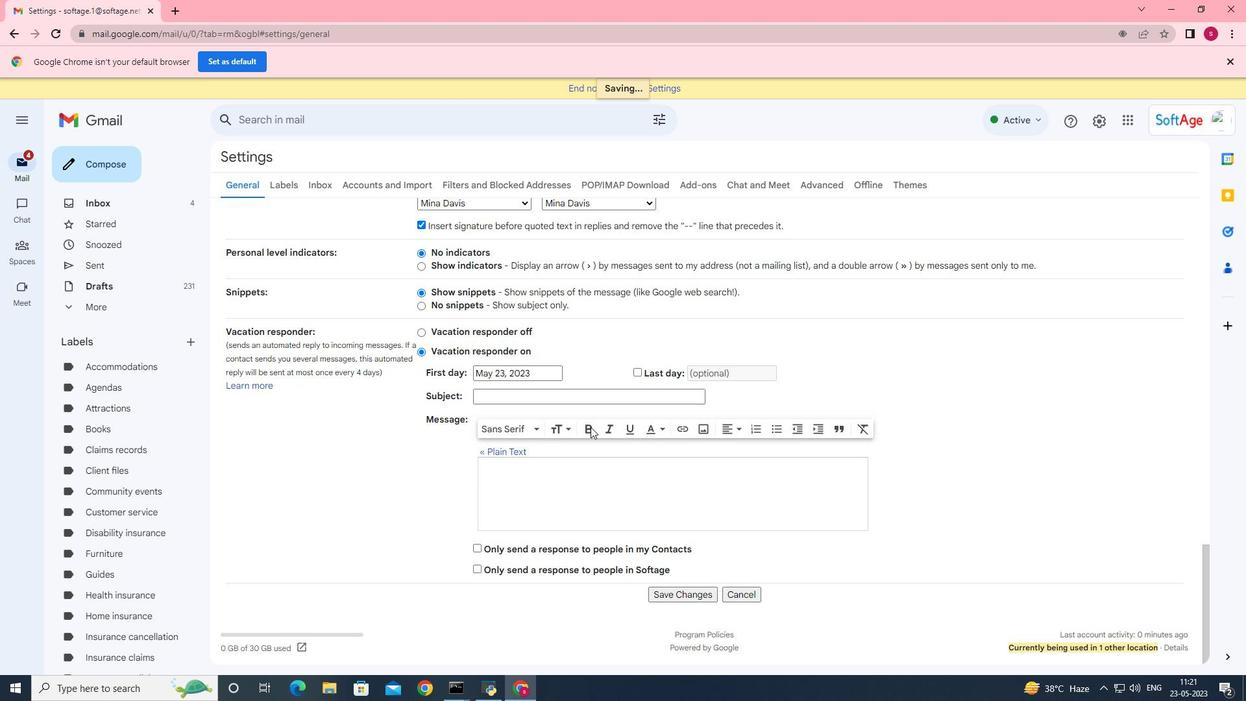 
Action: Mouse scrolled (597, 429) with delta (0, 0)
Screenshot: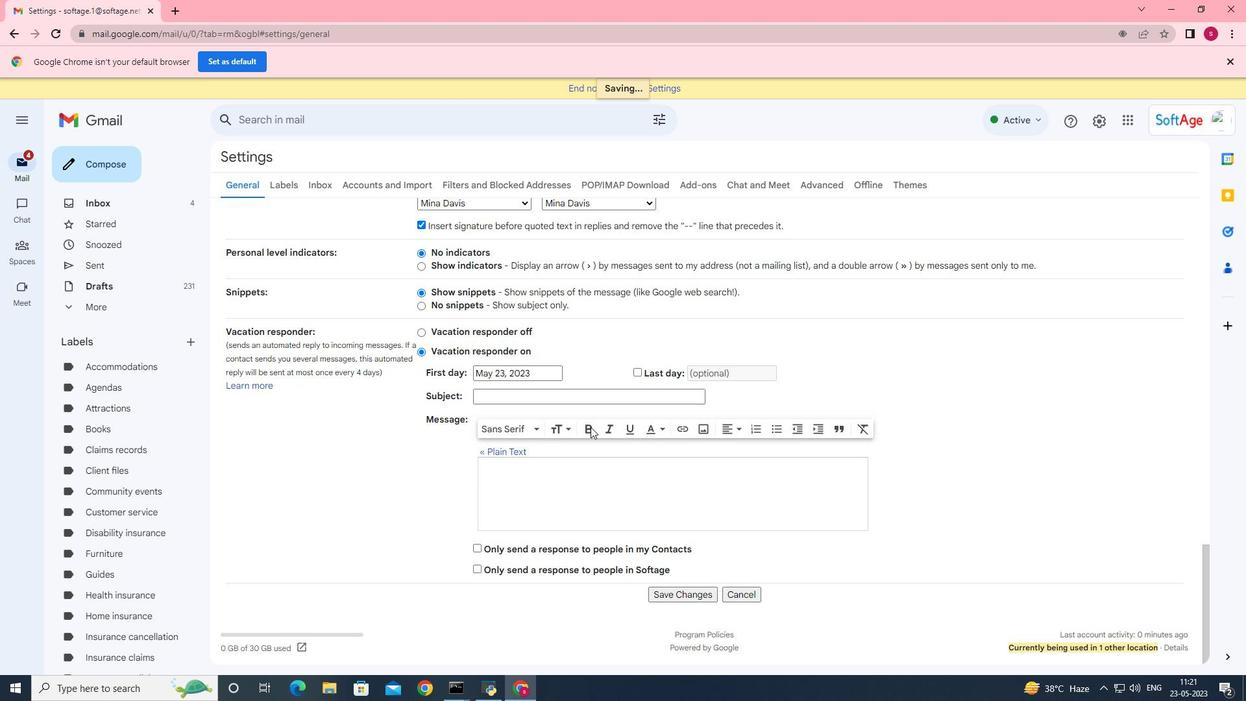 
Action: Mouse moved to (607, 438)
Screenshot: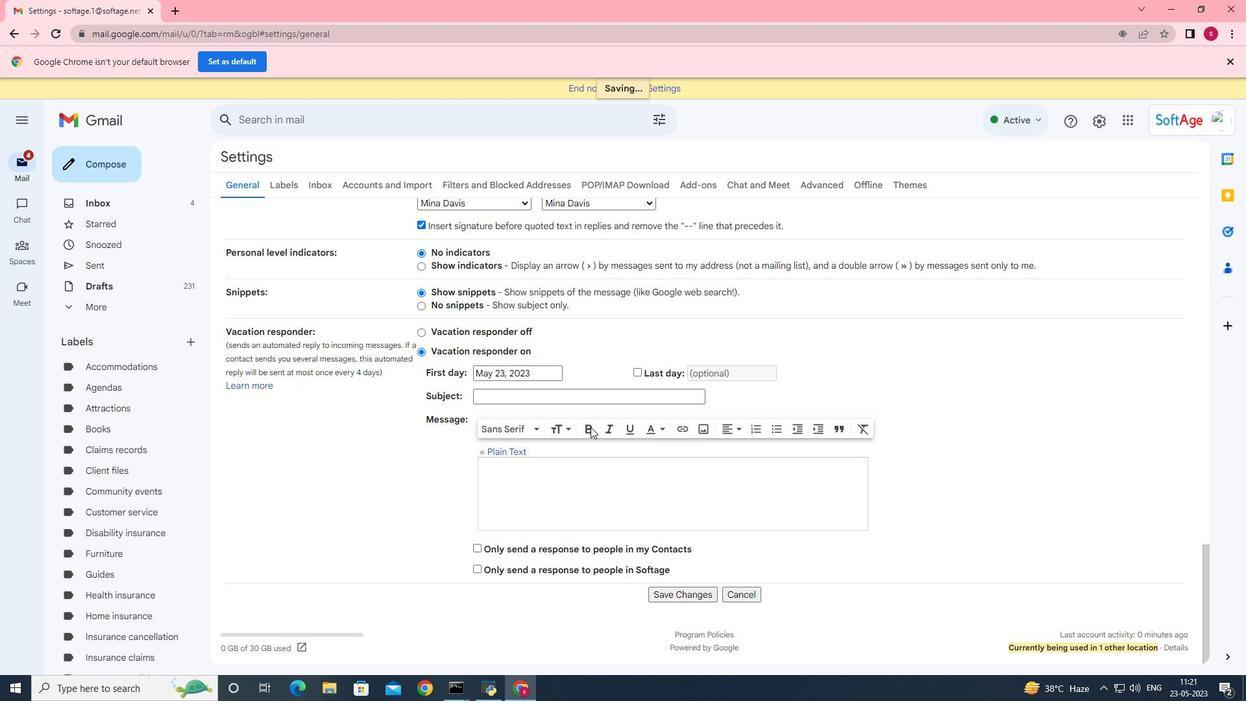 
Action: Mouse scrolled (607, 437) with delta (0, 0)
Screenshot: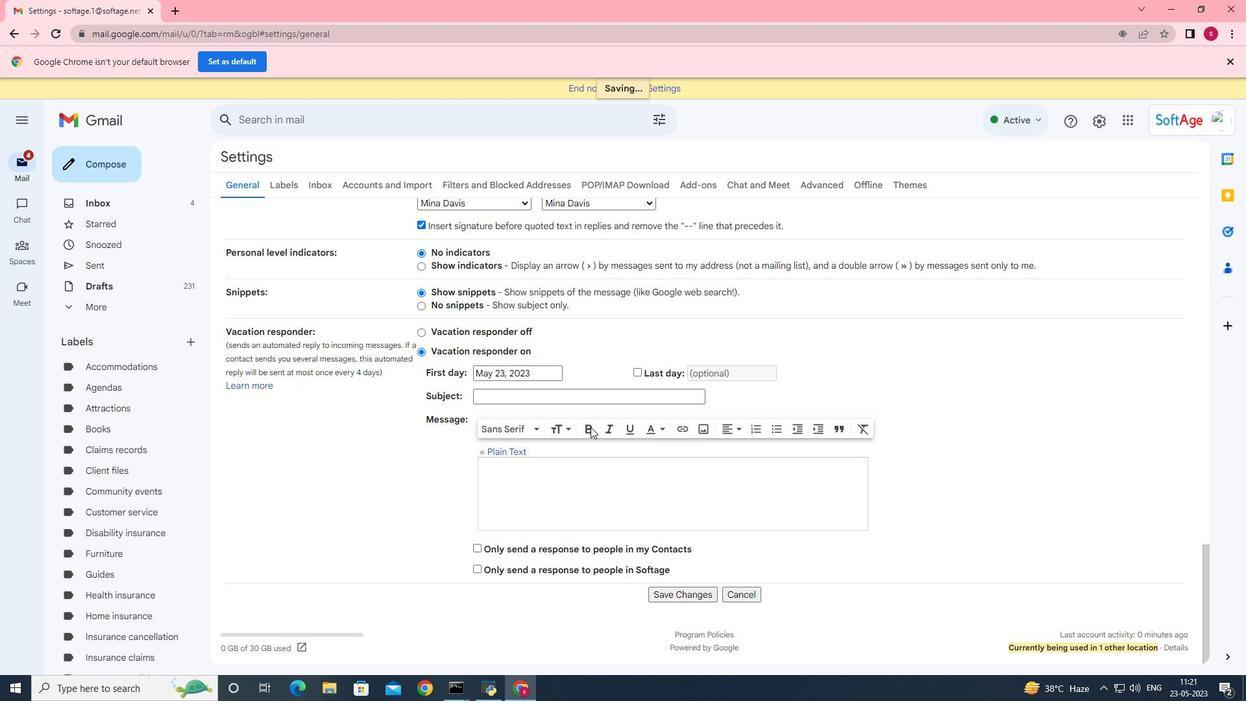 
Action: Mouse moved to (691, 598)
Screenshot: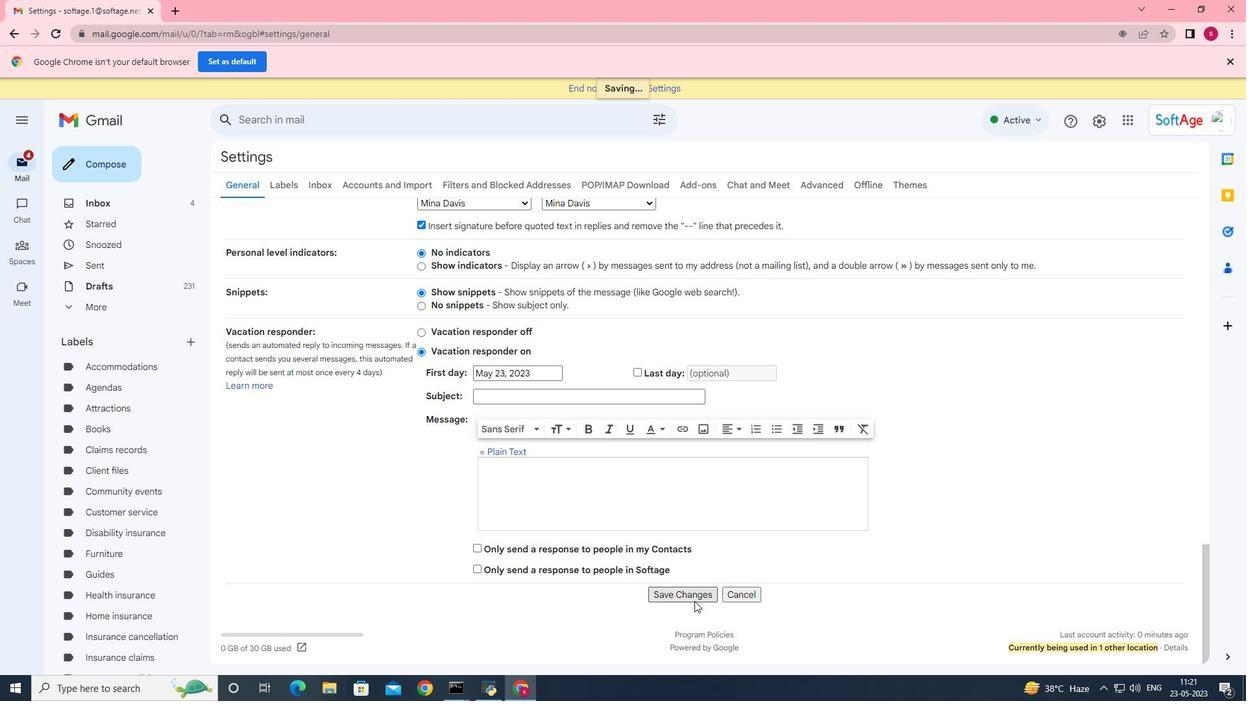 
Action: Mouse pressed left at (691, 598)
Screenshot: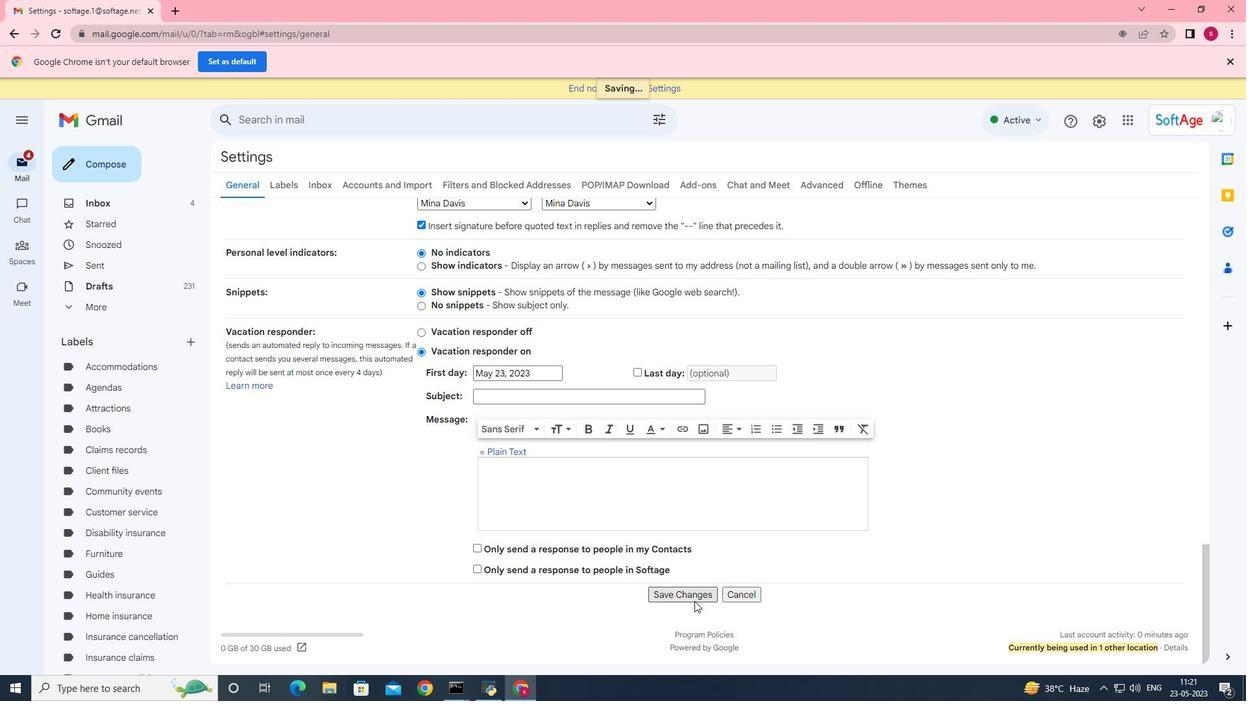
Action: Mouse moved to (75, 165)
Screenshot: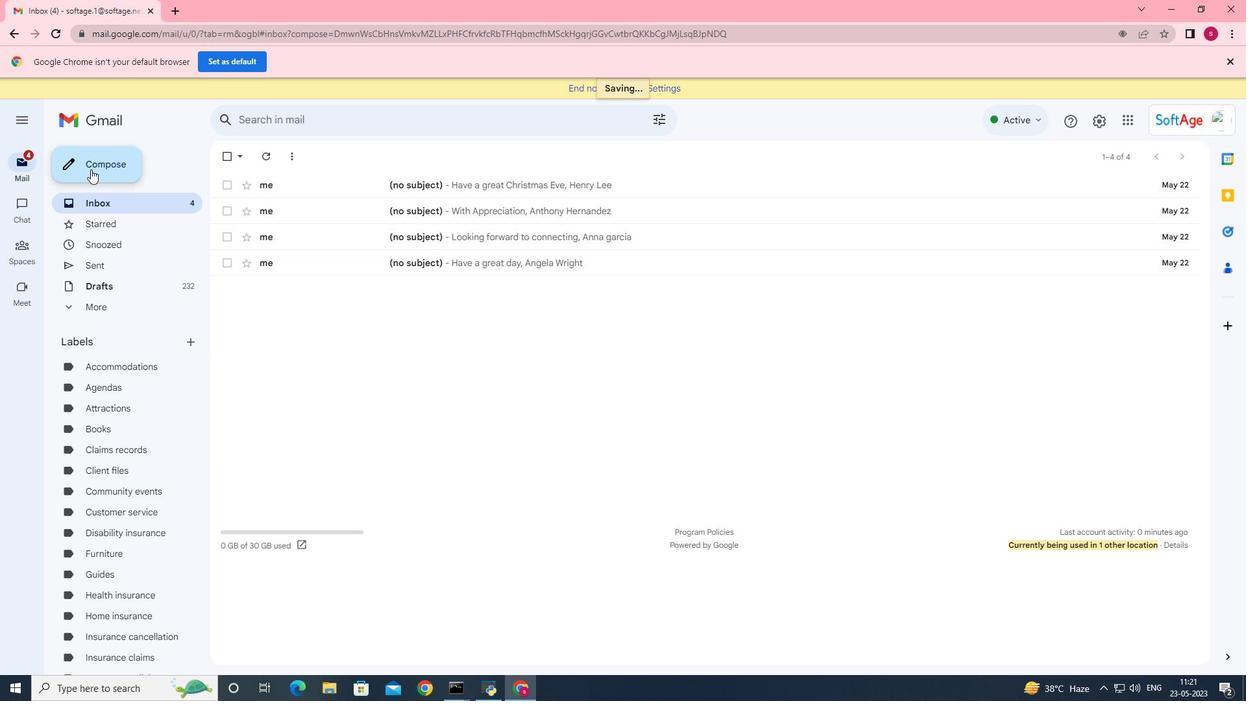 
Action: Mouse pressed left at (75, 165)
Screenshot: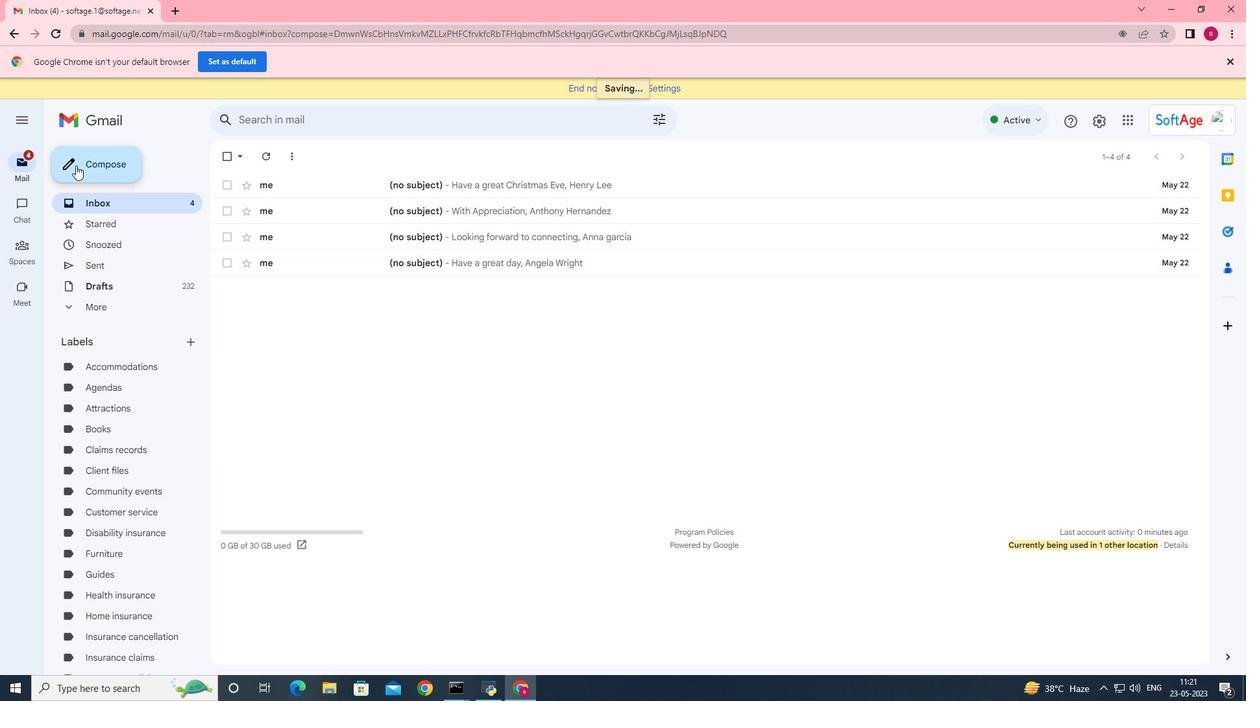 
Action: Mouse moved to (876, 315)
Screenshot: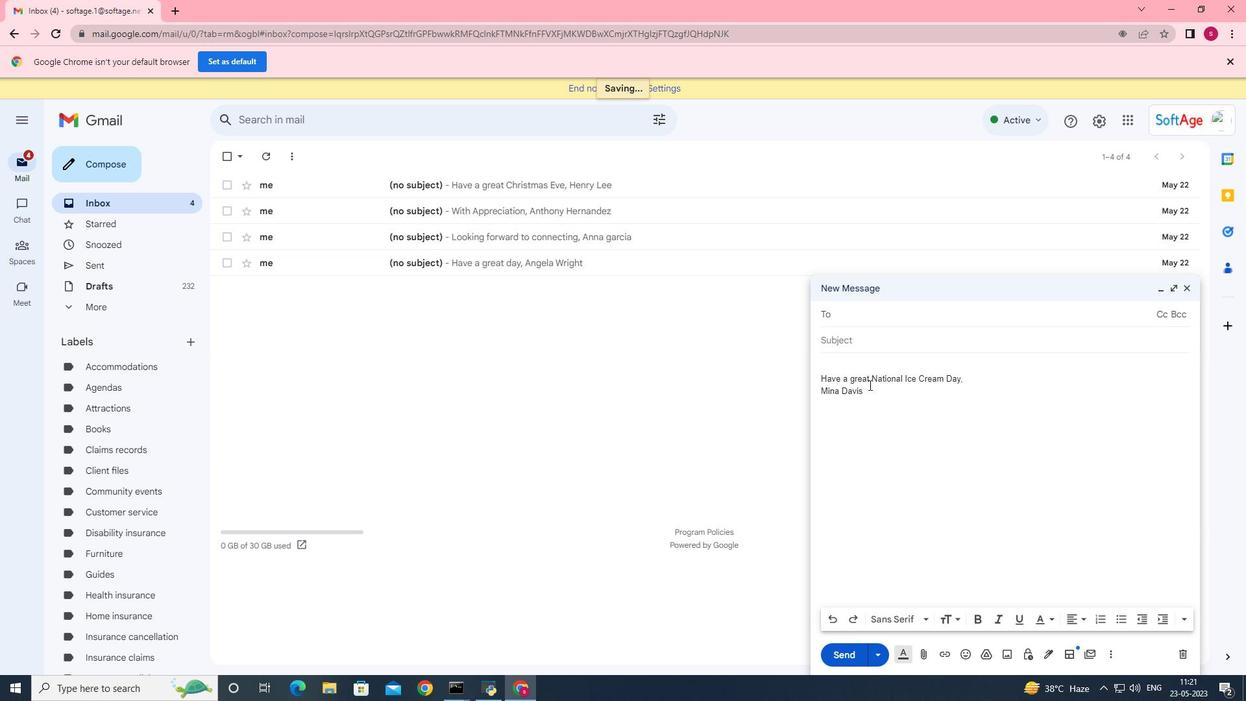 
Action: Mouse pressed left at (876, 315)
Screenshot: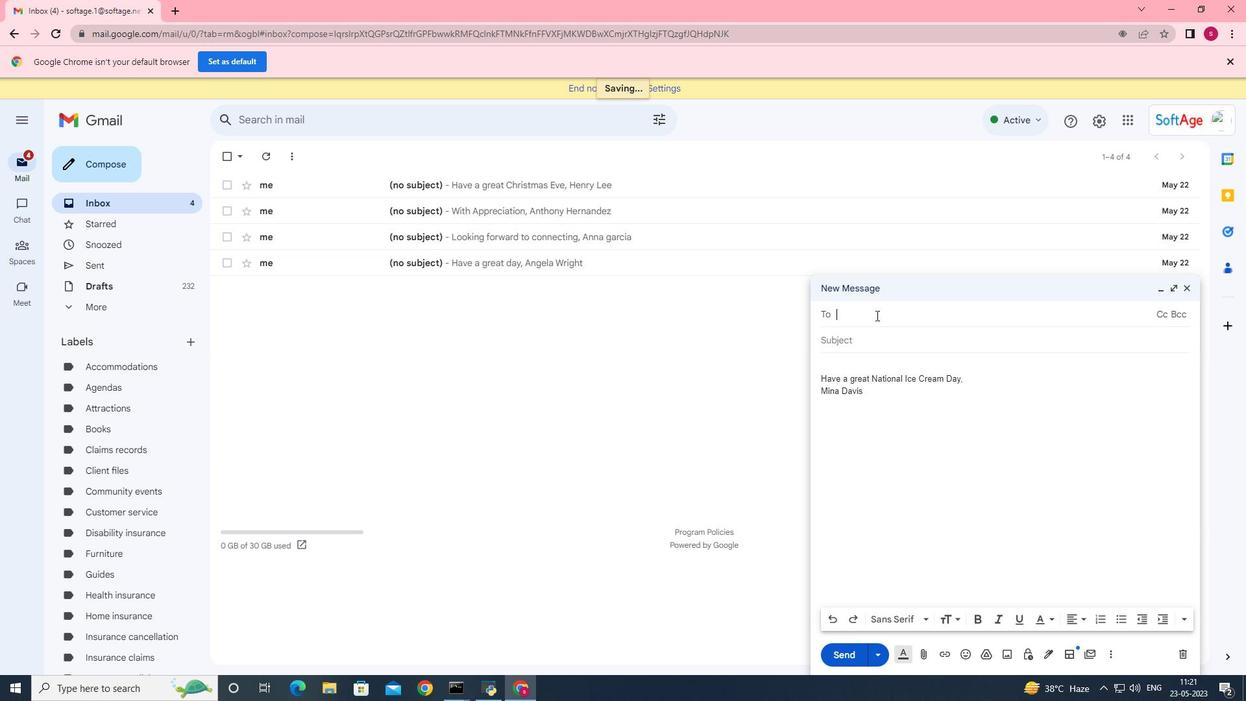 
Action: Key pressed softage.3<Key.shift>@sp<Key.backspace>oftage.net
Screenshot: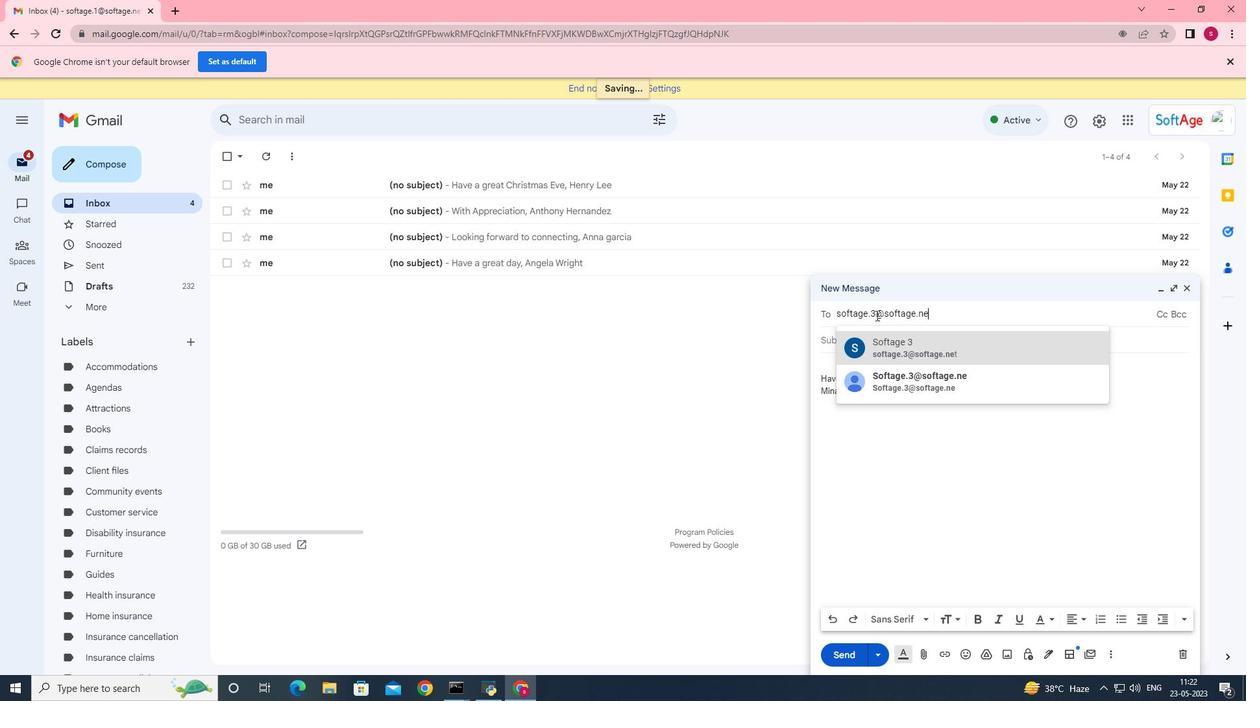 
Action: Mouse moved to (988, 345)
Screenshot: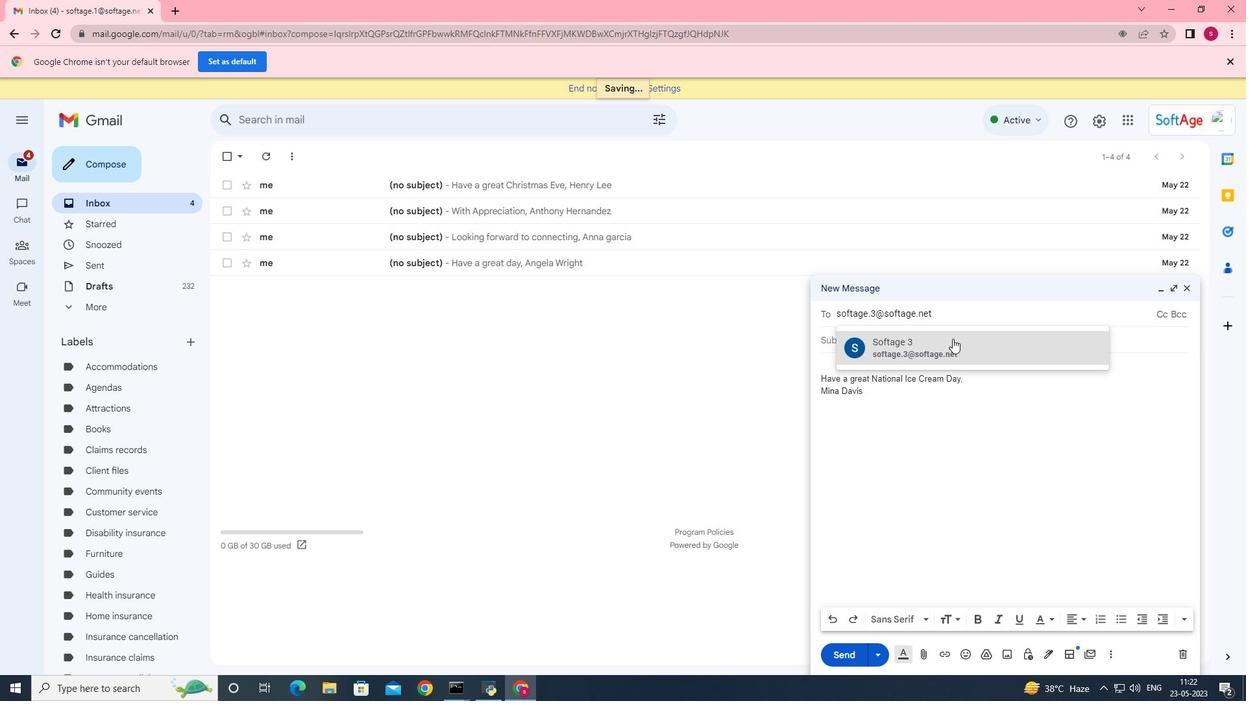 
Action: Mouse pressed left at (988, 345)
Screenshot: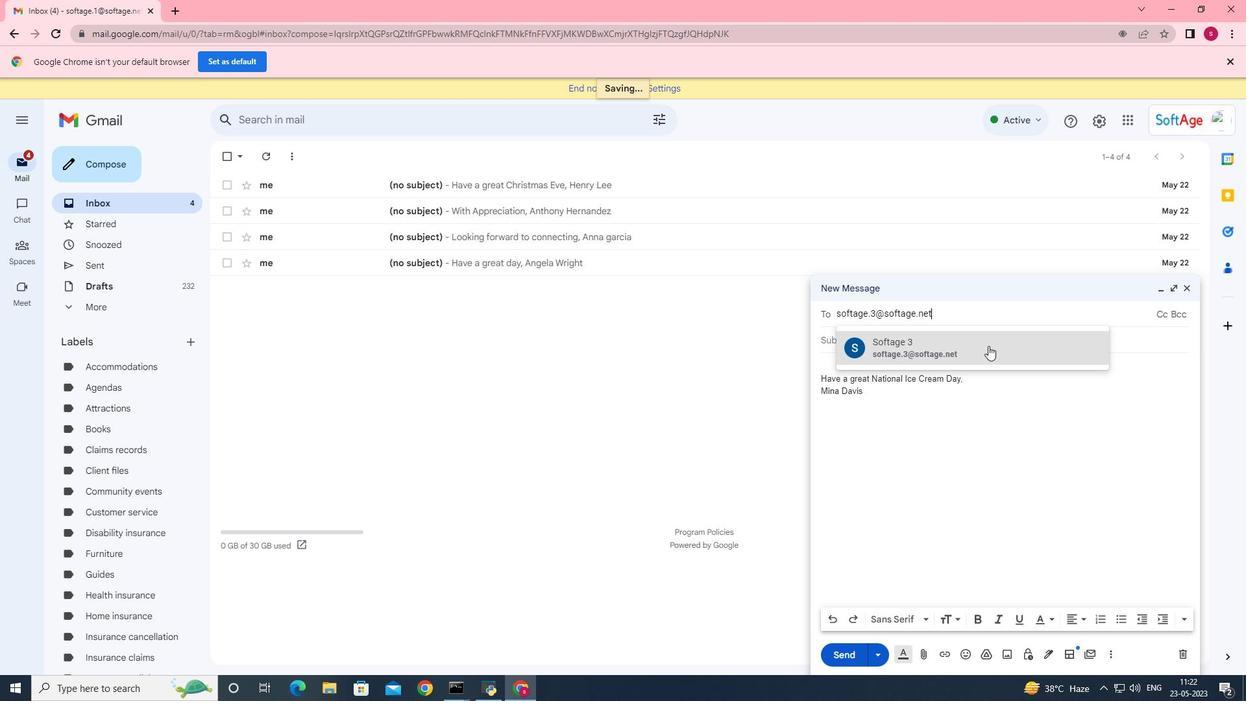 
Action: Mouse moved to (1113, 657)
Screenshot: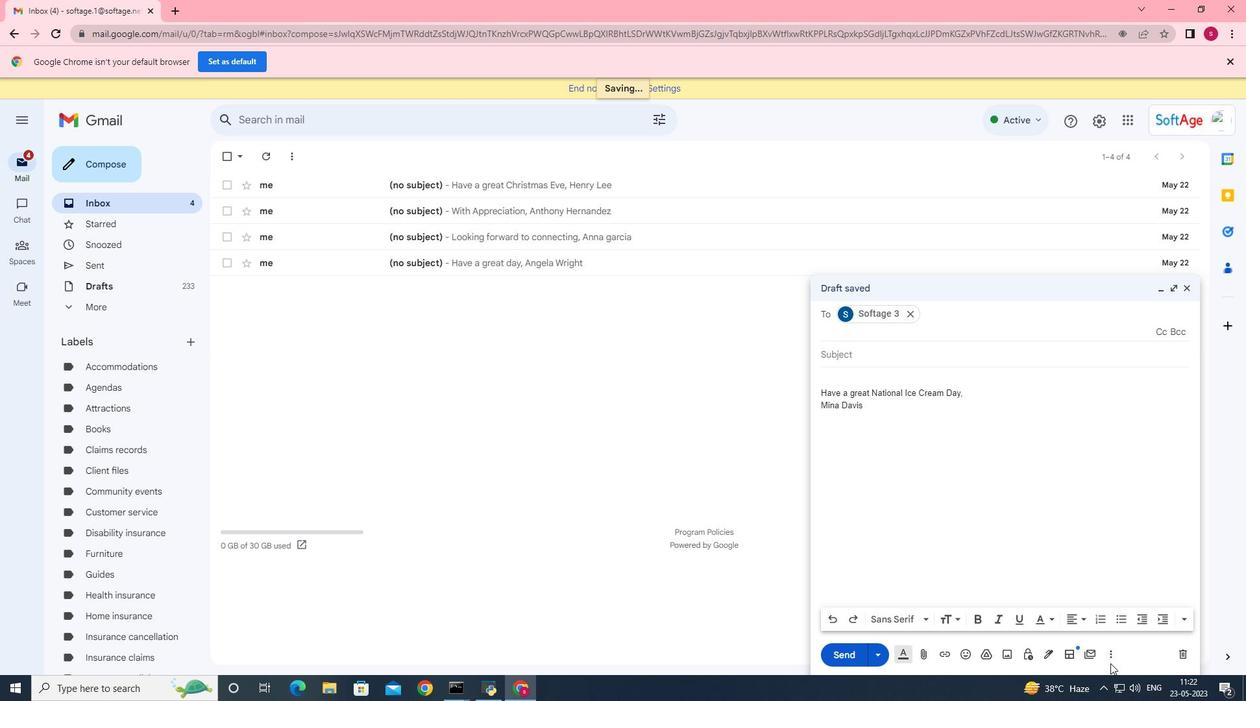 
Action: Mouse pressed left at (1113, 657)
Screenshot: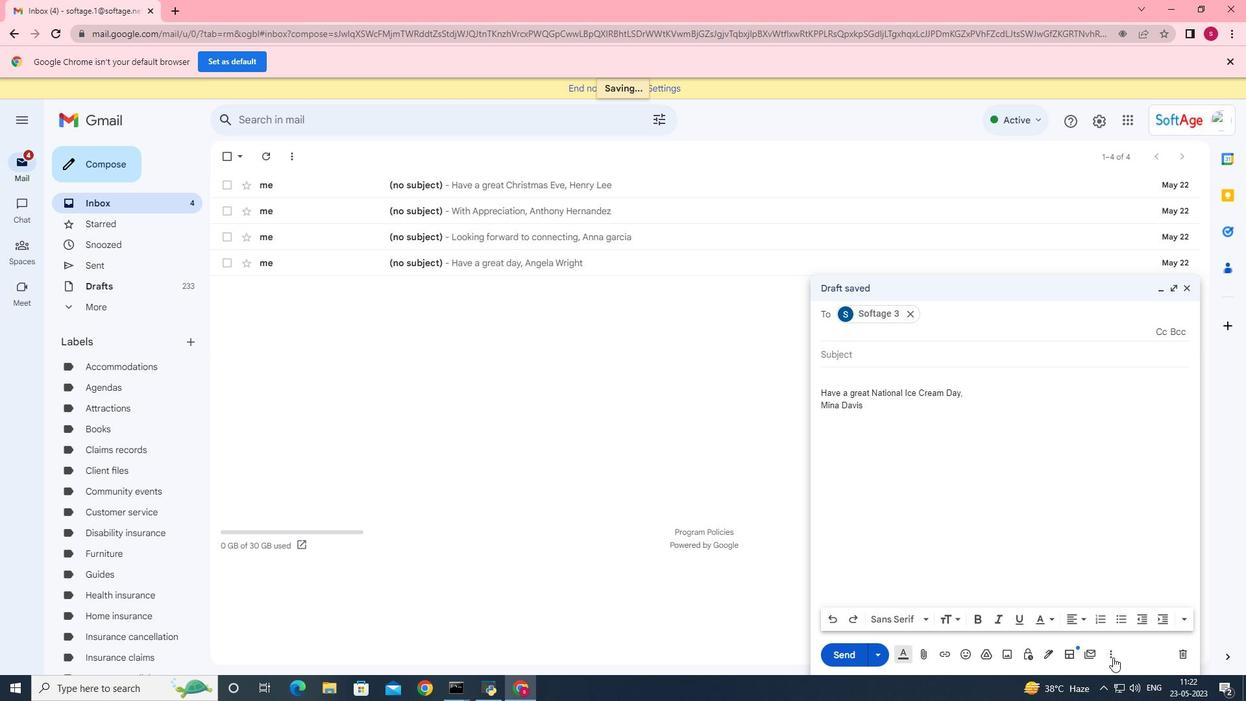 
Action: Mouse moved to (1085, 535)
Screenshot: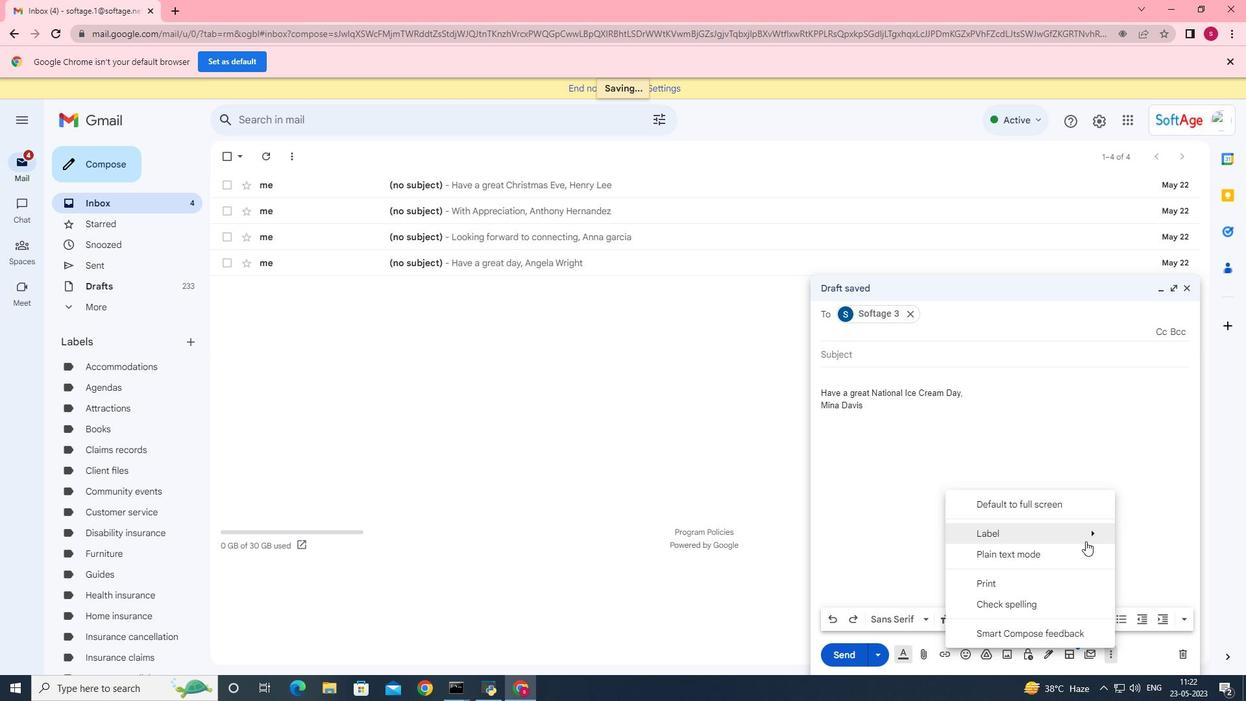 
Action: Mouse pressed left at (1085, 535)
Screenshot: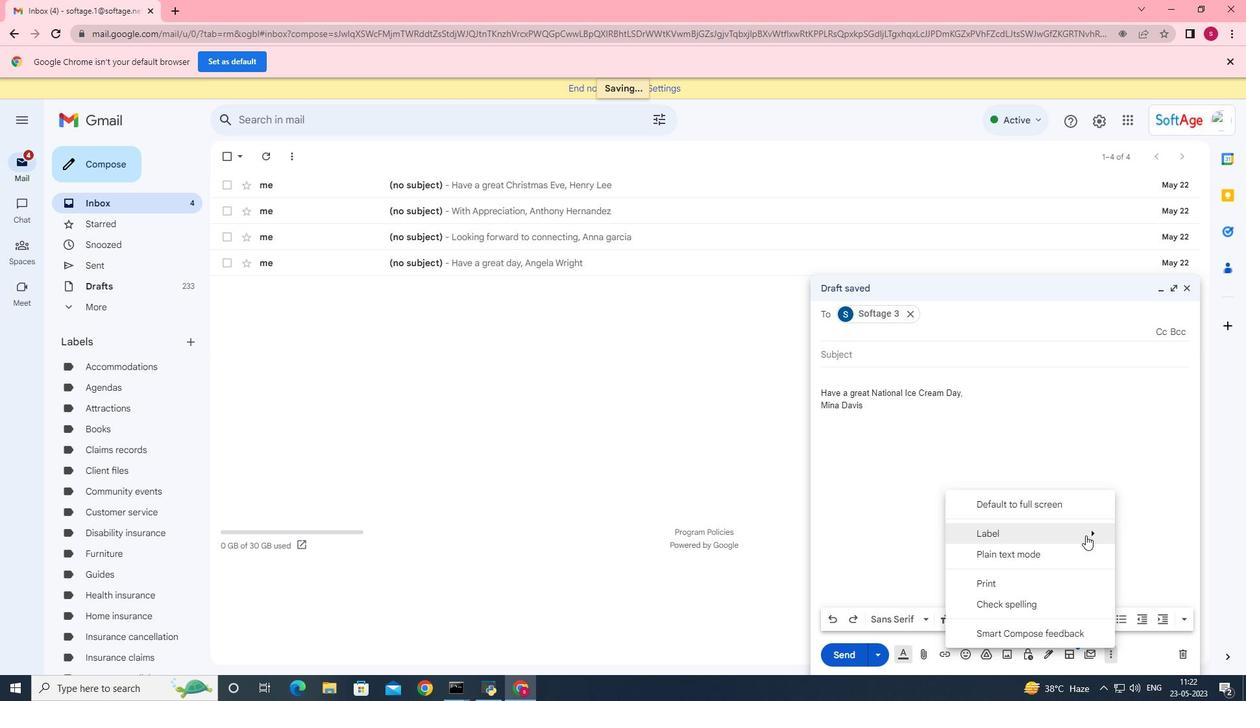 
Action: Mouse moved to (838, 507)
Screenshot: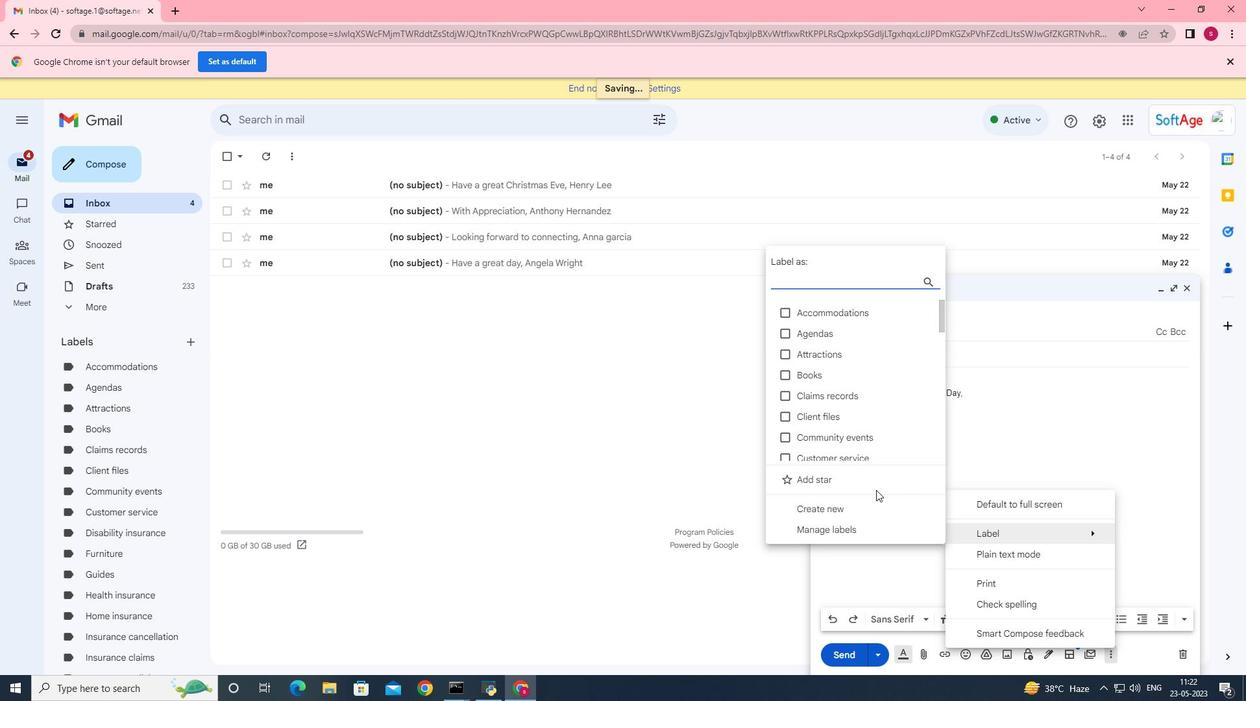 
Action: Mouse pressed left at (838, 507)
Screenshot: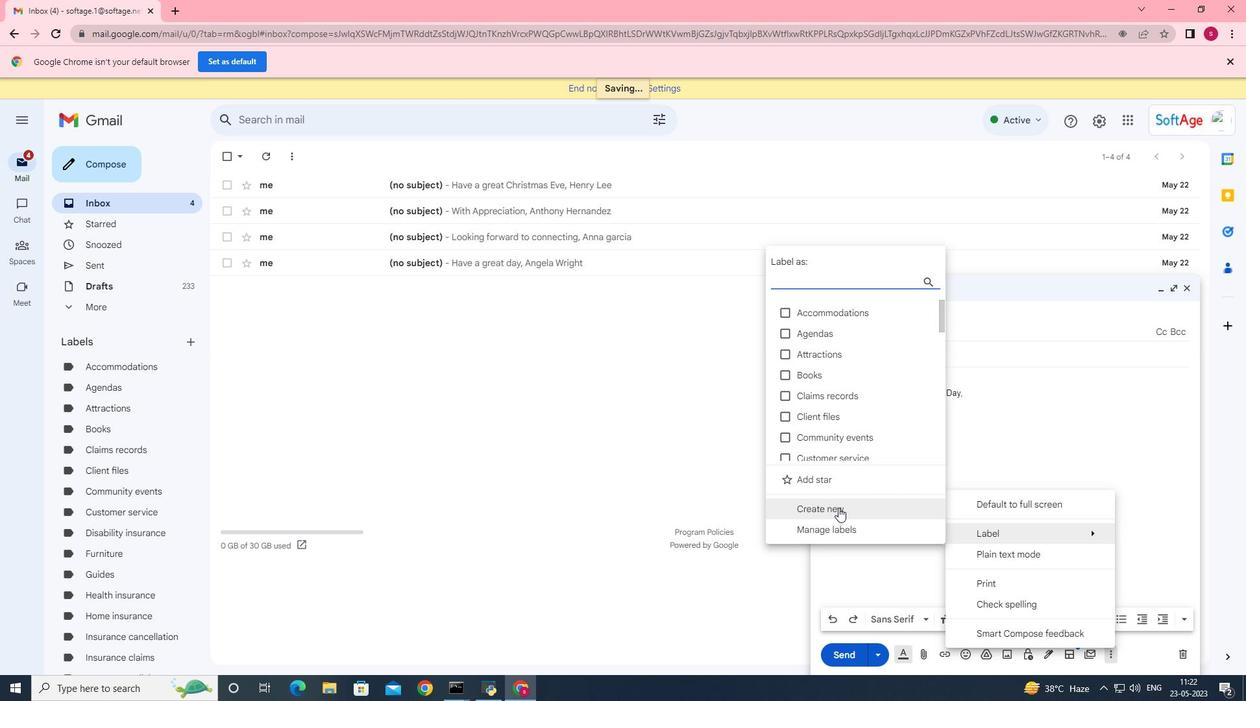 
Action: Mouse moved to (588, 359)
Screenshot: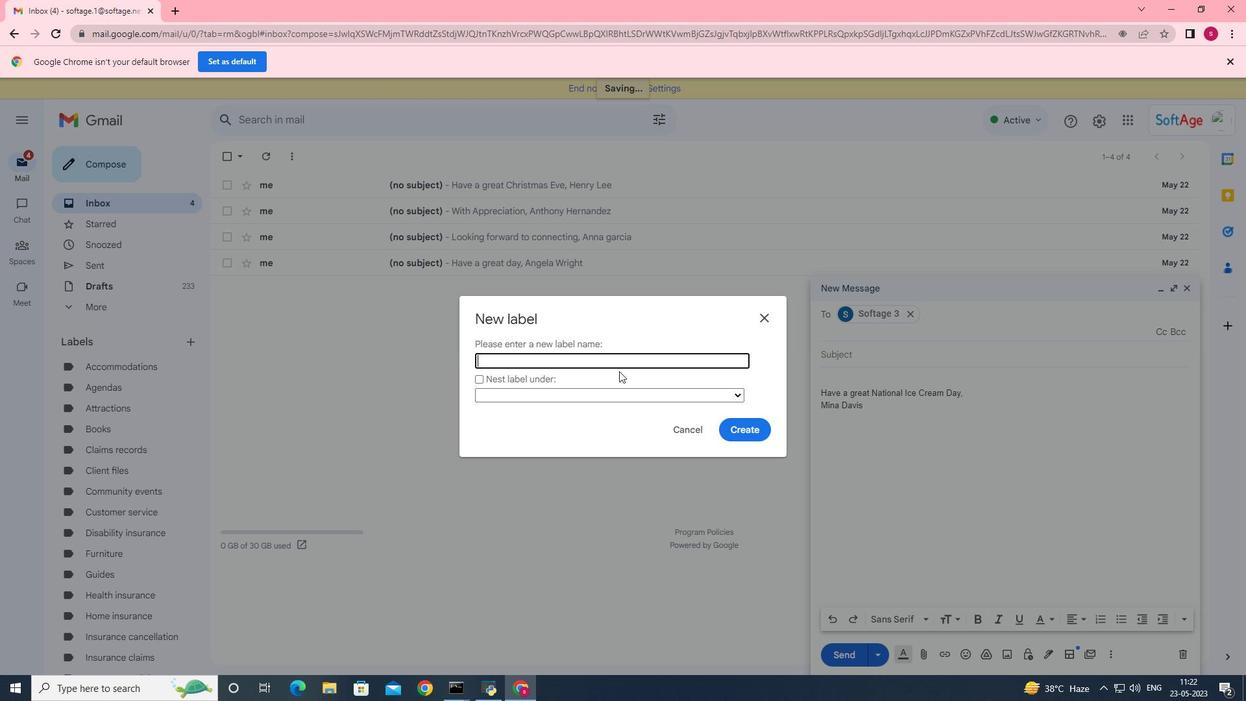 
Action: Mouse pressed left at (588, 359)
Screenshot: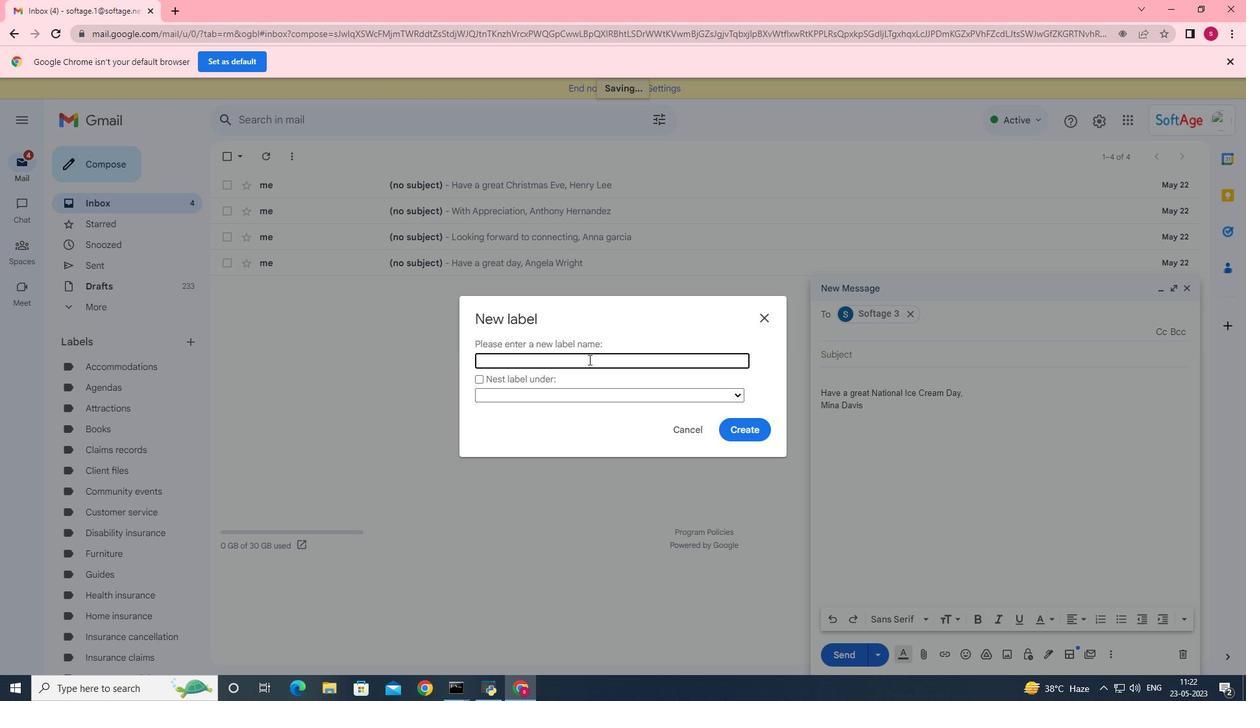 
Action: Key pressed <Key.shift>Incident<Key.space>reports
Screenshot: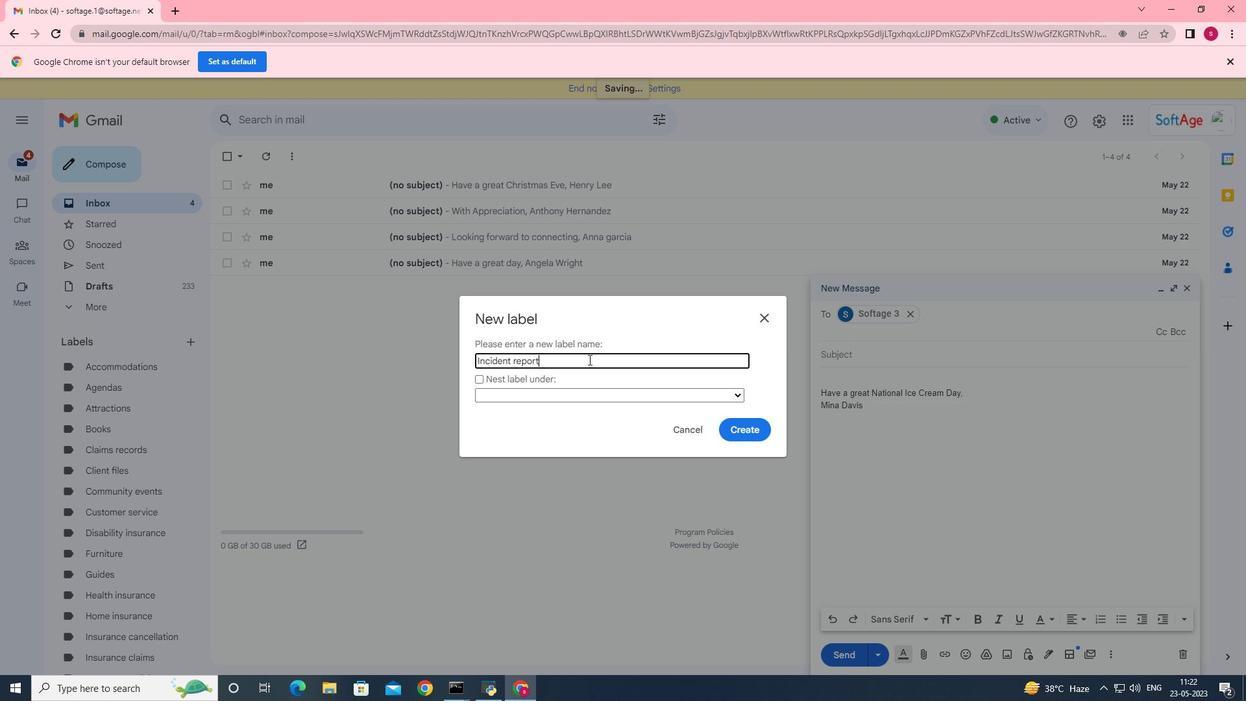 
Action: Mouse moved to (757, 431)
Screenshot: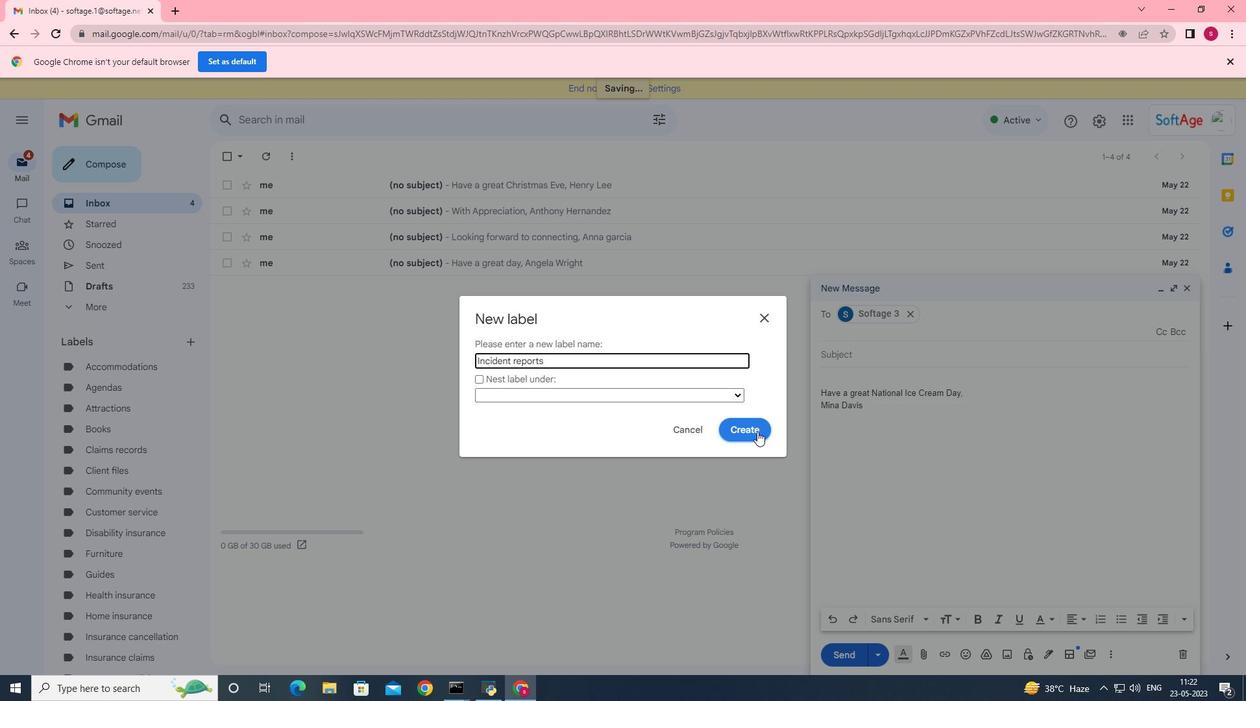 
Action: Mouse pressed left at (757, 431)
Screenshot: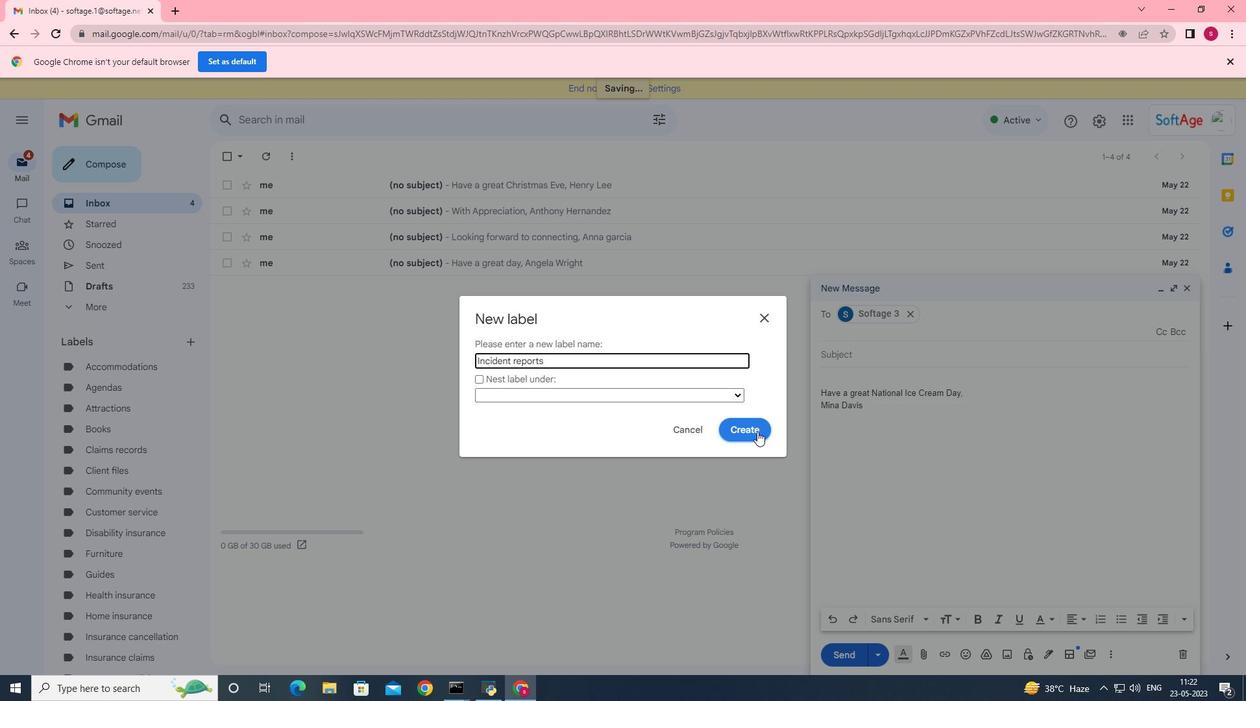 
